 Task: Select hidden in untracked changes.
Action: Mouse moved to (58, 469)
Screenshot: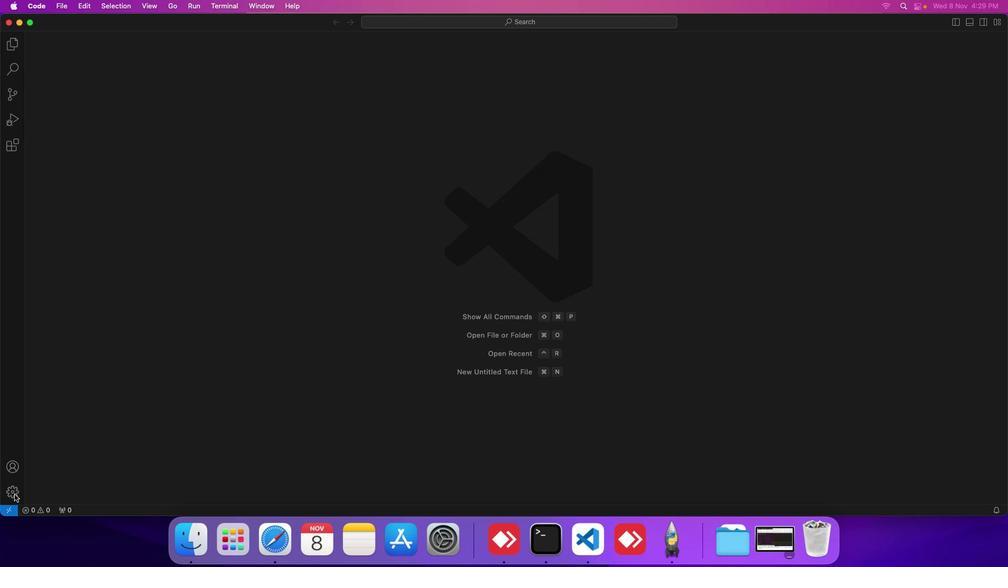 
Action: Mouse pressed left at (58, 469)
Screenshot: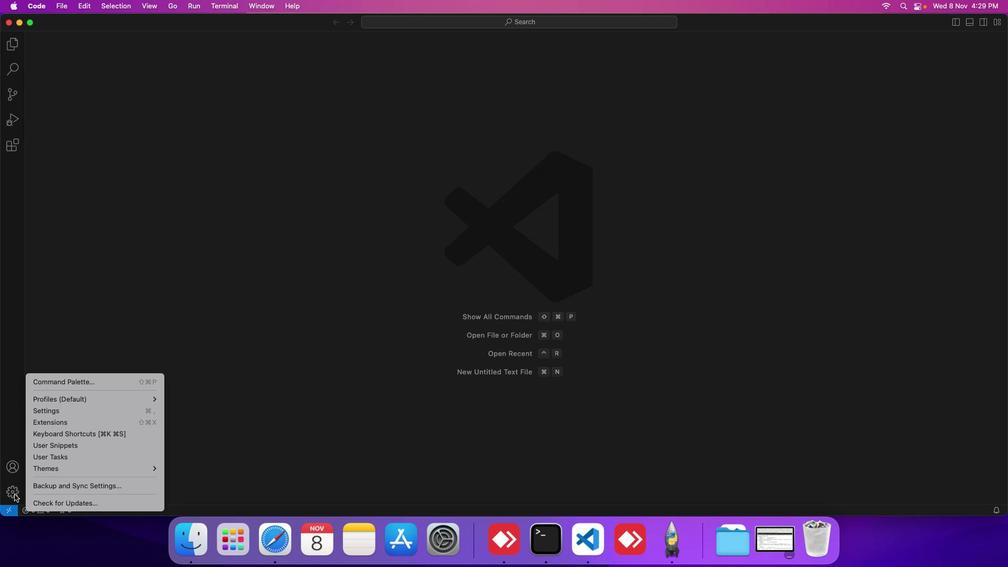 
Action: Mouse moved to (95, 385)
Screenshot: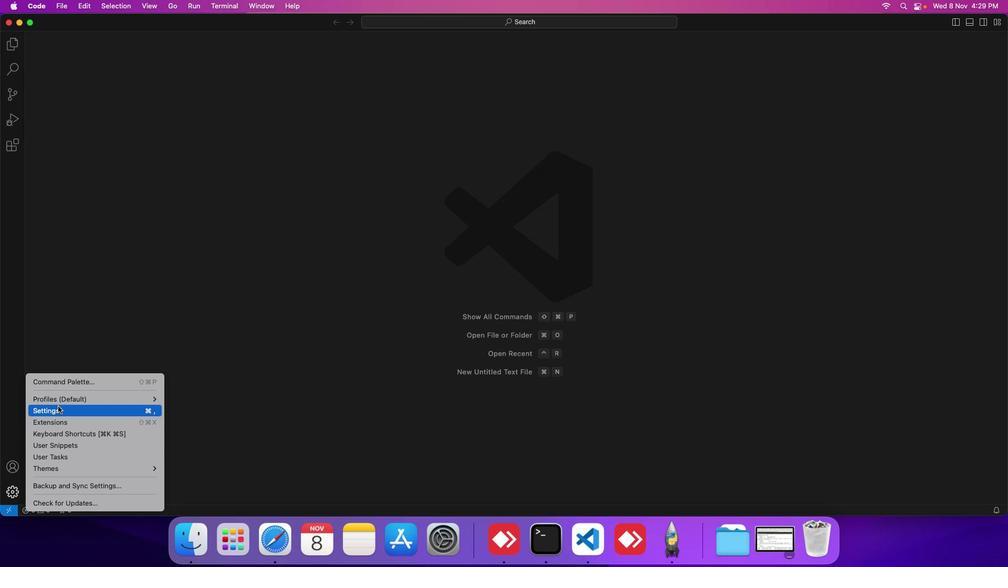 
Action: Mouse pressed left at (95, 385)
Screenshot: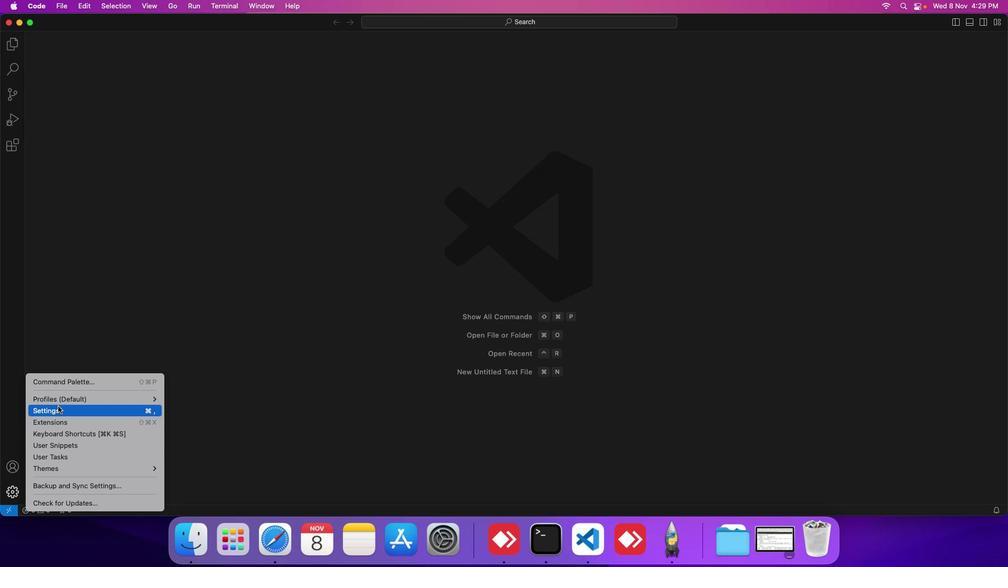 
Action: Mouse moved to (265, 178)
Screenshot: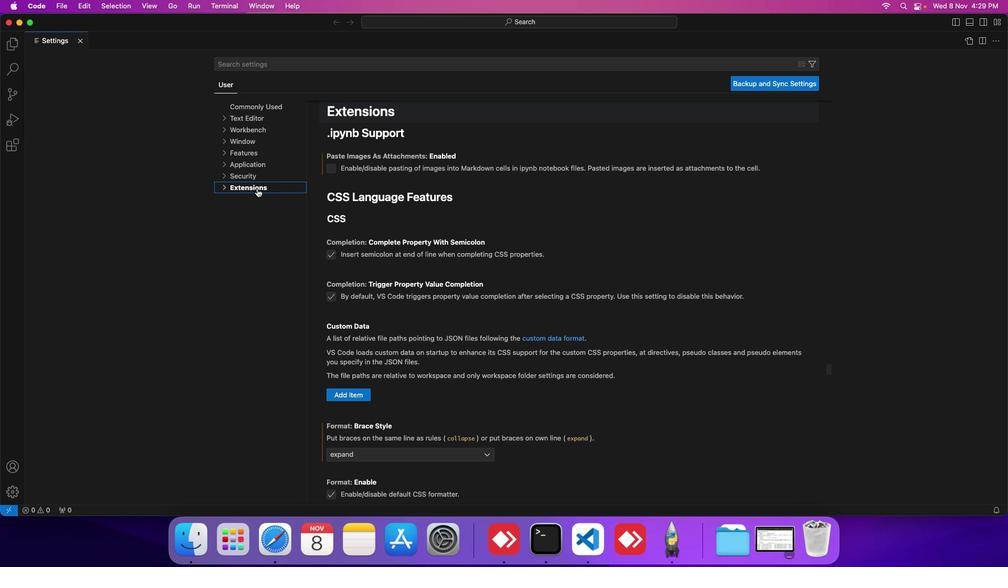 
Action: Mouse pressed left at (265, 178)
Screenshot: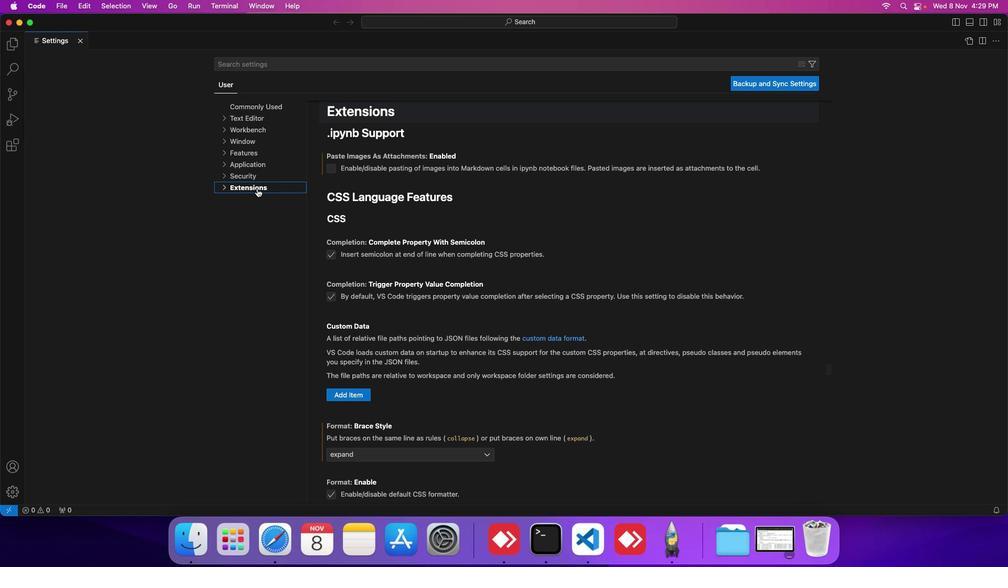 
Action: Mouse moved to (256, 220)
Screenshot: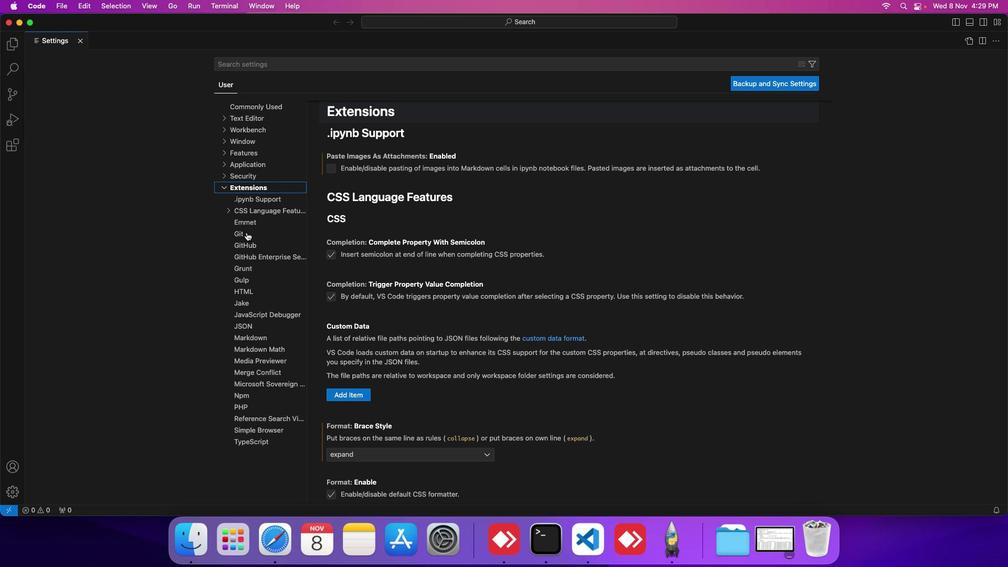 
Action: Mouse pressed left at (256, 220)
Screenshot: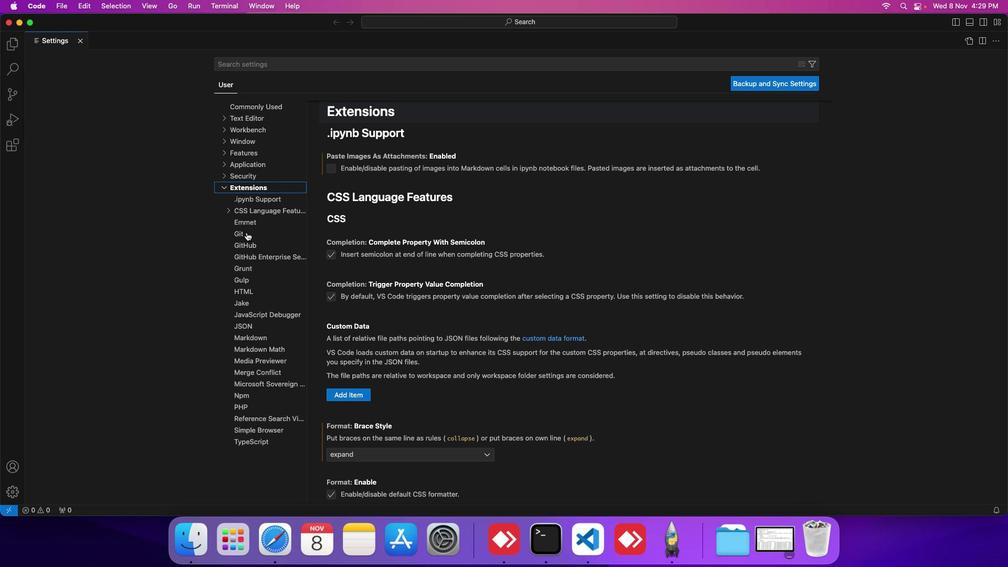 
Action: Mouse moved to (351, 290)
Screenshot: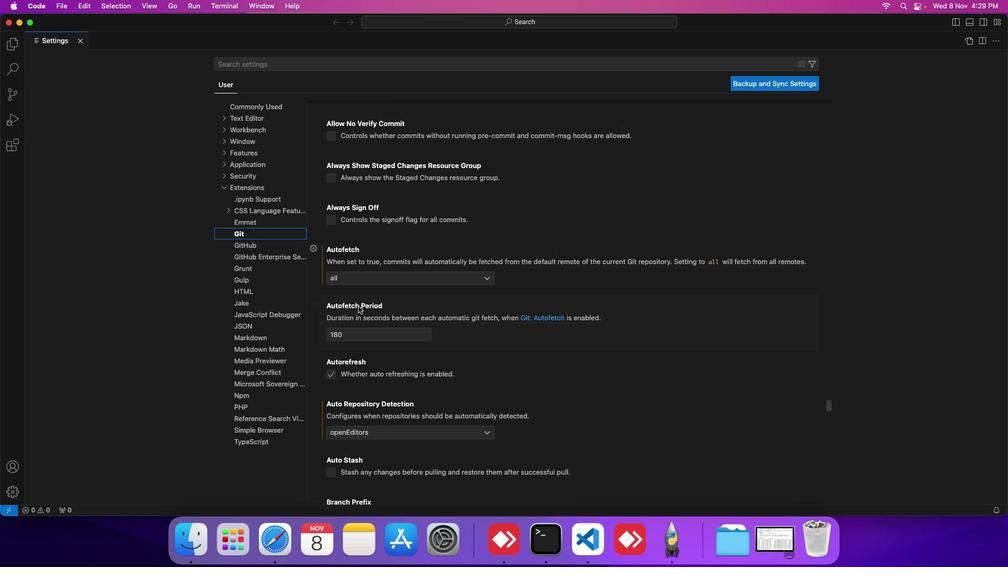 
Action: Mouse scrolled (351, 290) with delta (46, -2)
Screenshot: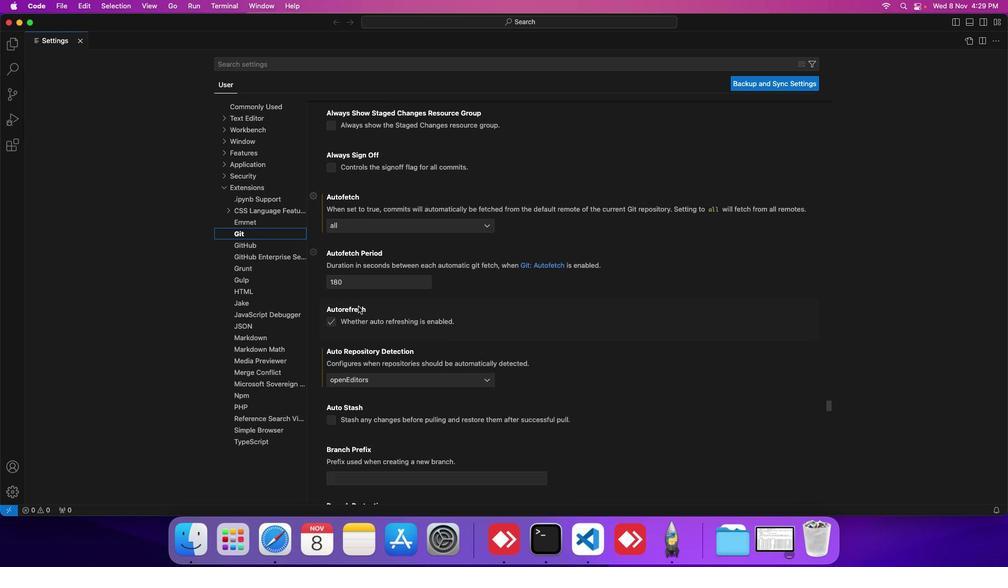 
Action: Mouse scrolled (351, 290) with delta (46, -2)
Screenshot: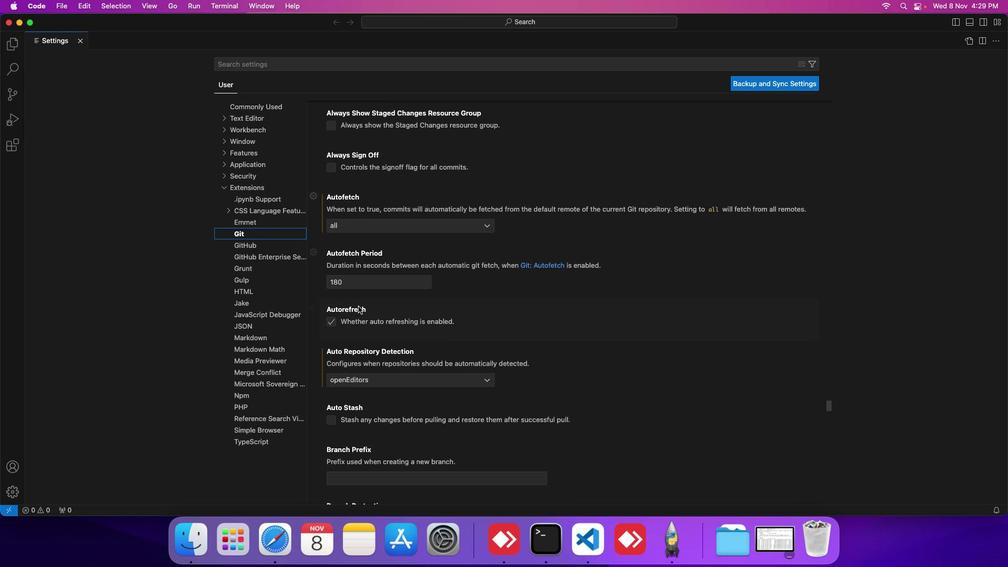 
Action: Mouse scrolled (351, 290) with delta (46, -2)
Screenshot: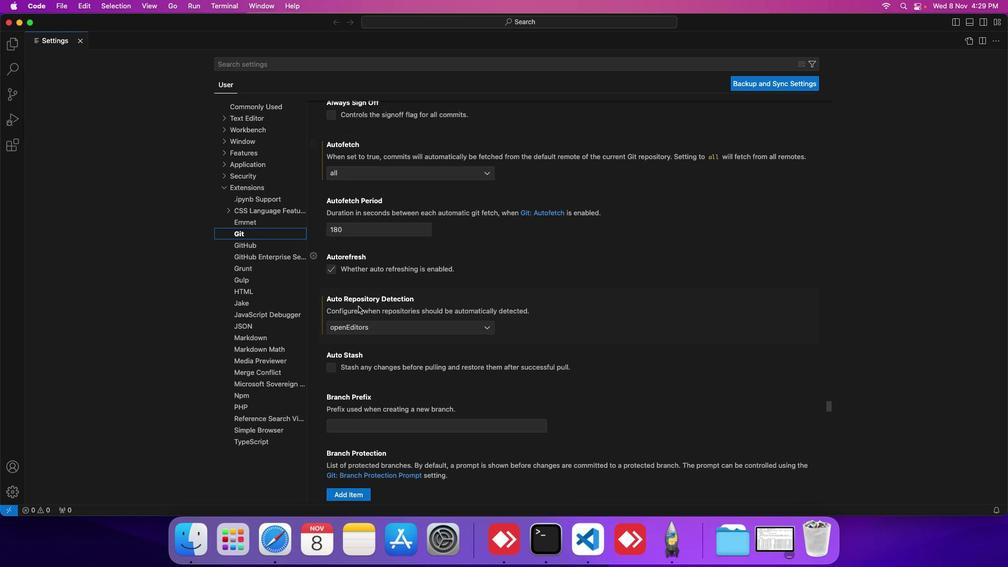 
Action: Mouse scrolled (351, 290) with delta (46, -2)
Screenshot: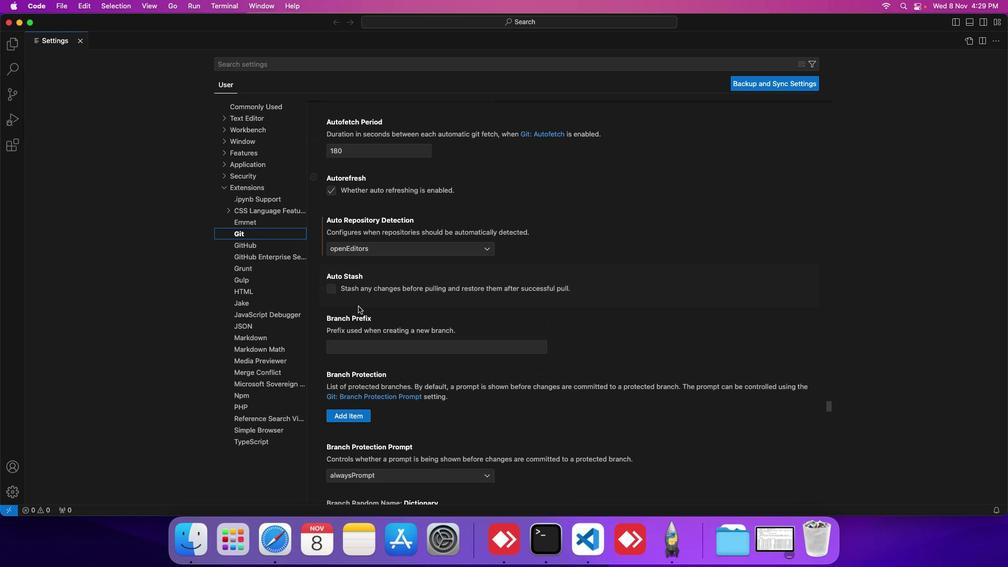 
Action: Mouse scrolled (351, 290) with delta (46, -3)
Screenshot: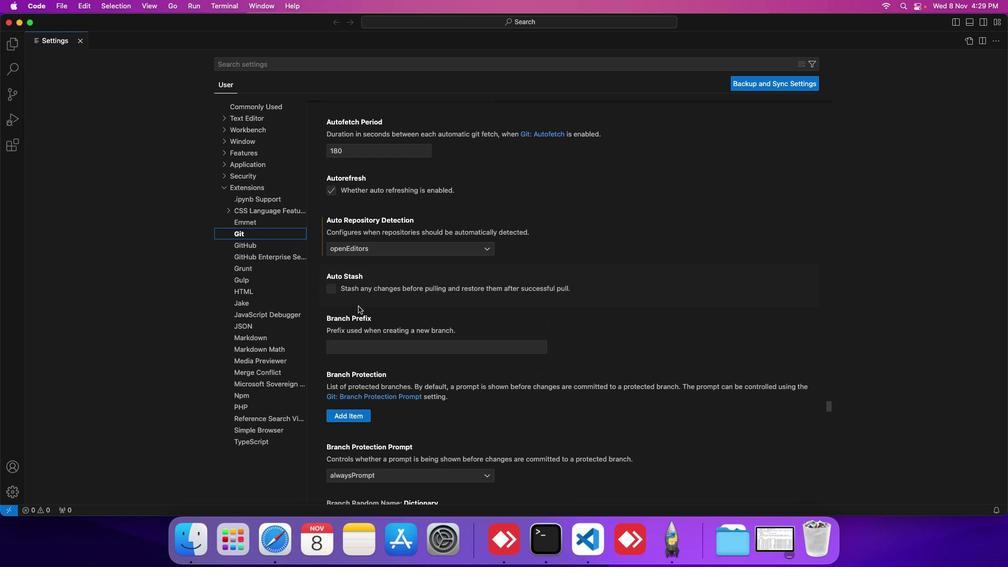 
Action: Mouse scrolled (351, 290) with delta (46, -2)
Screenshot: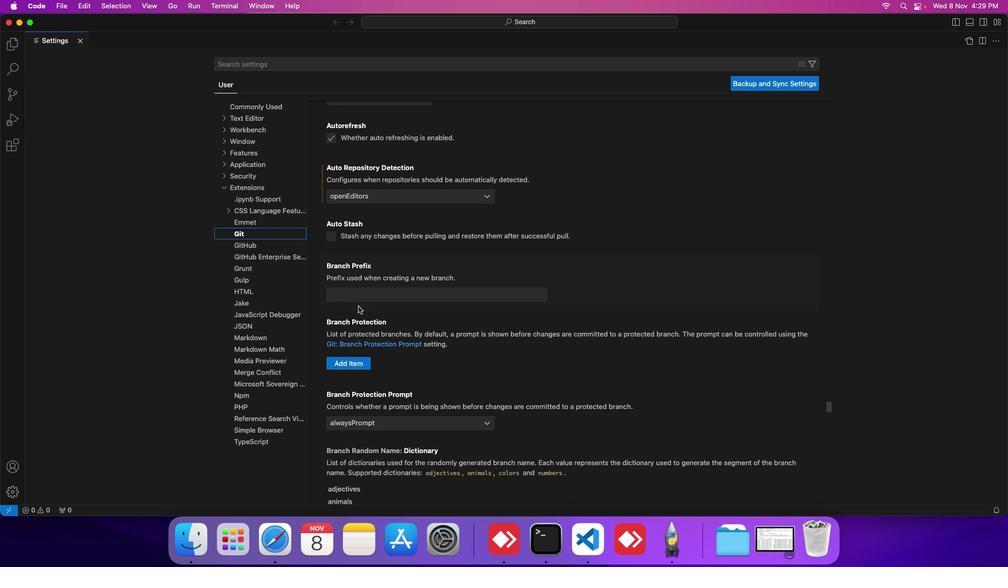 
Action: Mouse scrolled (351, 290) with delta (46, -2)
Screenshot: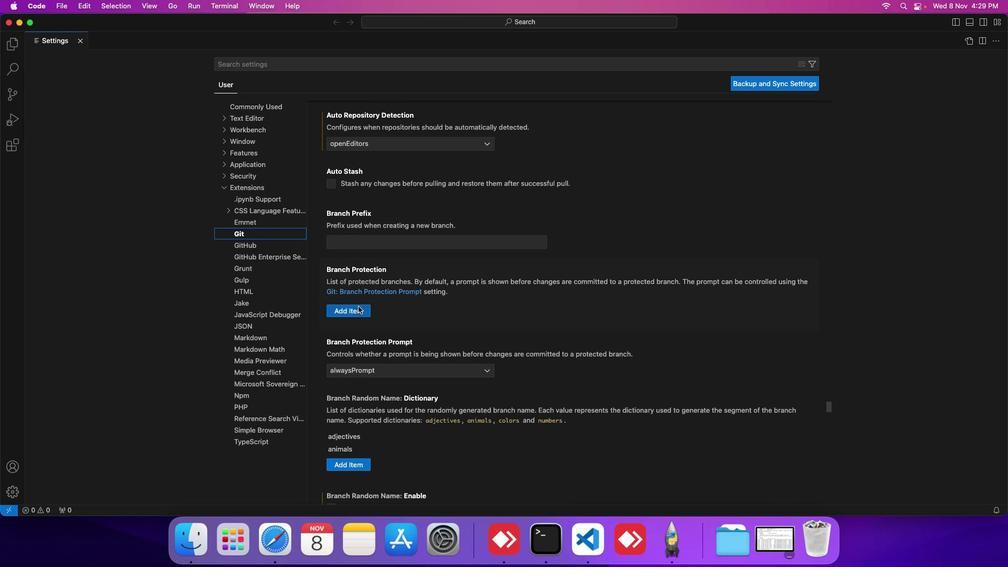 
Action: Mouse scrolled (351, 290) with delta (46, -2)
Screenshot: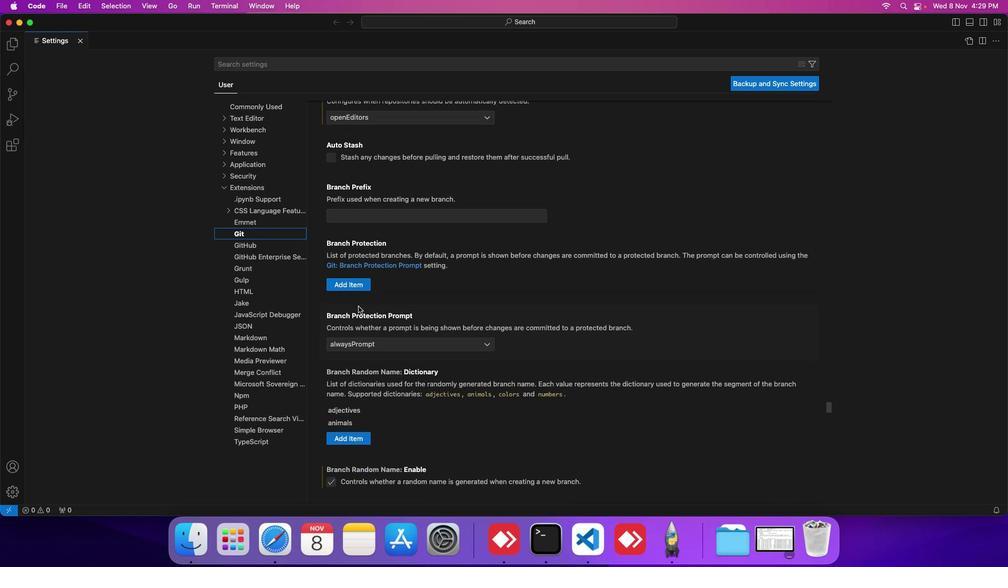 
Action: Mouse scrolled (351, 290) with delta (46, -2)
Screenshot: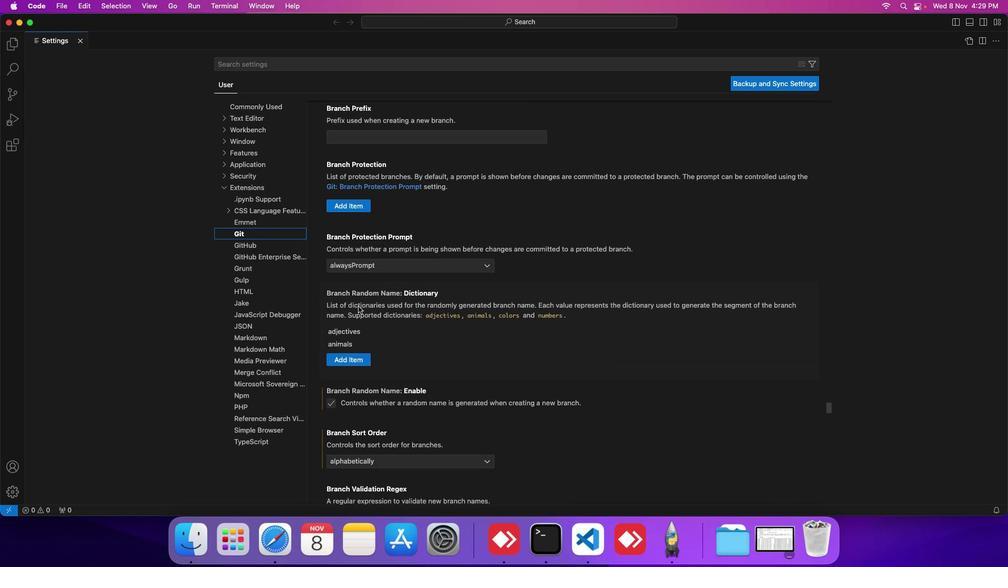 
Action: Mouse scrolled (351, 290) with delta (46, -3)
Screenshot: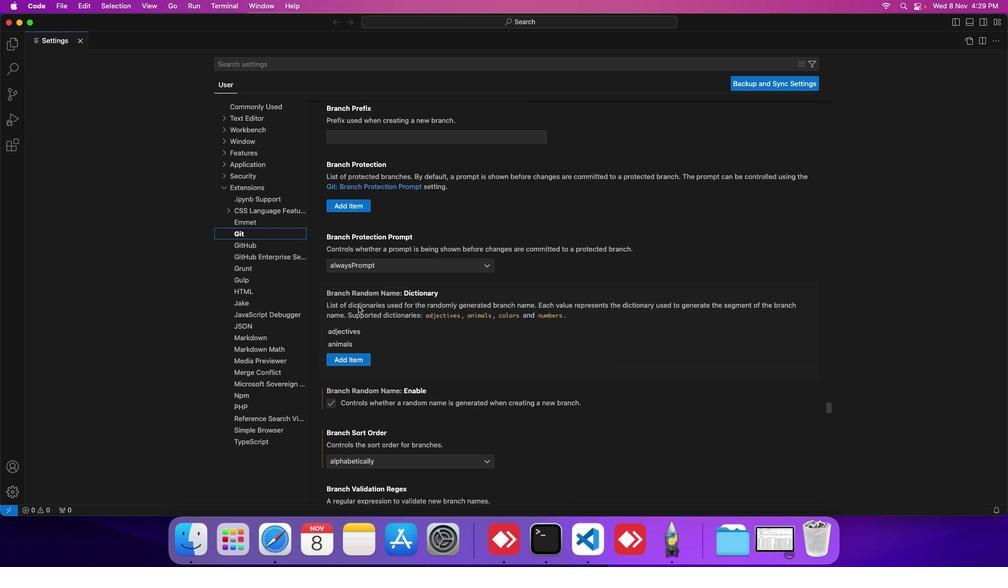 
Action: Mouse scrolled (351, 290) with delta (46, -2)
Screenshot: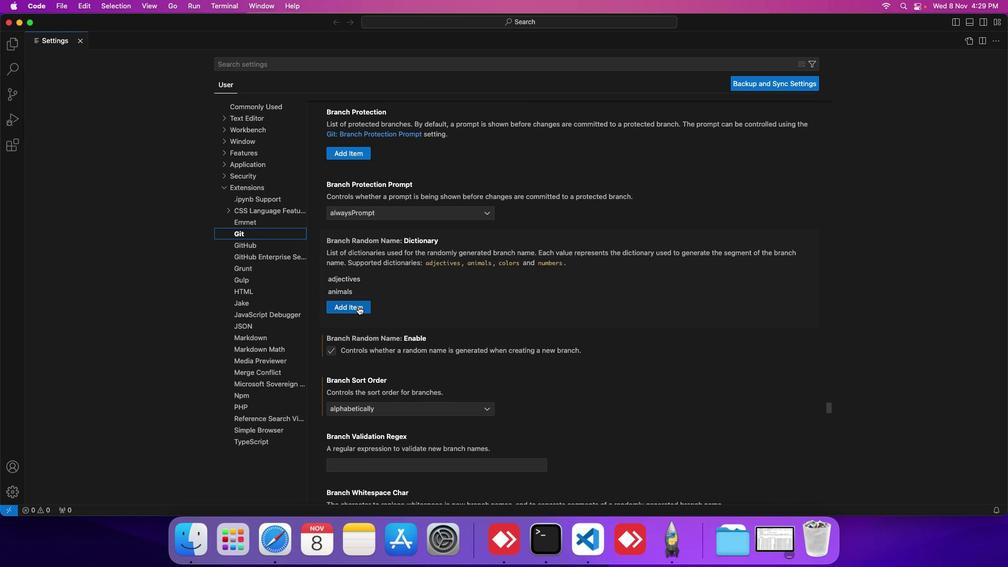 
Action: Mouse scrolled (351, 290) with delta (46, -2)
Screenshot: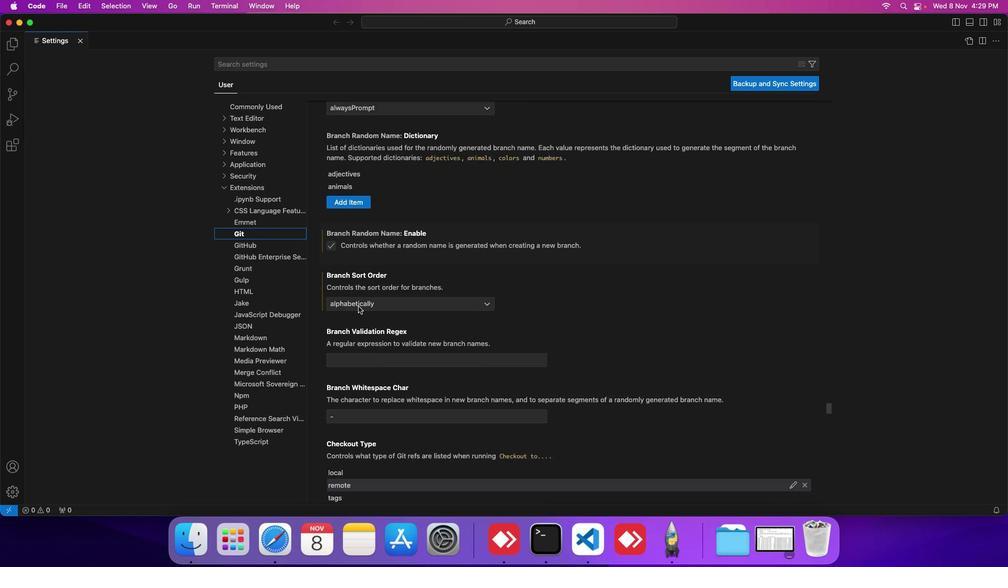 
Action: Mouse scrolled (351, 290) with delta (46, -2)
Screenshot: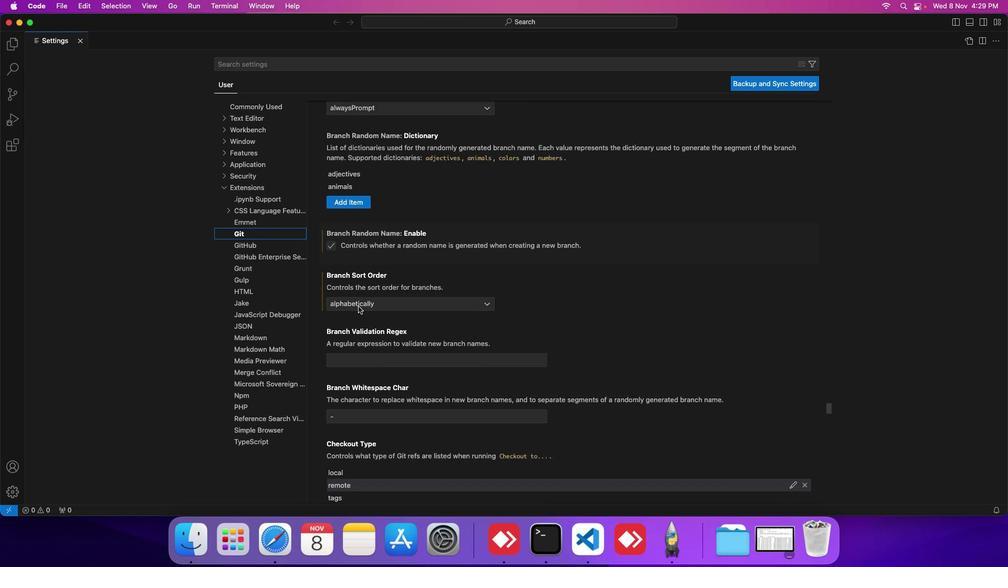 
Action: Mouse scrolled (351, 290) with delta (46, -2)
Screenshot: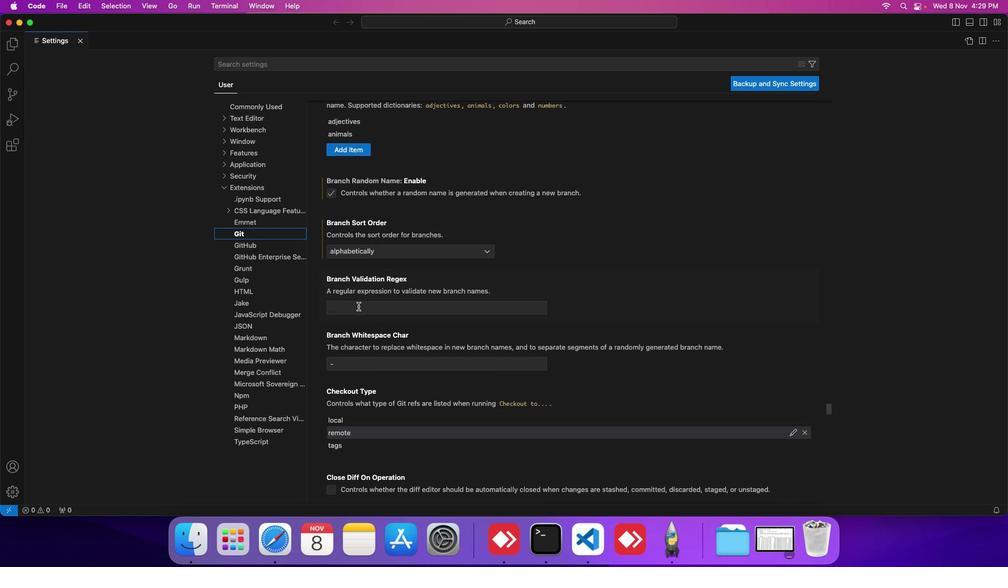 
Action: Mouse scrolled (351, 290) with delta (46, -2)
Screenshot: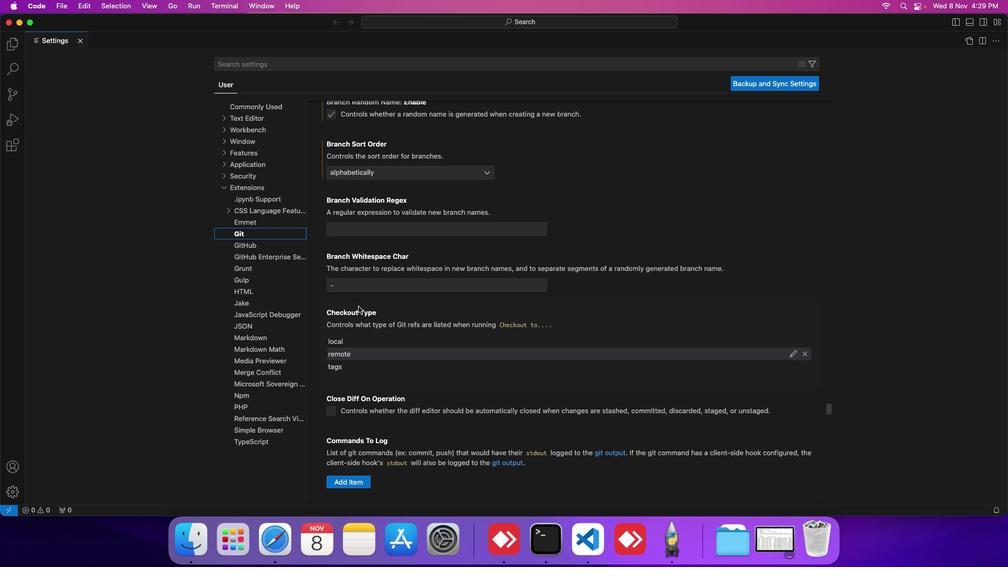 
Action: Mouse scrolled (351, 290) with delta (46, -3)
Screenshot: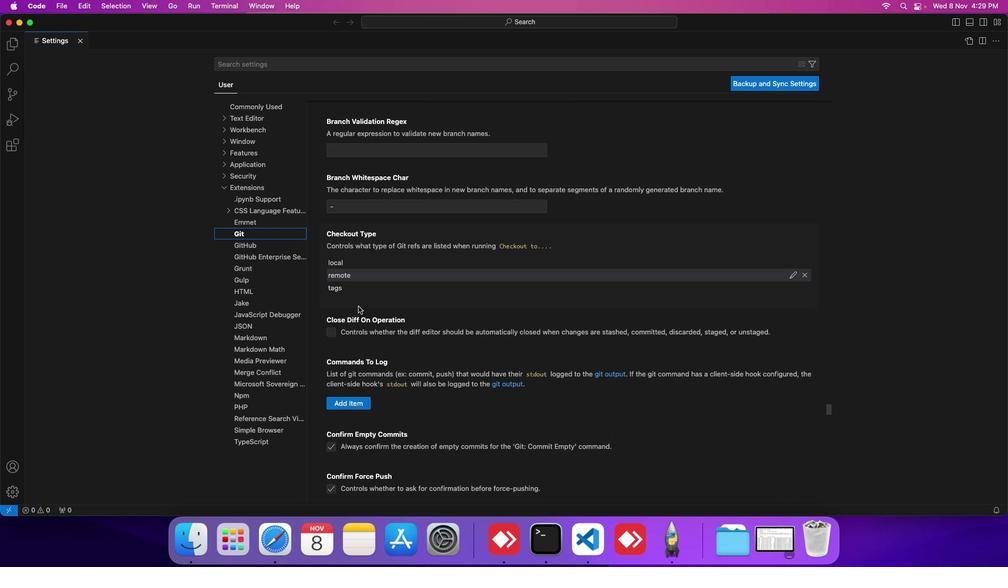 
Action: Mouse scrolled (351, 290) with delta (46, -3)
Screenshot: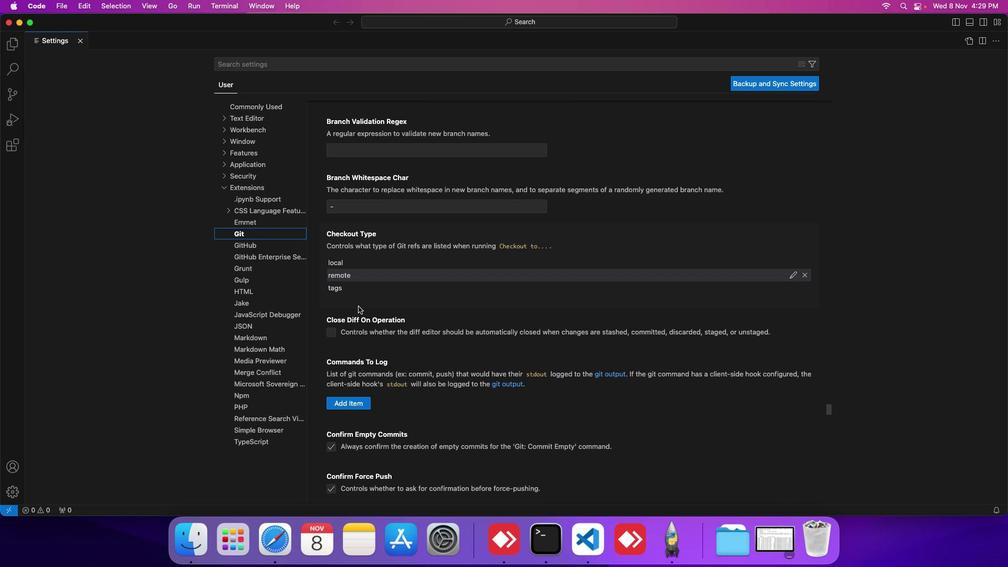
Action: Mouse scrolled (351, 290) with delta (46, -2)
Screenshot: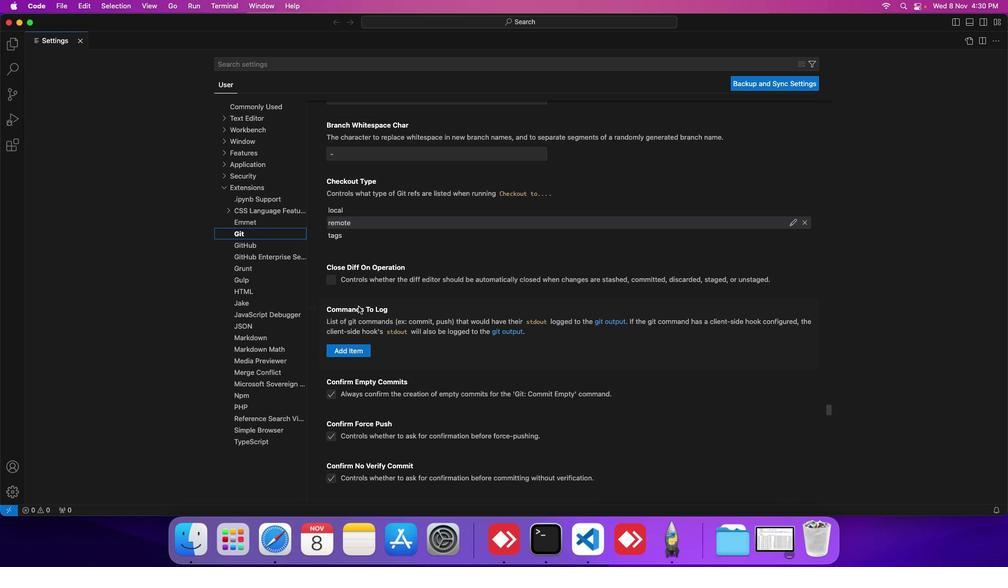 
Action: Mouse scrolled (351, 290) with delta (46, -2)
Screenshot: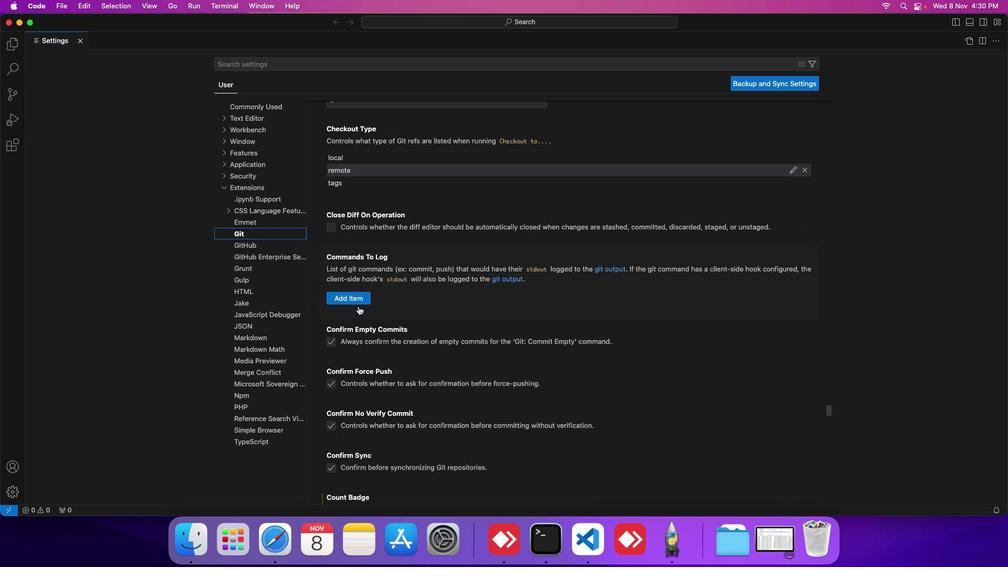 
Action: Mouse scrolled (351, 290) with delta (46, -2)
Screenshot: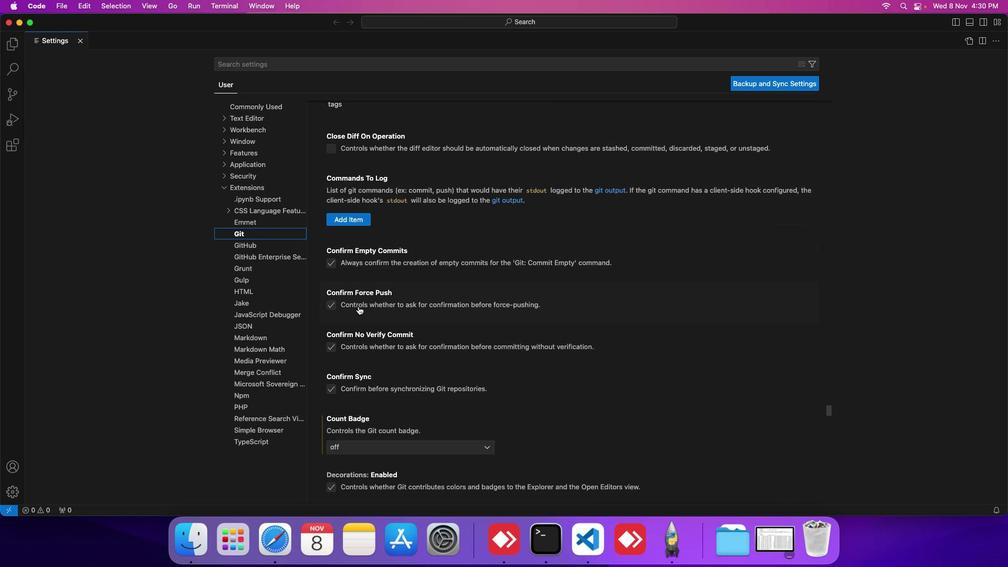 
Action: Mouse scrolled (351, 290) with delta (46, -3)
Screenshot: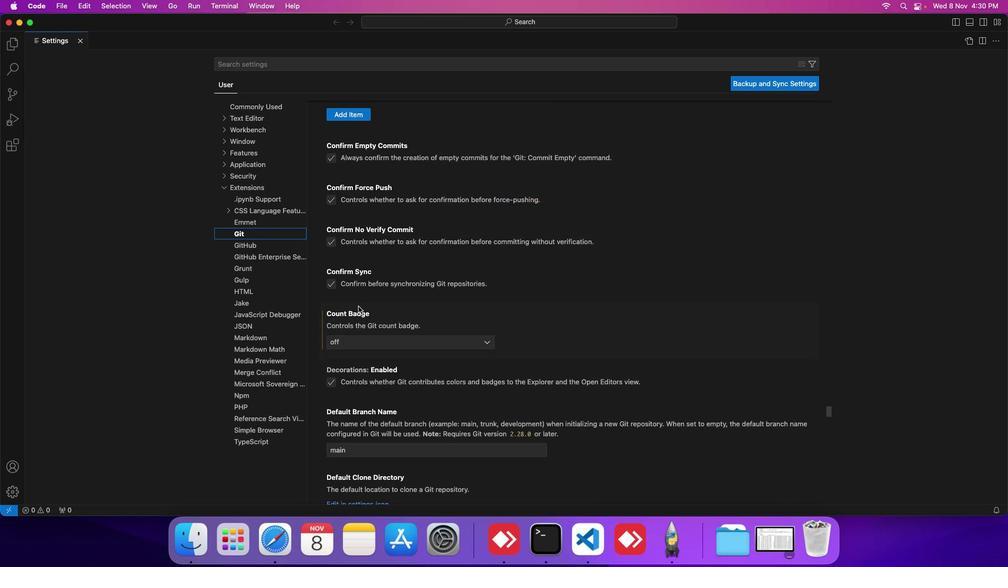 
Action: Mouse scrolled (351, 290) with delta (46, -3)
Screenshot: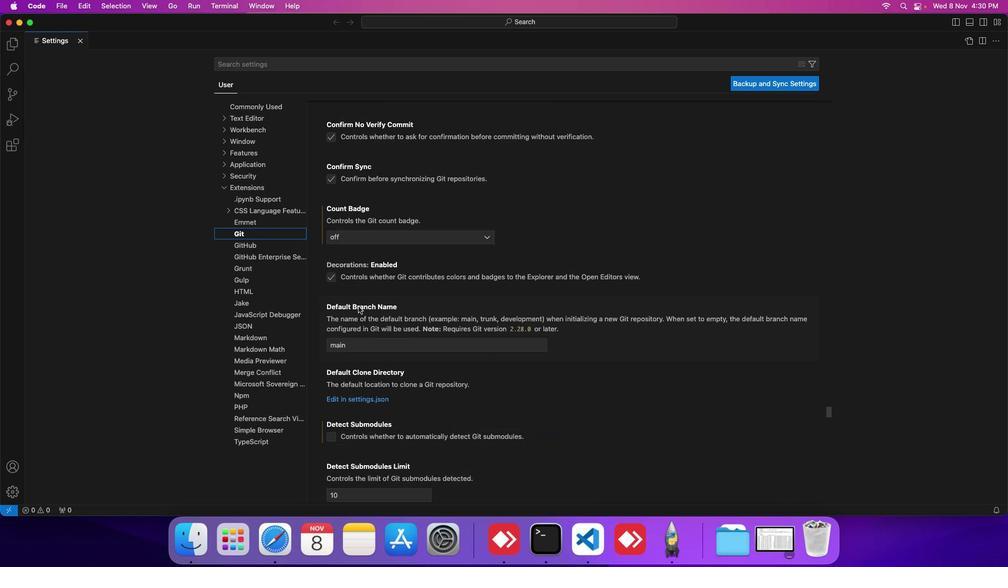 
Action: Mouse scrolled (351, 290) with delta (46, -3)
Screenshot: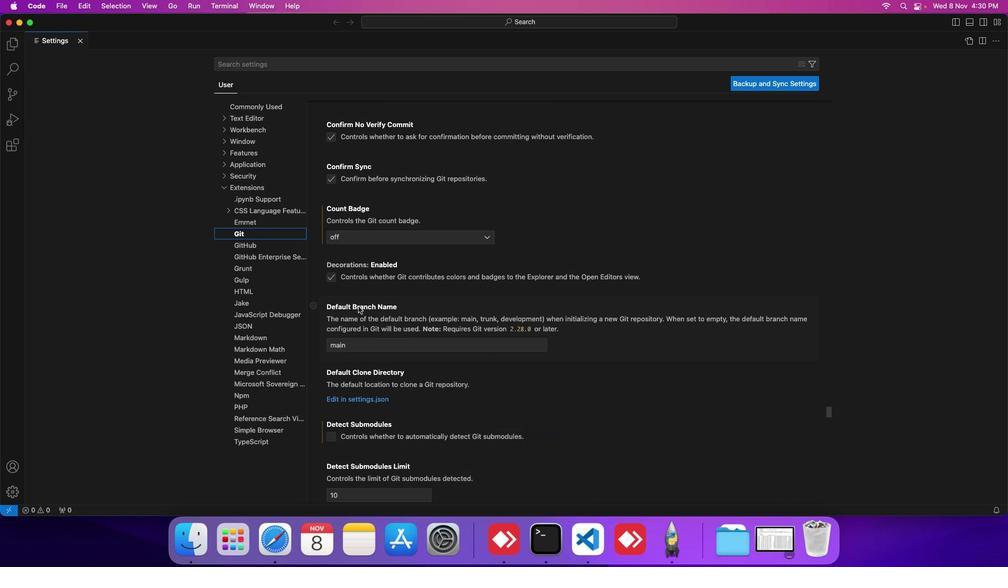 
Action: Mouse scrolled (351, 290) with delta (46, -2)
Screenshot: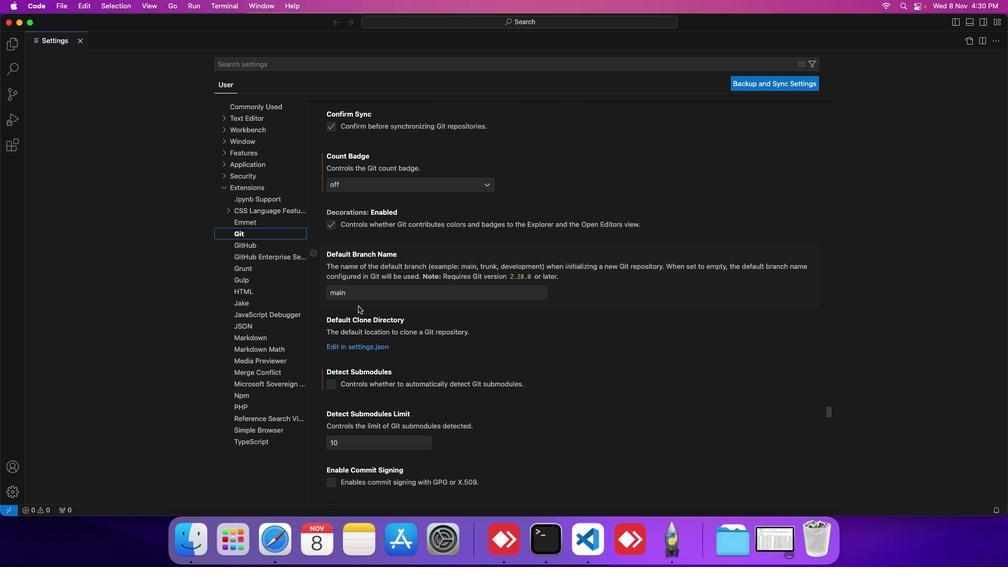 
Action: Mouse scrolled (351, 290) with delta (46, -2)
Screenshot: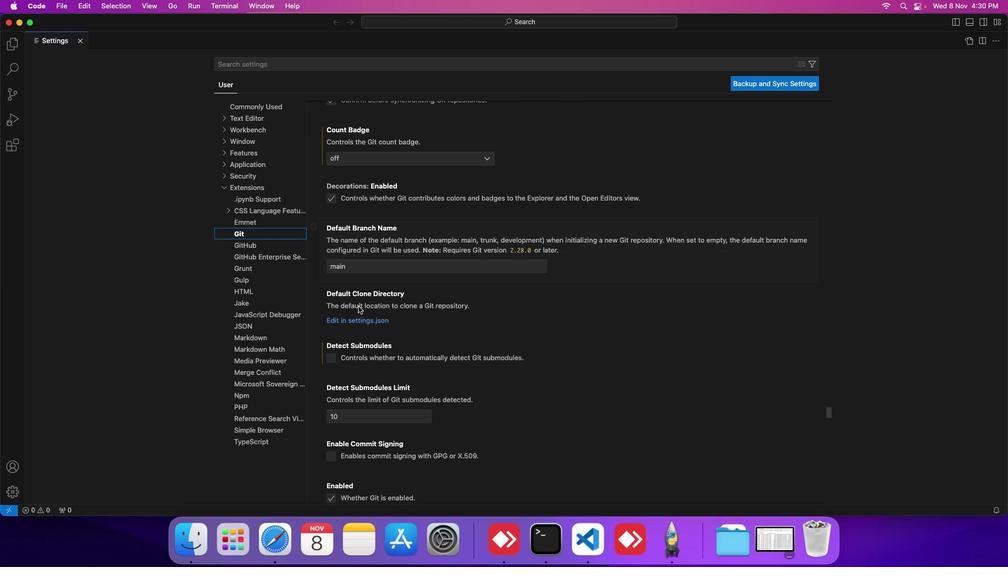 
Action: Mouse scrolled (351, 290) with delta (46, -2)
Screenshot: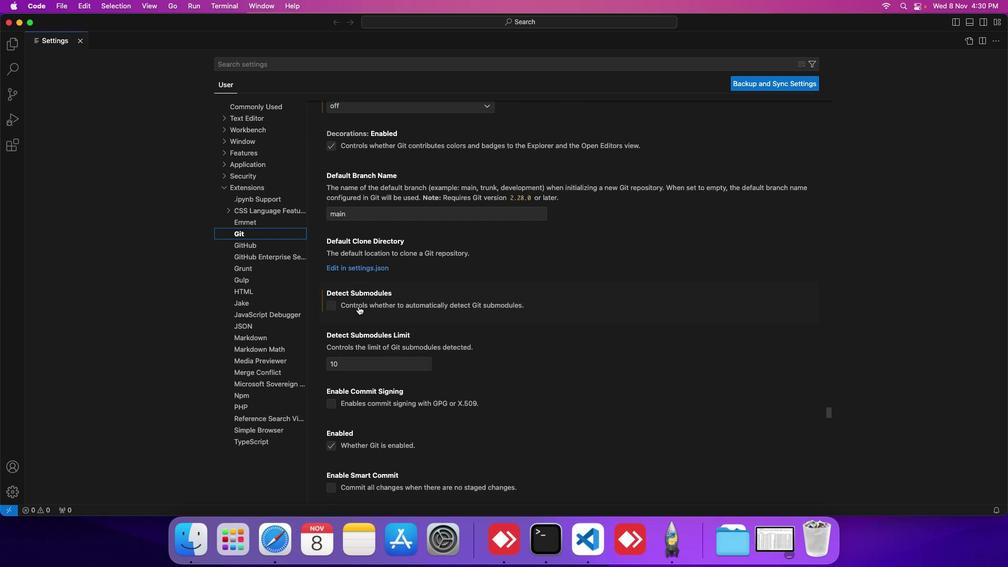 
Action: Mouse scrolled (351, 290) with delta (46, -2)
Screenshot: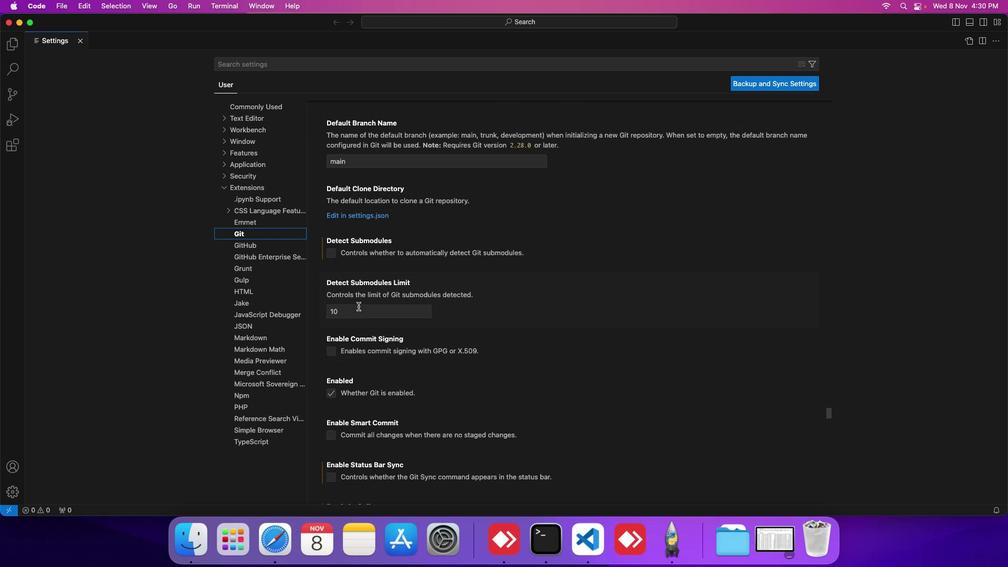 
Action: Mouse scrolled (351, 290) with delta (46, -2)
Screenshot: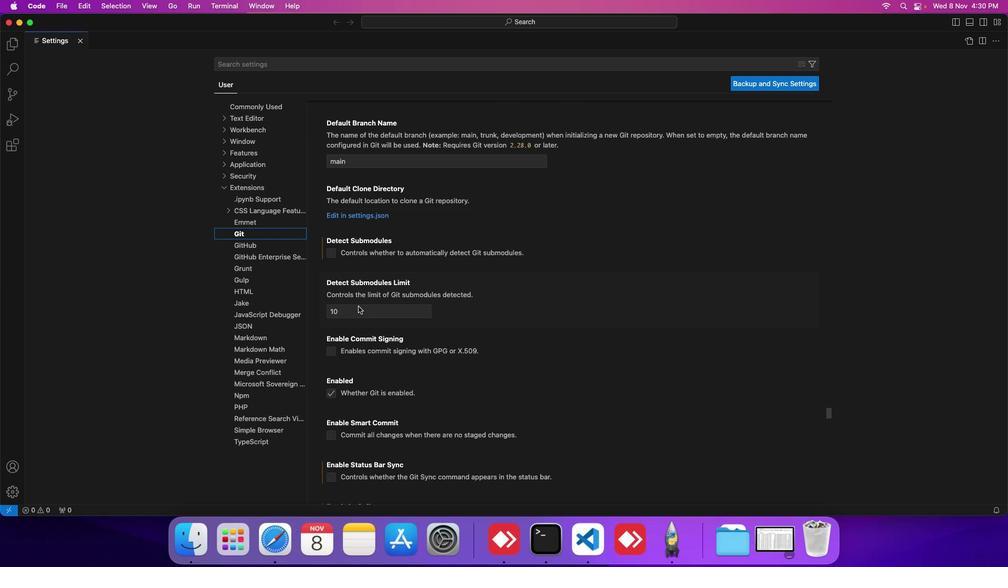 
Action: Mouse scrolled (351, 290) with delta (46, -2)
Screenshot: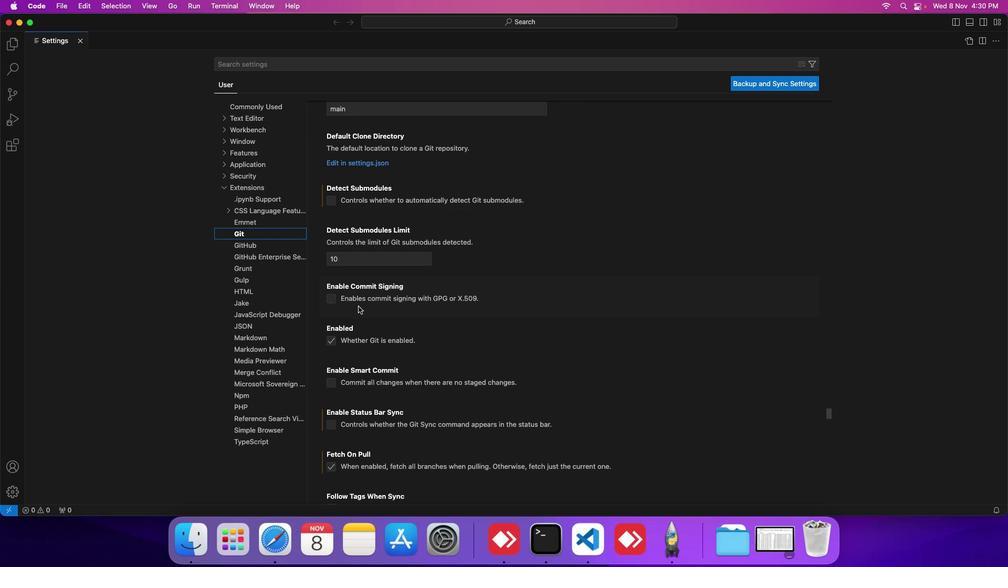 
Action: Mouse scrolled (351, 290) with delta (46, -2)
Screenshot: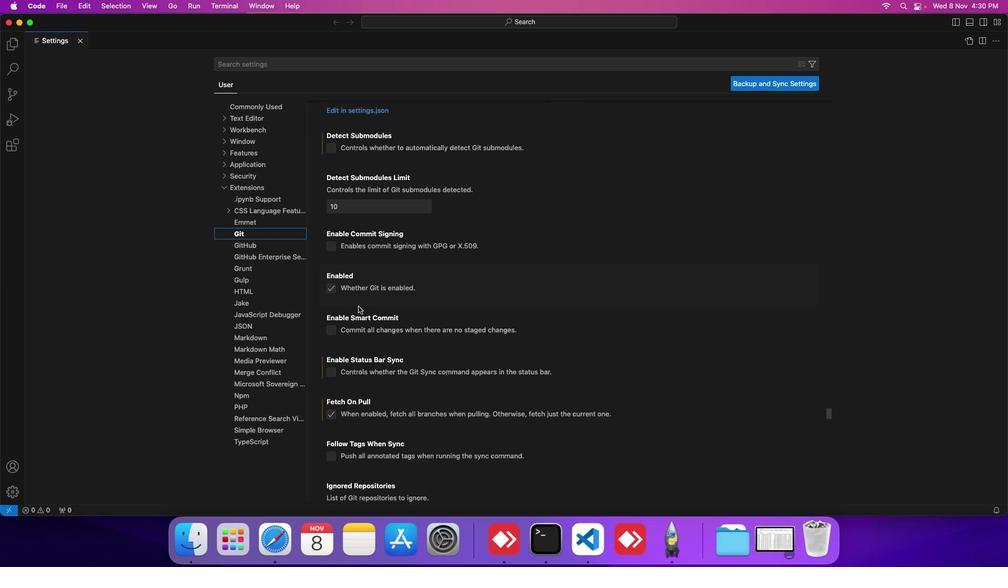 
Action: Mouse scrolled (351, 290) with delta (46, -2)
Screenshot: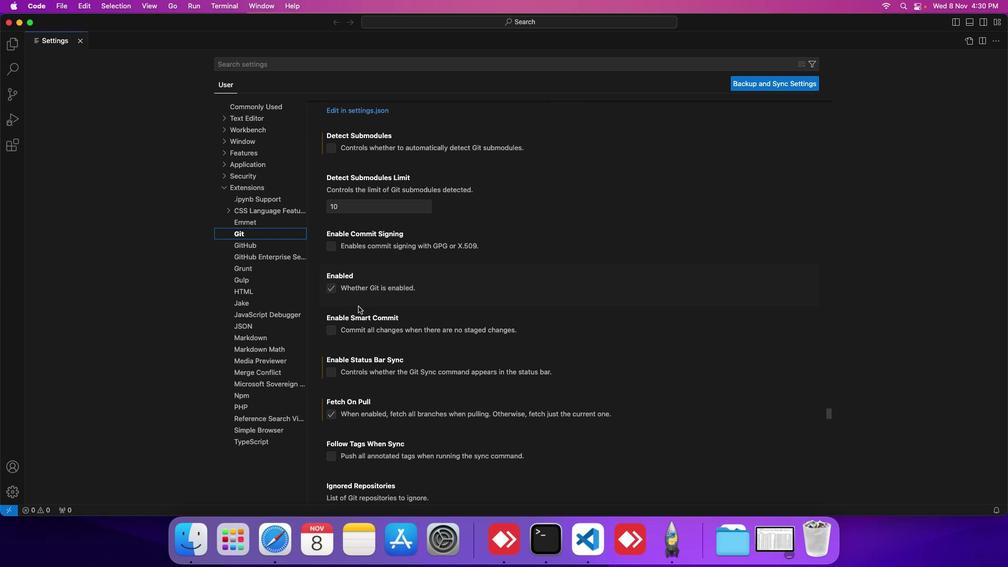 
Action: Mouse scrolled (351, 290) with delta (46, -2)
Screenshot: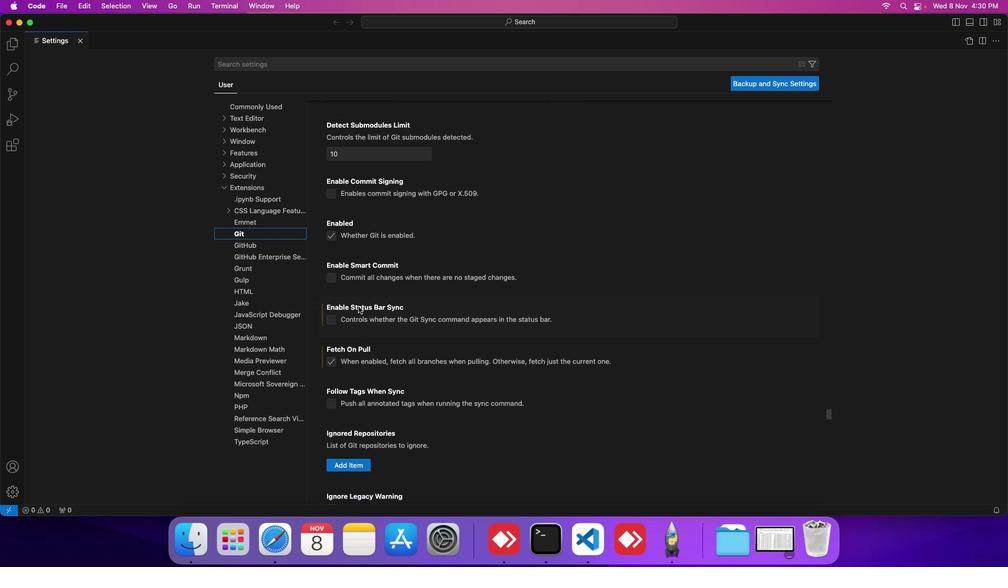 
Action: Mouse scrolled (351, 290) with delta (46, -2)
Screenshot: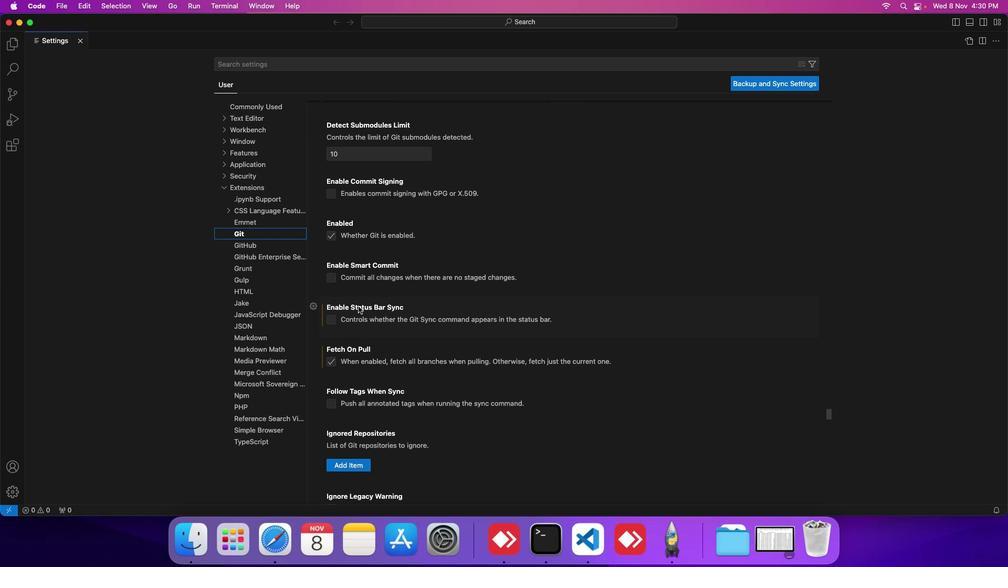 
Action: Mouse scrolled (351, 290) with delta (46, -2)
Screenshot: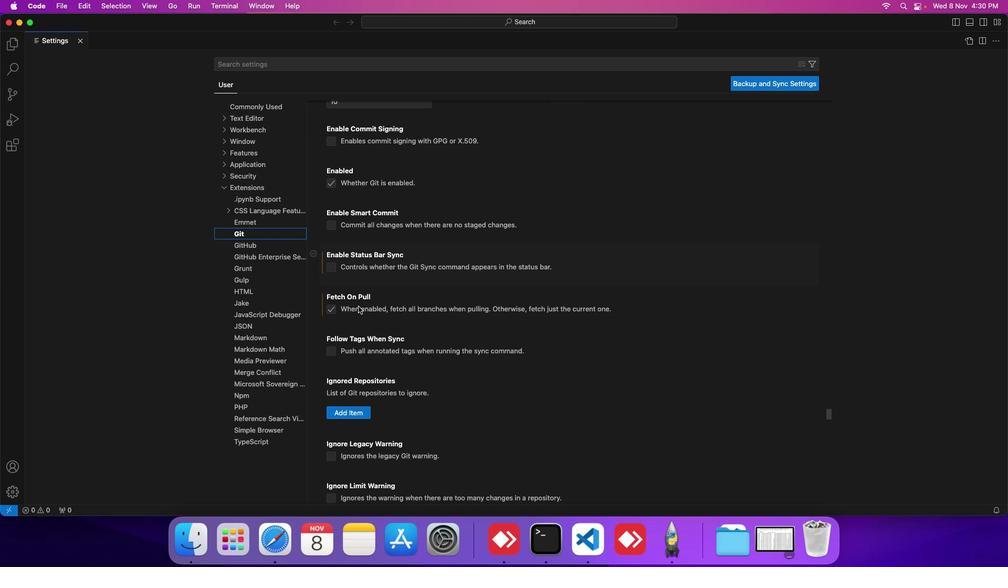 
Action: Mouse scrolled (351, 290) with delta (46, -2)
Screenshot: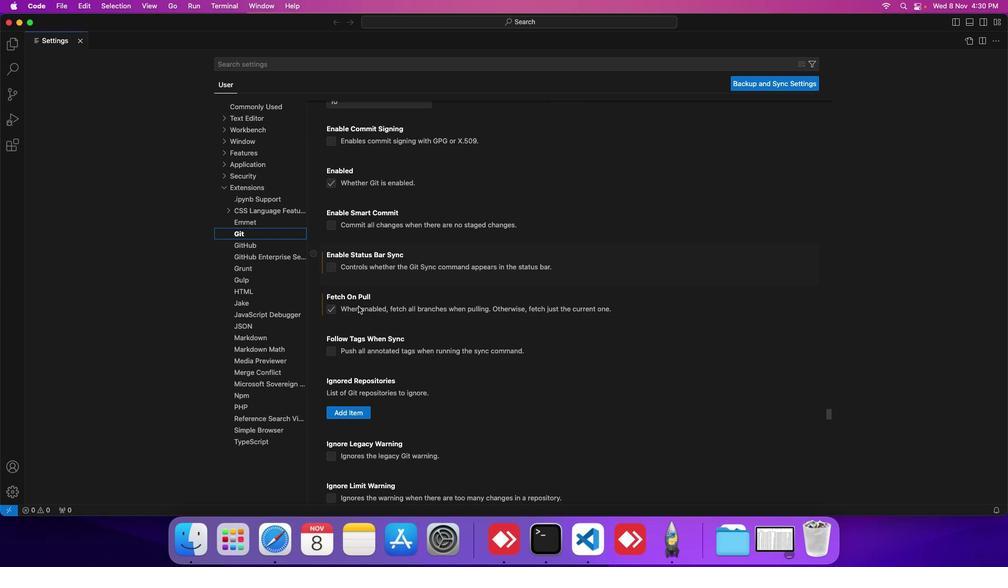 
Action: Mouse scrolled (351, 290) with delta (46, -2)
Screenshot: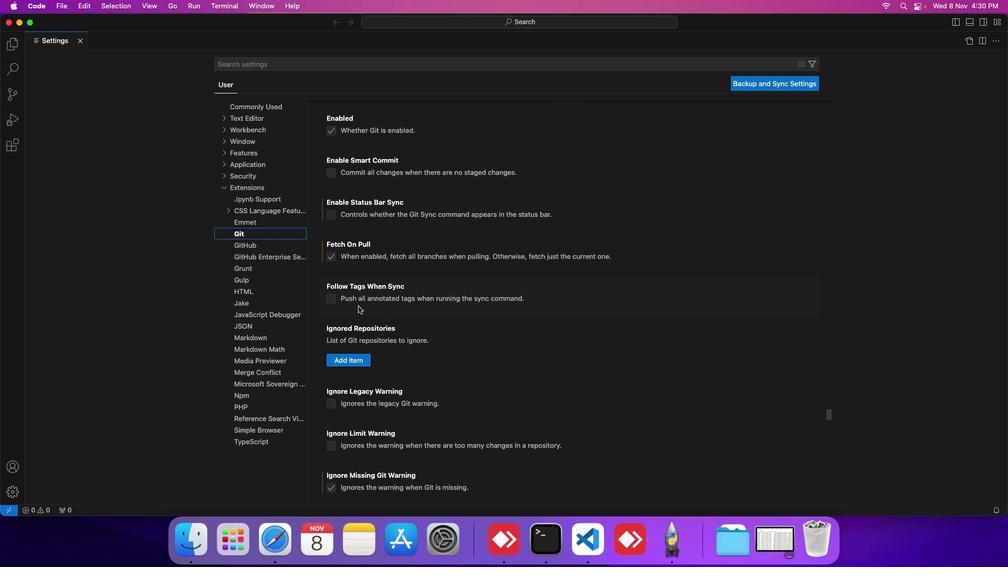 
Action: Mouse scrolled (351, 290) with delta (46, -2)
Screenshot: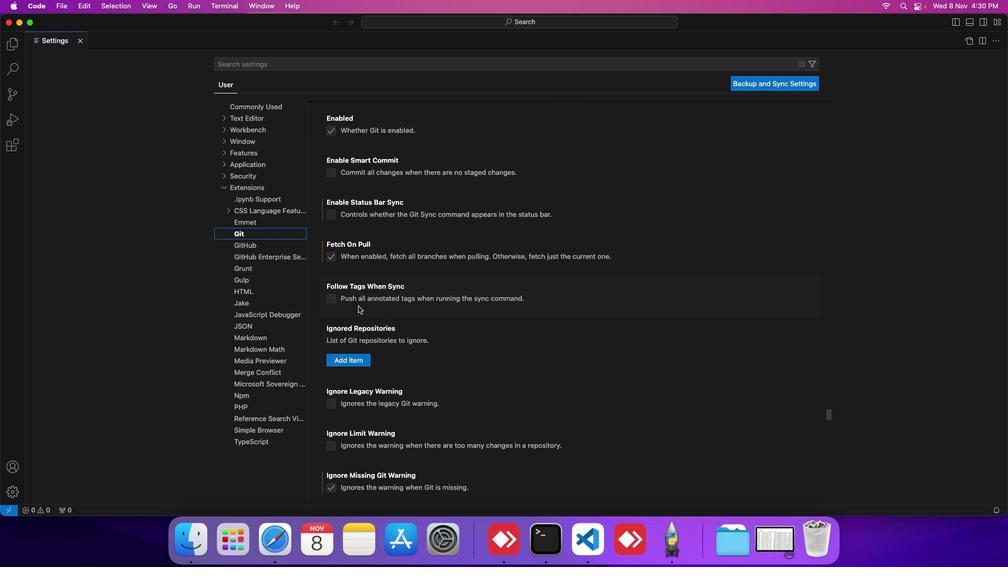
Action: Mouse scrolled (351, 290) with delta (46, -2)
Screenshot: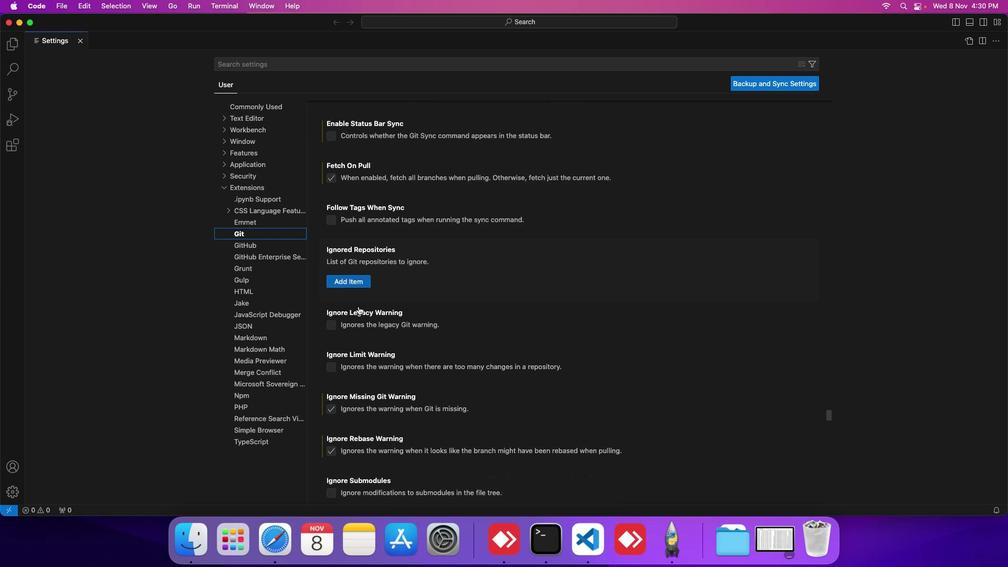 
Action: Mouse scrolled (351, 290) with delta (46, -2)
Screenshot: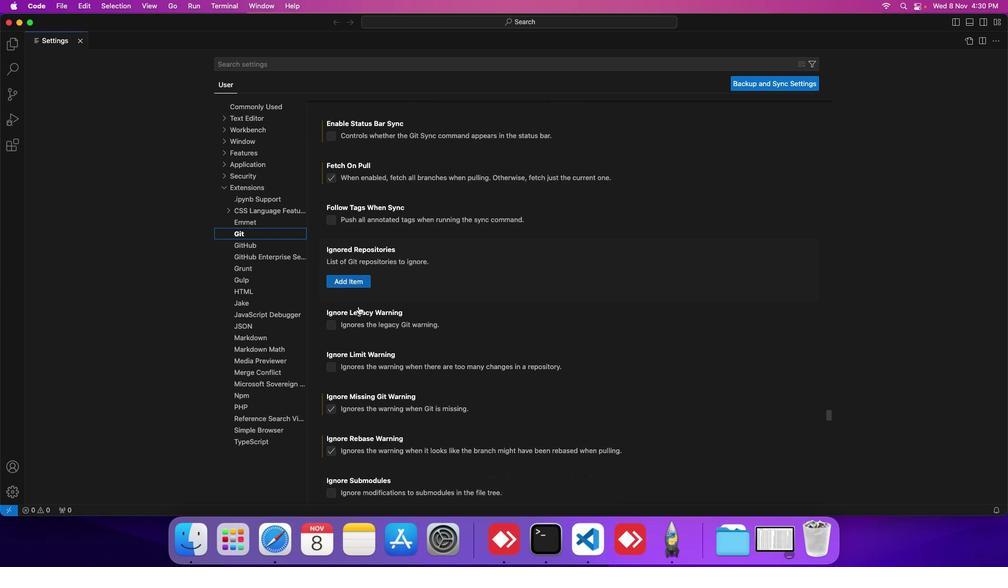 
Action: Mouse scrolled (351, 290) with delta (46, -2)
Screenshot: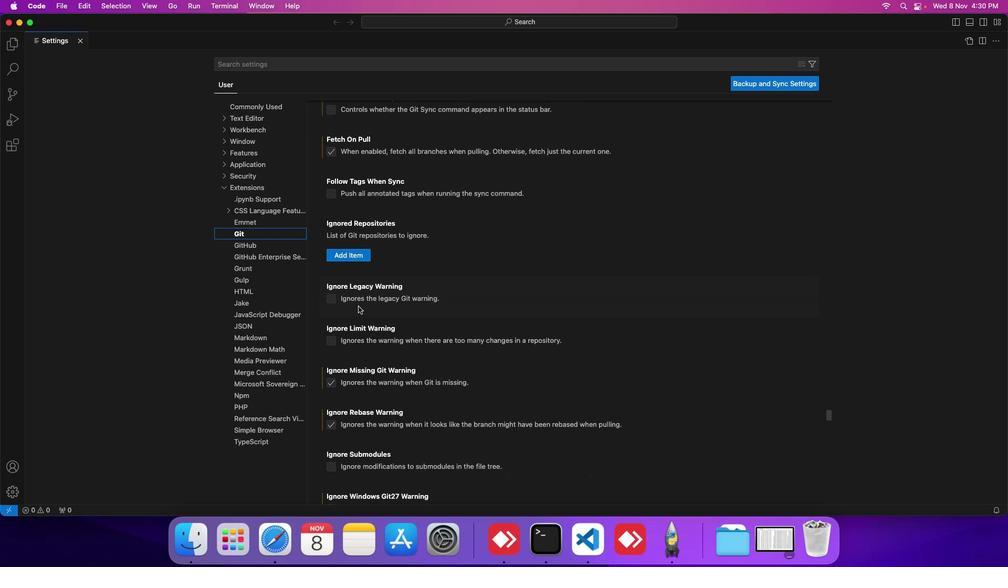 
Action: Mouse scrolled (351, 290) with delta (46, -2)
Screenshot: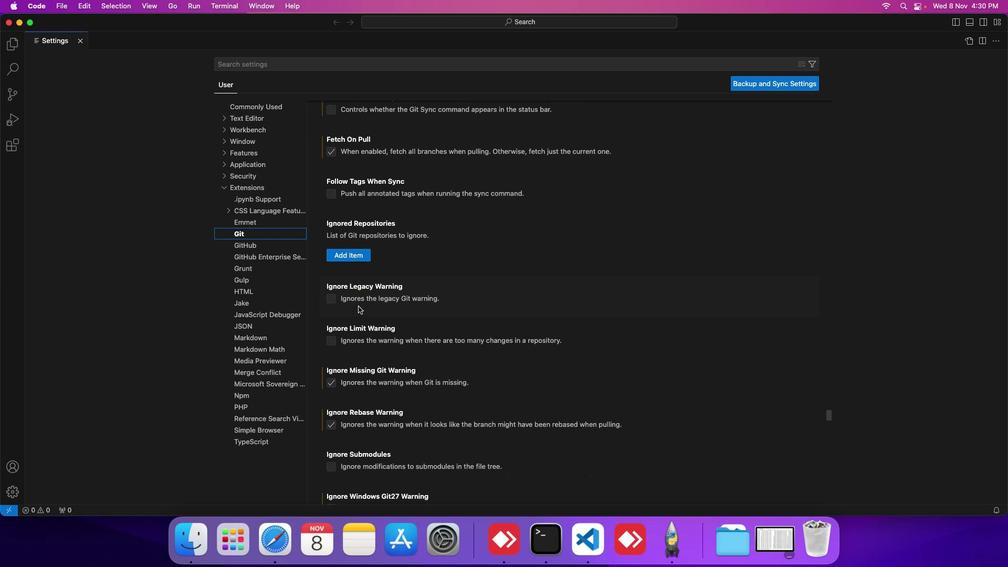 
Action: Mouse scrolled (351, 290) with delta (46, -2)
Screenshot: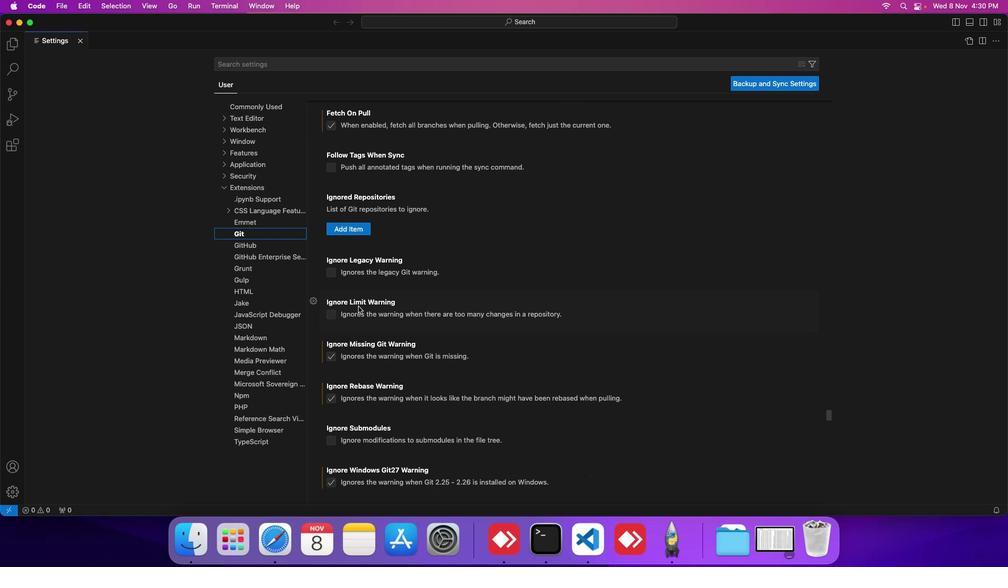 
Action: Mouse scrolled (351, 290) with delta (46, -2)
Screenshot: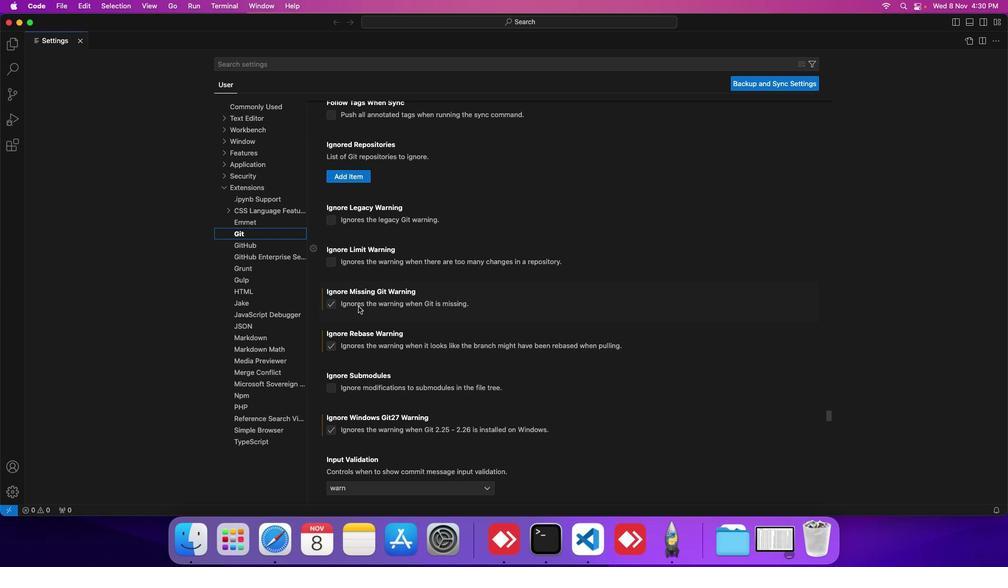 
Action: Mouse scrolled (351, 290) with delta (46, -2)
Screenshot: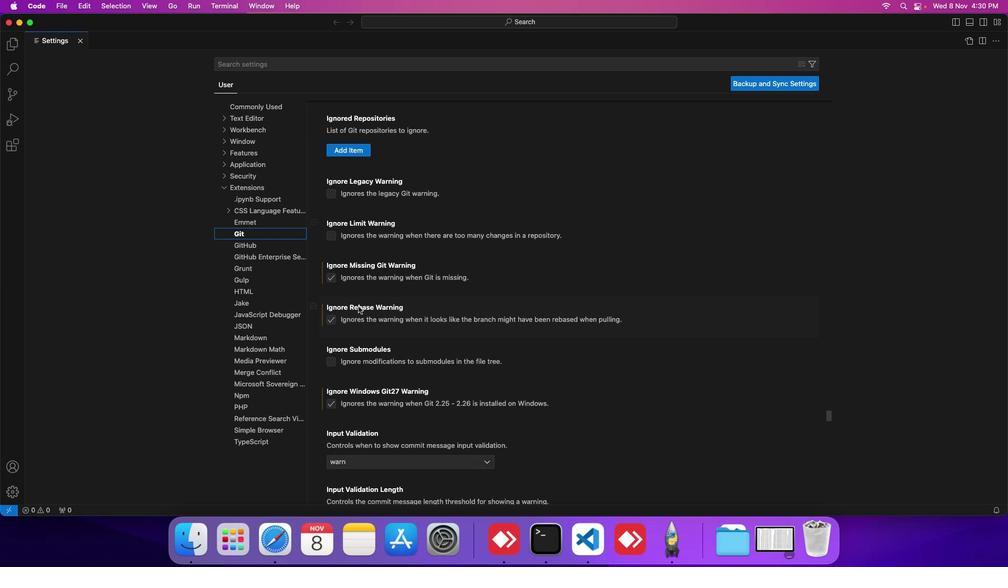 
Action: Mouse scrolled (351, 290) with delta (46, -2)
Screenshot: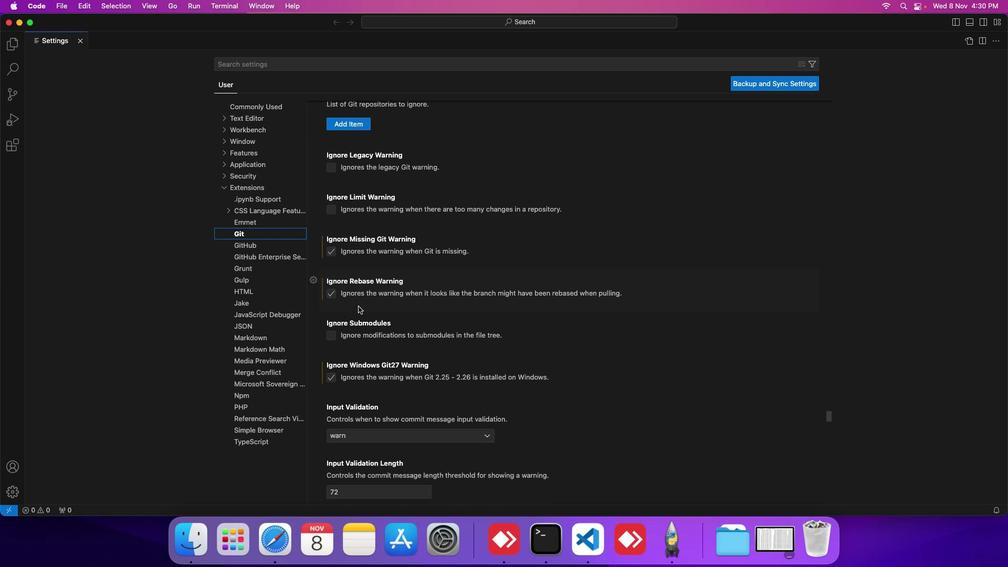 
Action: Mouse scrolled (351, 290) with delta (46, -2)
Screenshot: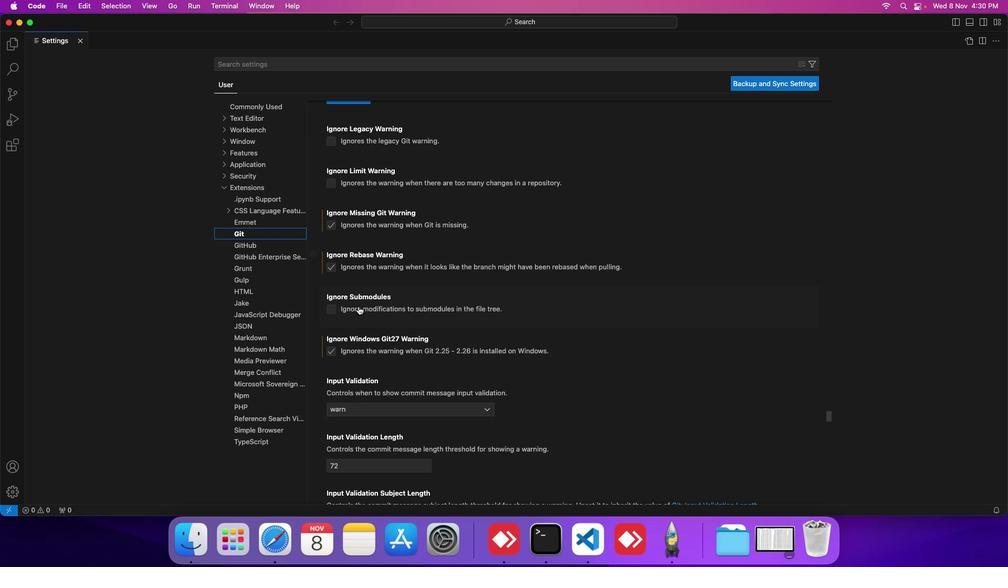 
Action: Mouse scrolled (351, 290) with delta (46, -2)
Screenshot: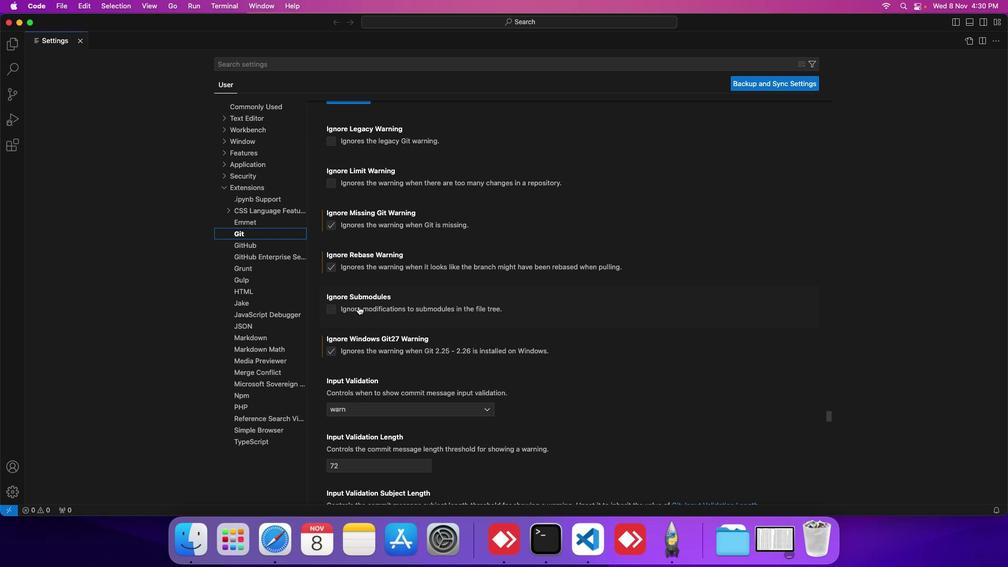 
Action: Mouse scrolled (351, 290) with delta (46, -2)
Screenshot: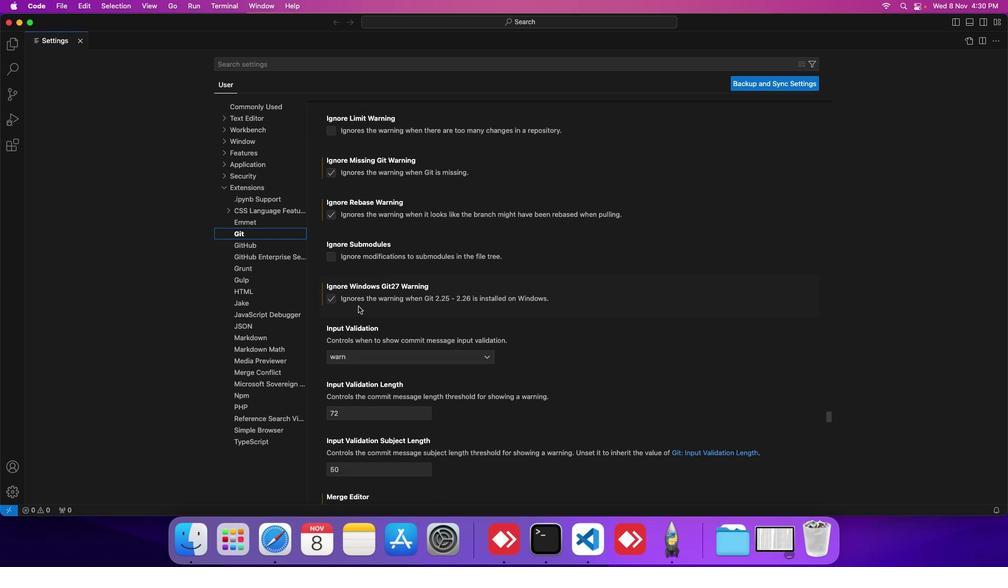 
Action: Mouse scrolled (351, 290) with delta (46, -2)
Screenshot: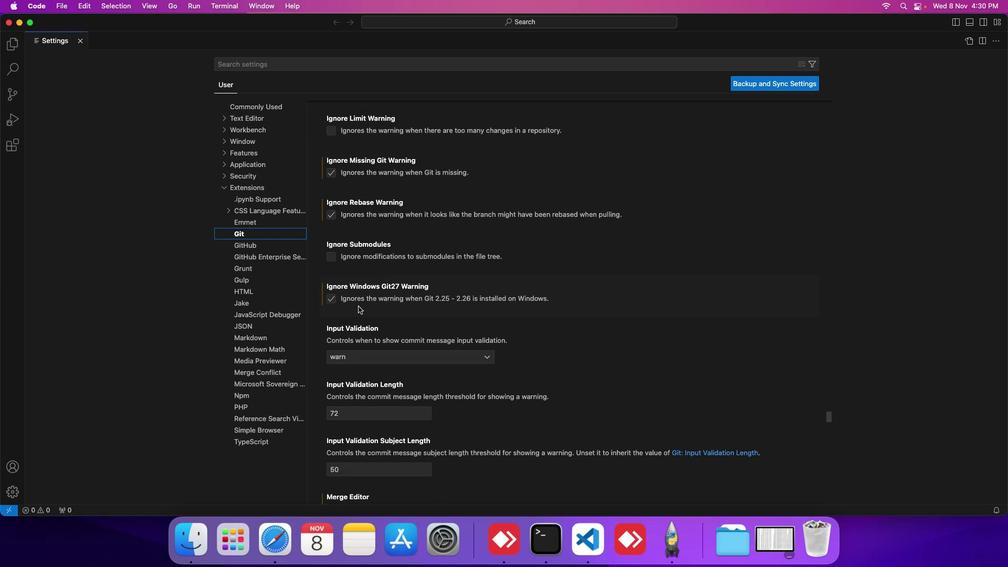 
Action: Mouse scrolled (351, 290) with delta (46, -2)
Screenshot: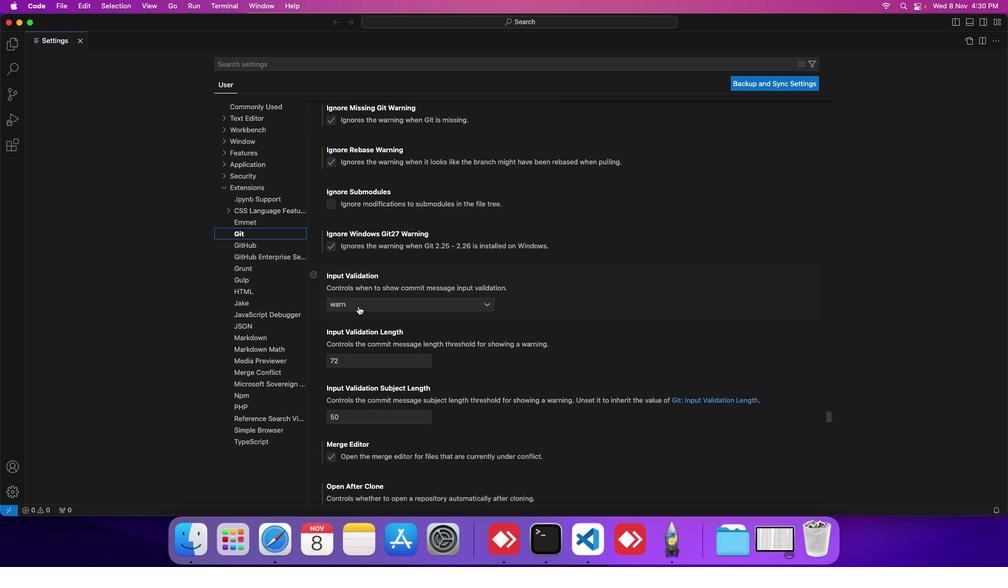 
Action: Mouse scrolled (351, 290) with delta (46, -2)
Screenshot: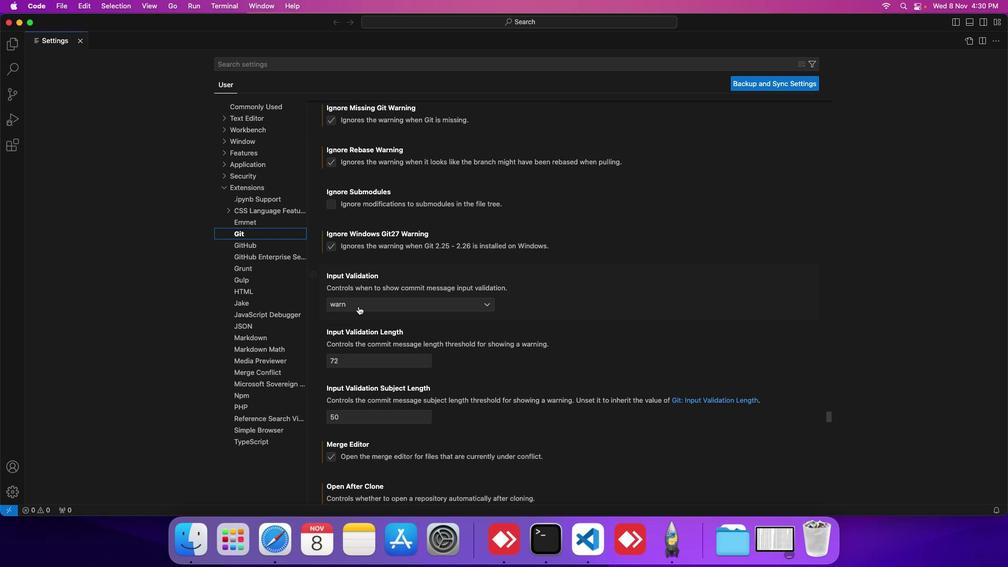 
Action: Mouse scrolled (351, 290) with delta (46, -2)
Screenshot: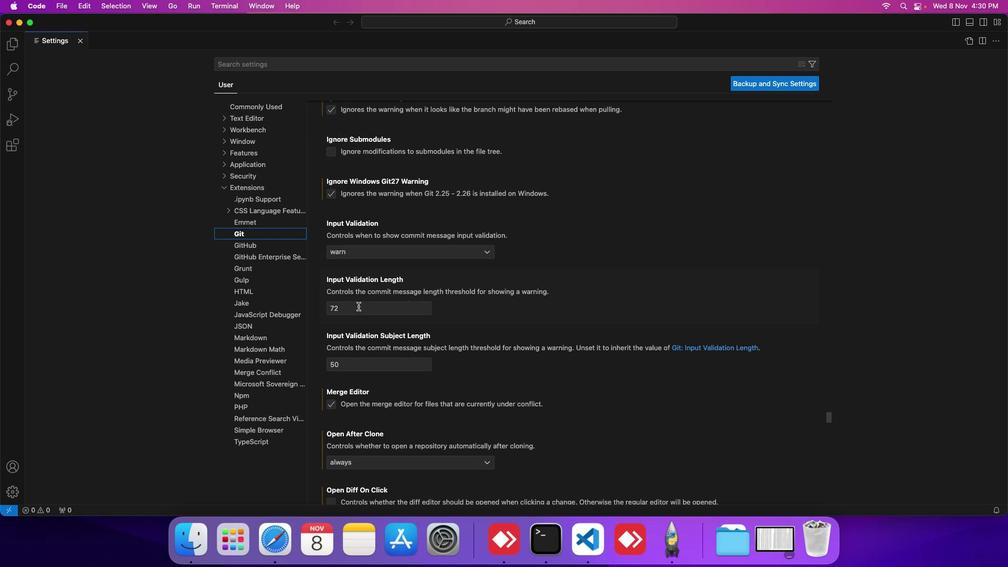 
Action: Mouse scrolled (351, 290) with delta (46, -2)
Screenshot: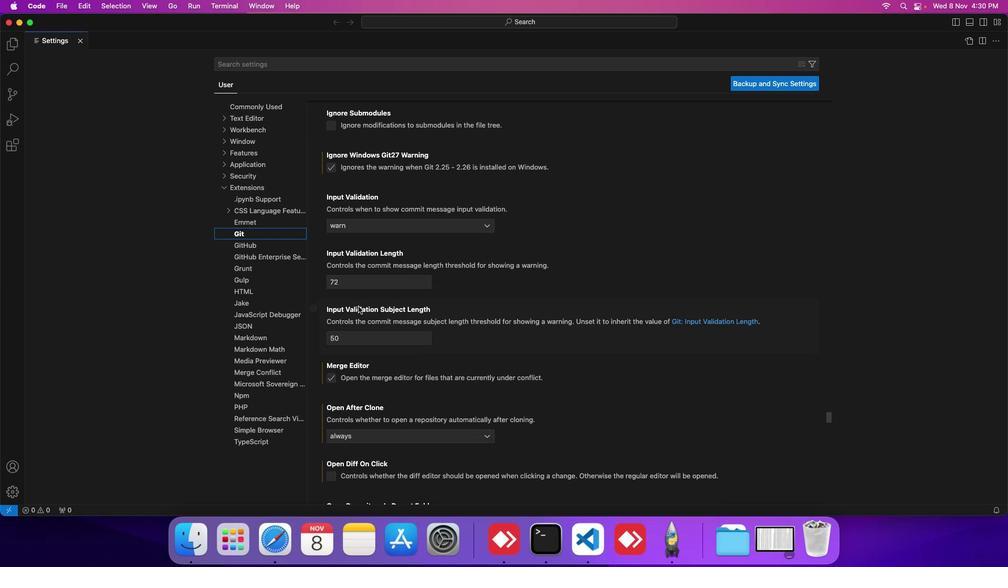 
Action: Mouse scrolled (351, 290) with delta (46, -2)
Screenshot: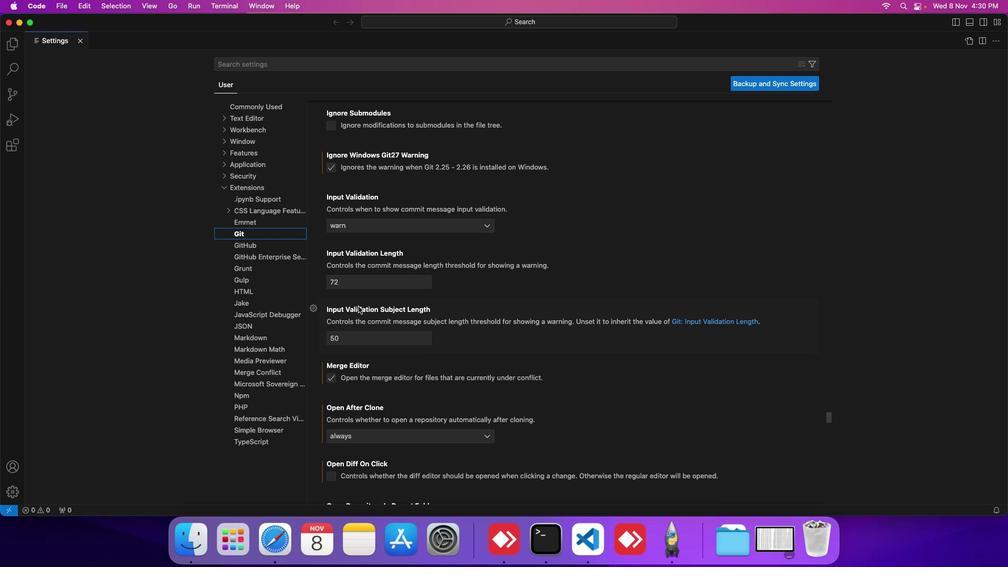 
Action: Mouse scrolled (351, 290) with delta (46, -2)
Screenshot: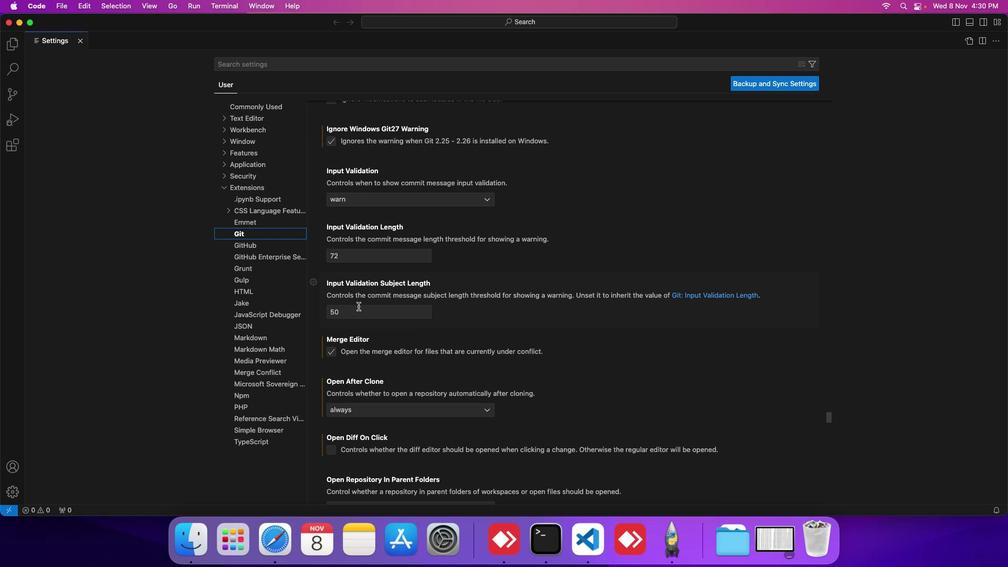 
Action: Mouse scrolled (351, 290) with delta (46, -2)
Screenshot: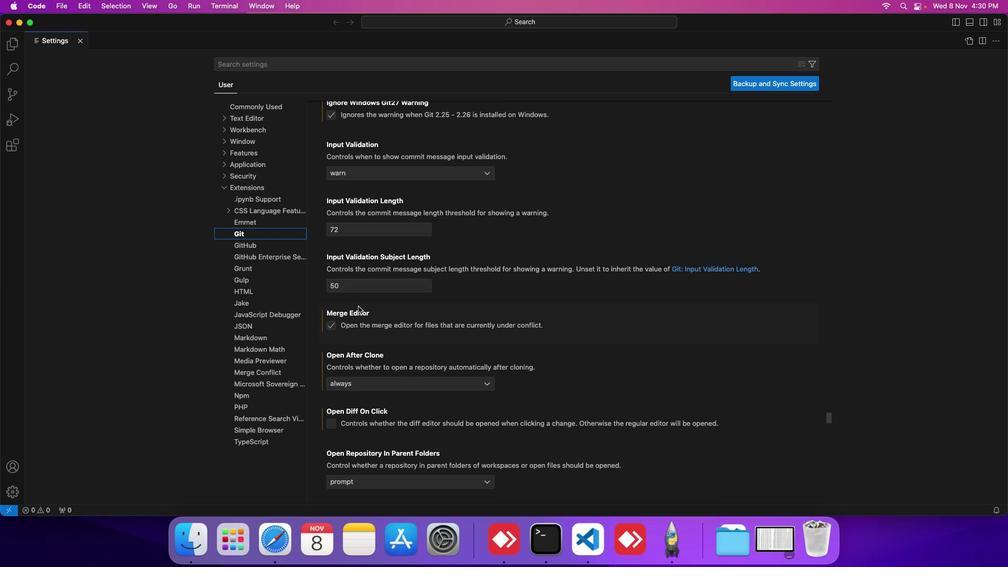 
Action: Mouse scrolled (351, 290) with delta (46, -2)
Screenshot: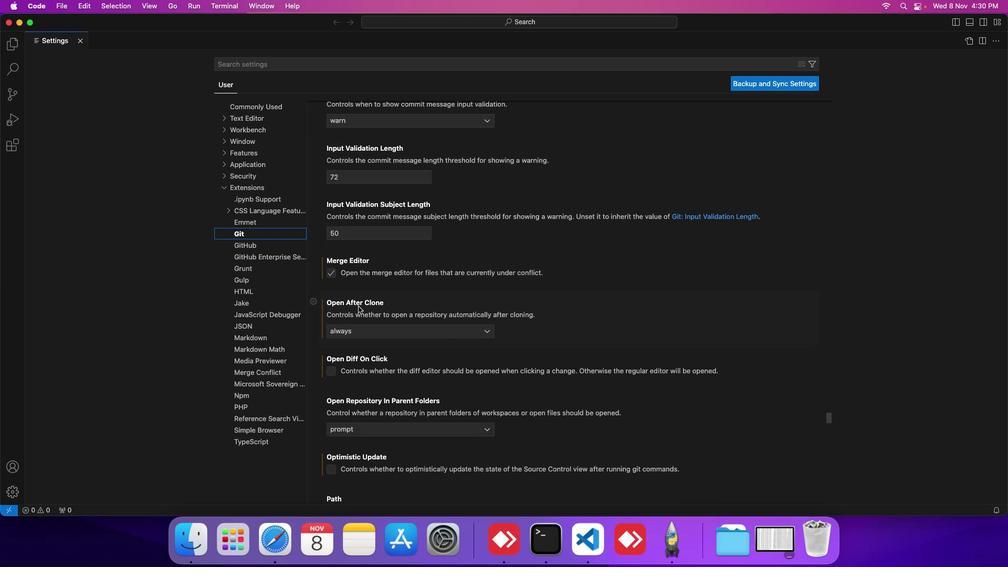 
Action: Mouse scrolled (351, 290) with delta (46, -2)
Screenshot: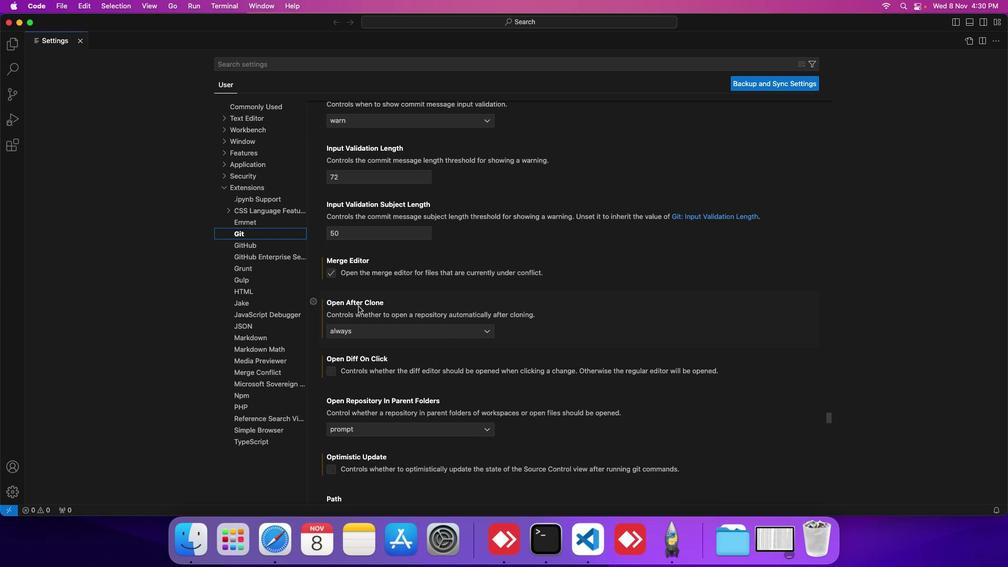 
Action: Mouse scrolled (351, 290) with delta (46, -2)
Screenshot: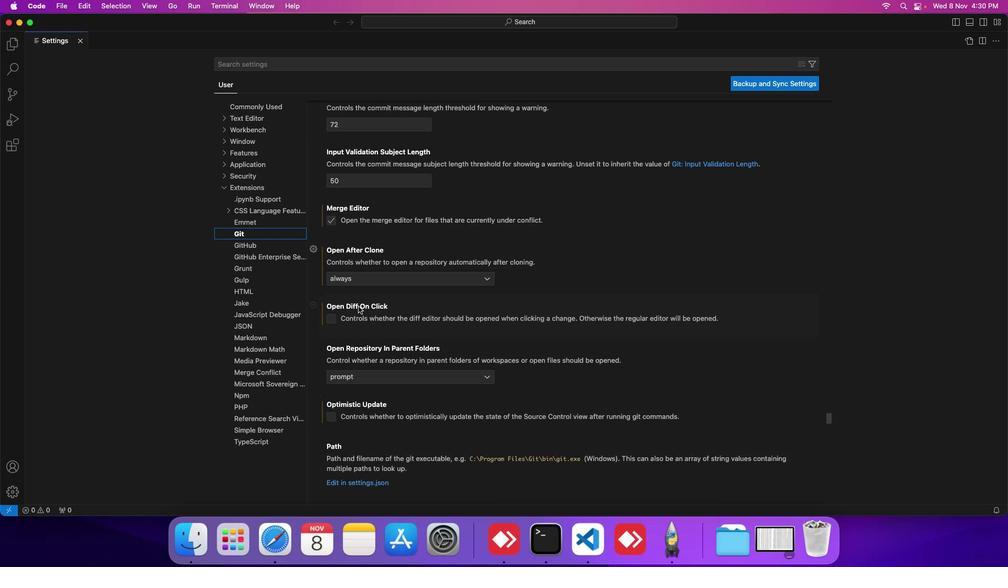 
Action: Mouse scrolled (351, 290) with delta (46, -2)
Screenshot: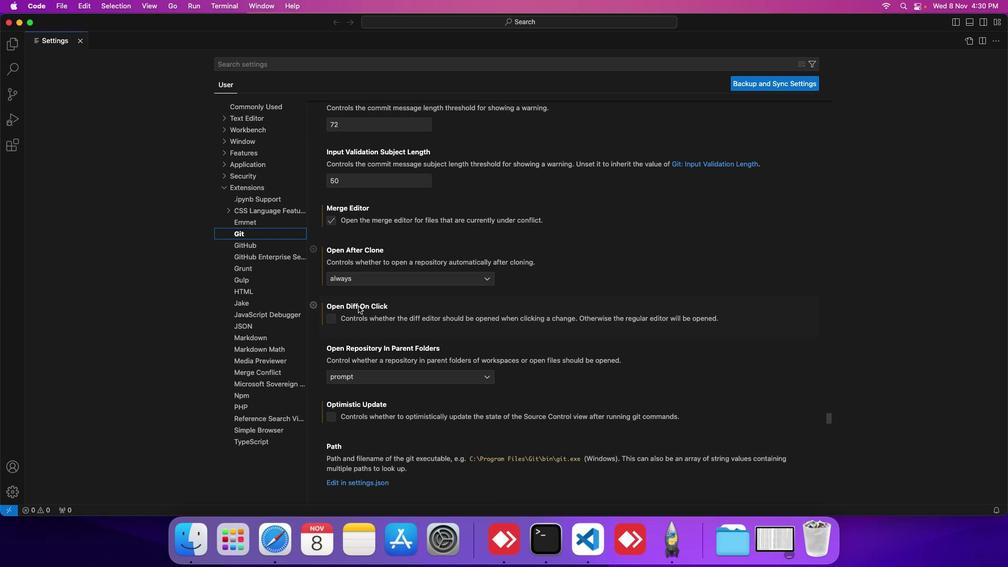 
Action: Mouse scrolled (351, 290) with delta (46, -2)
Screenshot: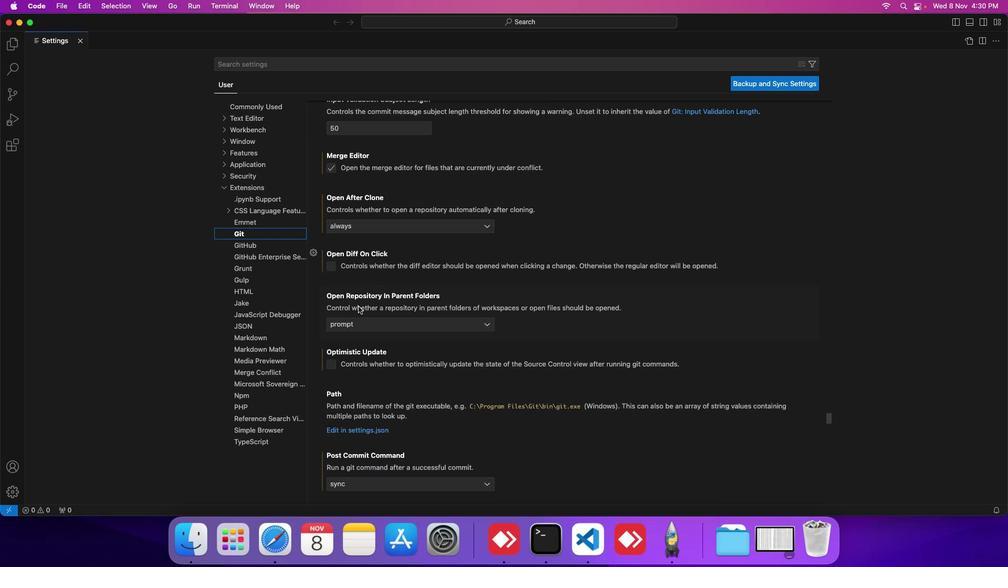 
Action: Mouse scrolled (351, 290) with delta (46, -2)
Screenshot: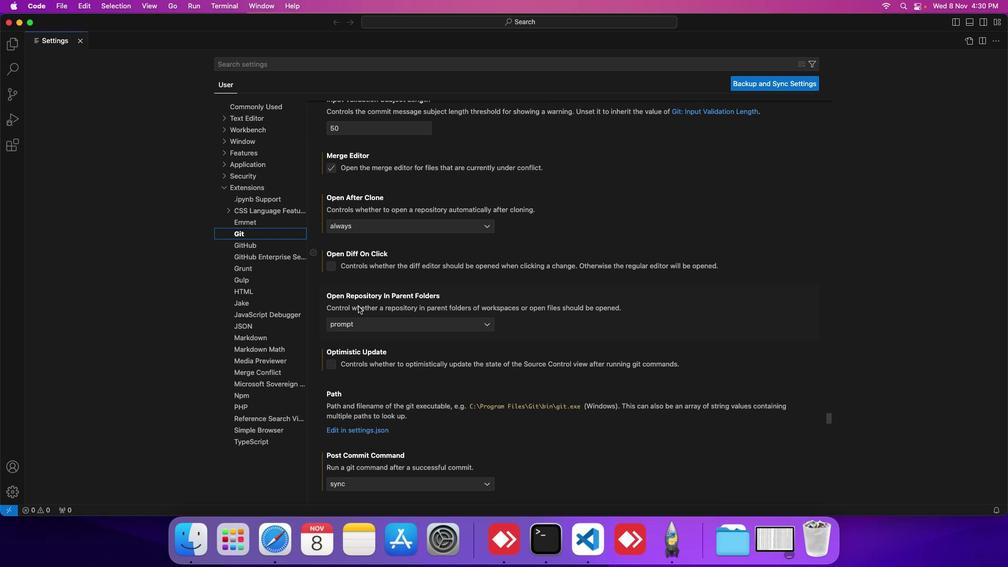 
Action: Mouse scrolled (351, 290) with delta (46, -2)
Screenshot: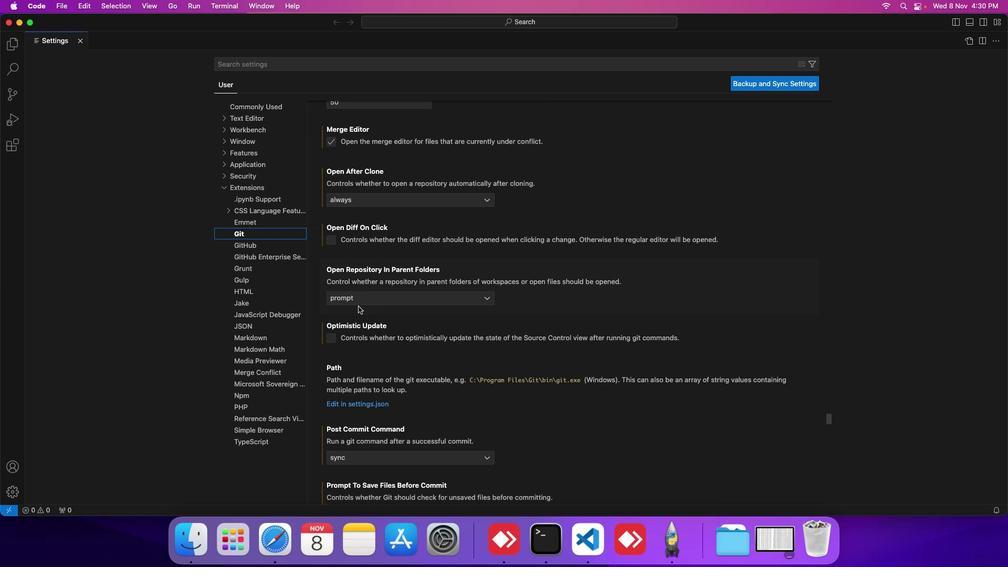 
Action: Mouse scrolled (351, 290) with delta (46, -2)
Screenshot: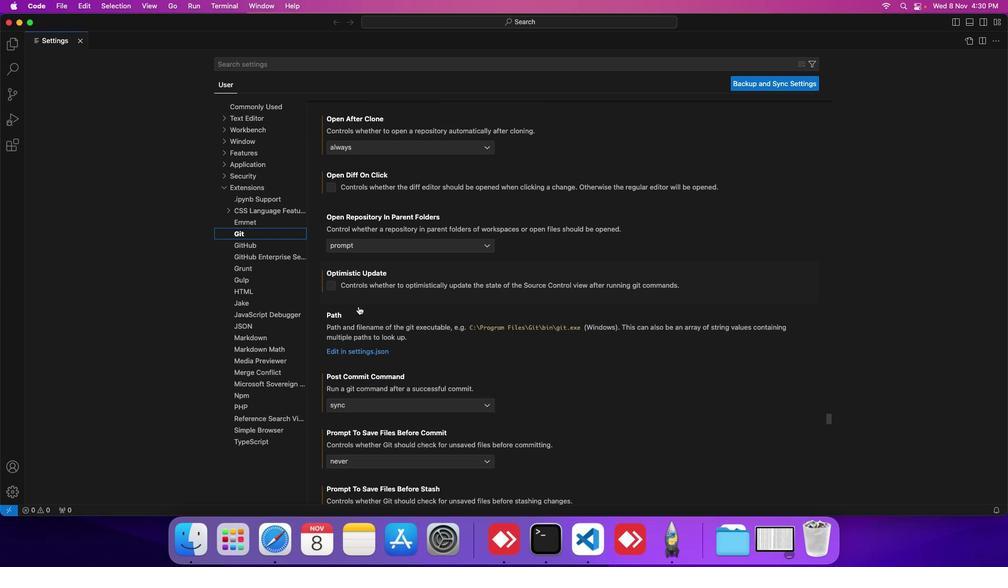 
Action: Mouse scrolled (351, 290) with delta (46, -2)
Screenshot: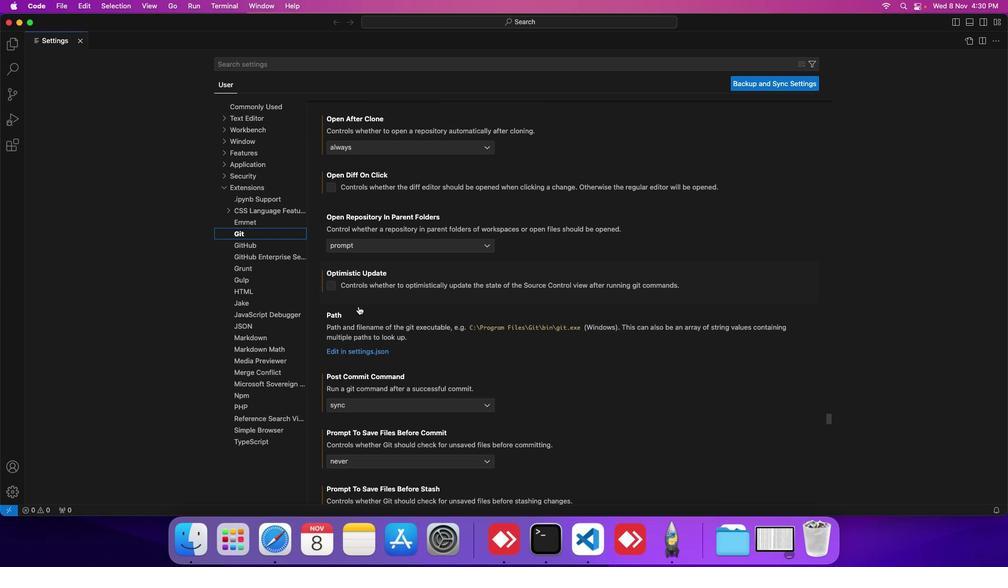 
Action: Mouse scrolled (351, 290) with delta (46, -2)
Screenshot: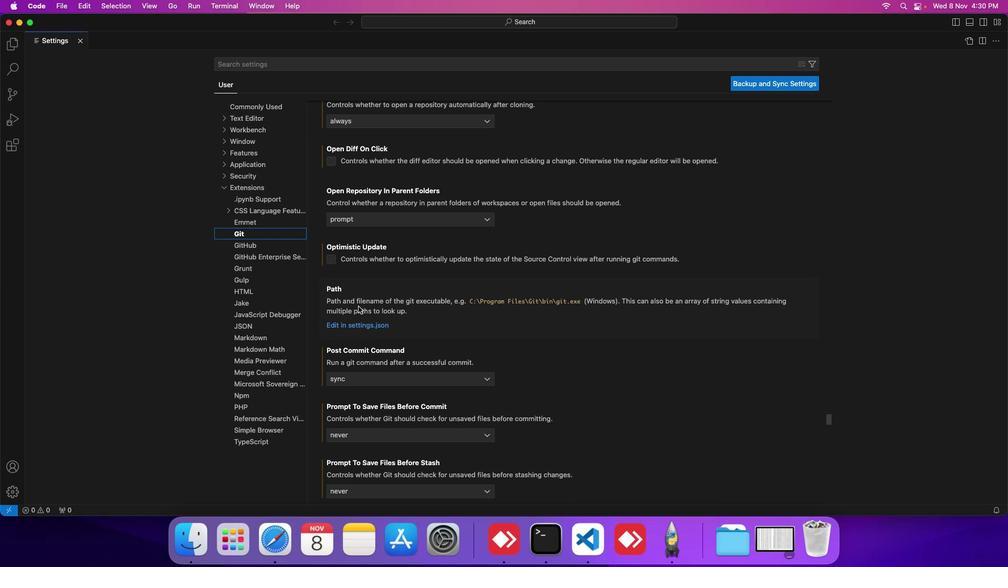 
Action: Mouse scrolled (351, 290) with delta (46, -2)
Screenshot: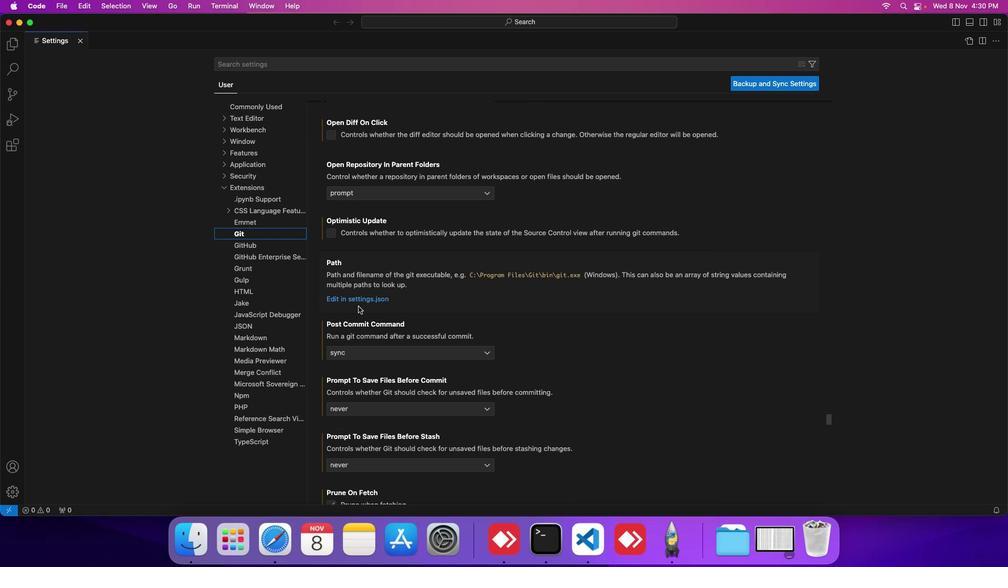 
Action: Mouse scrolled (351, 290) with delta (46, -2)
Screenshot: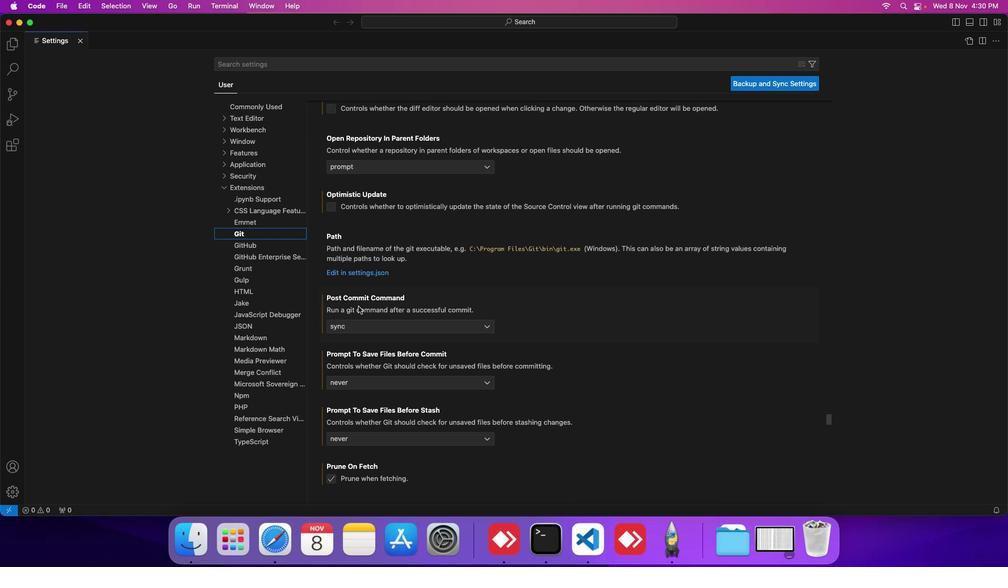 
Action: Mouse scrolled (351, 290) with delta (46, -2)
Screenshot: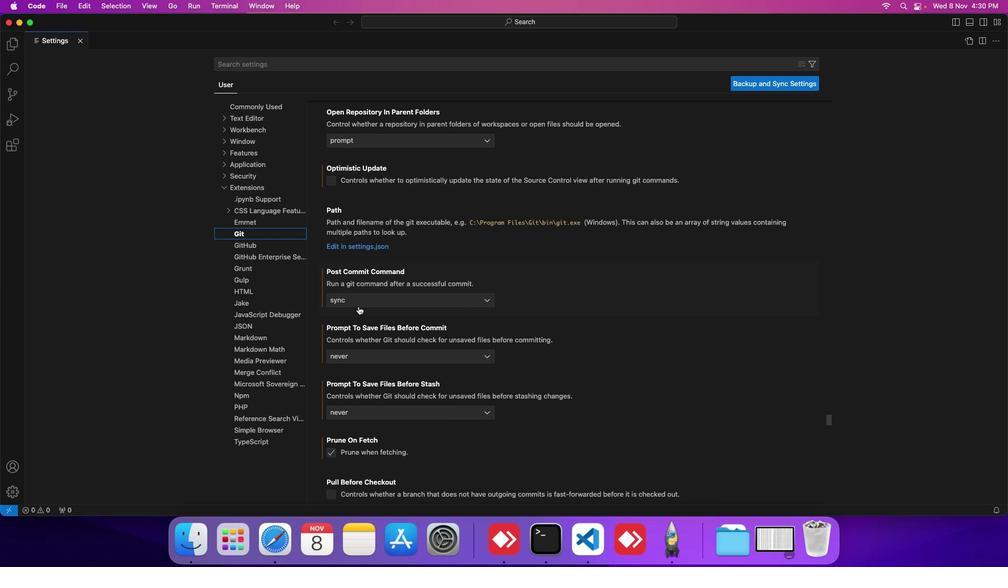
Action: Mouse scrolled (351, 290) with delta (46, -2)
Screenshot: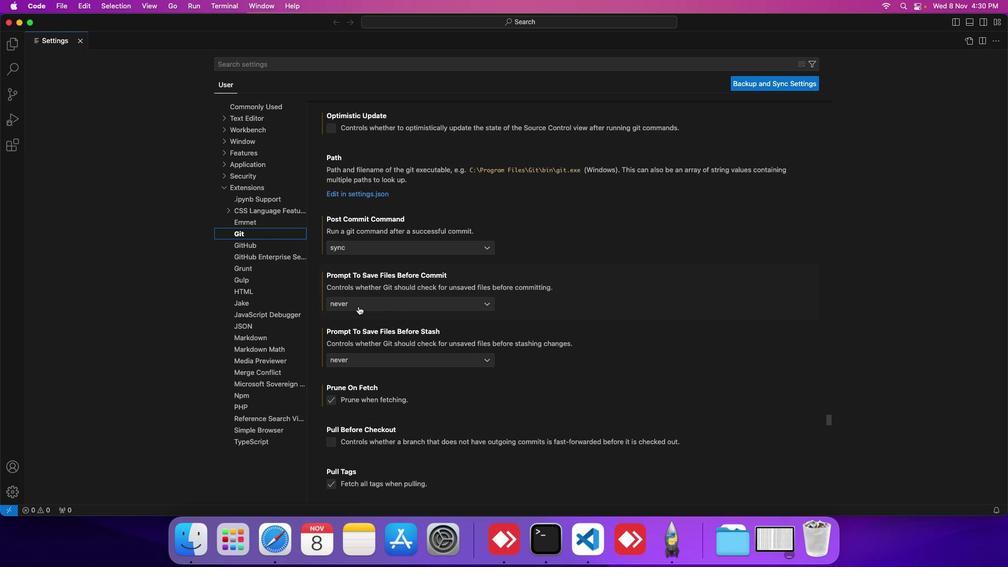 
Action: Mouse scrolled (351, 290) with delta (46, -2)
Screenshot: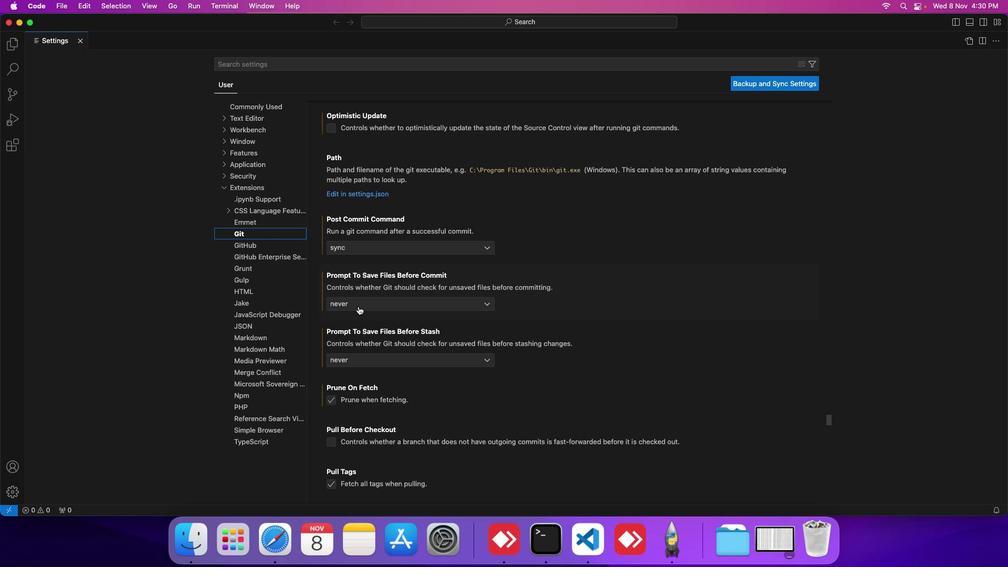 
Action: Mouse scrolled (351, 290) with delta (46, -2)
Screenshot: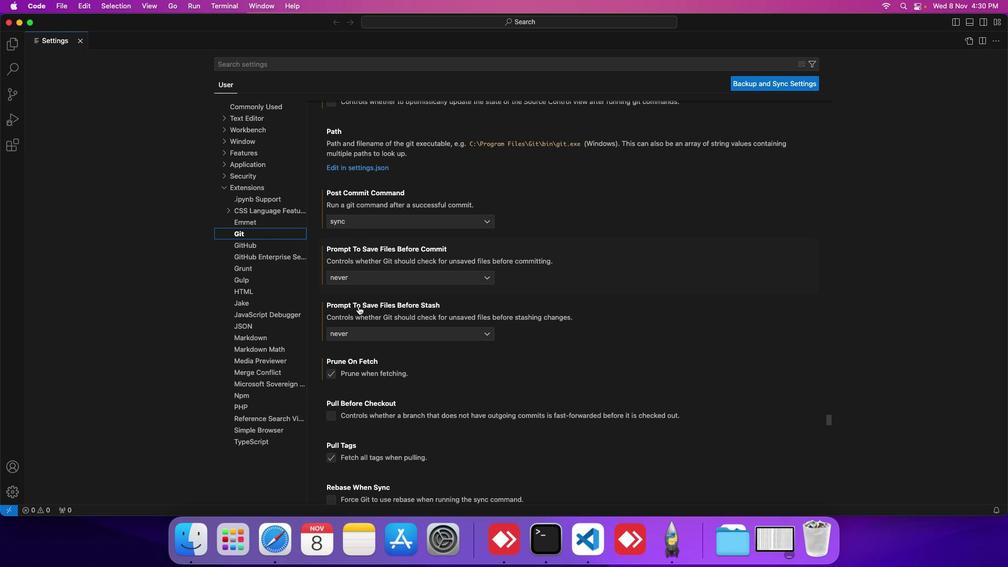 
Action: Mouse scrolled (351, 290) with delta (46, -2)
Screenshot: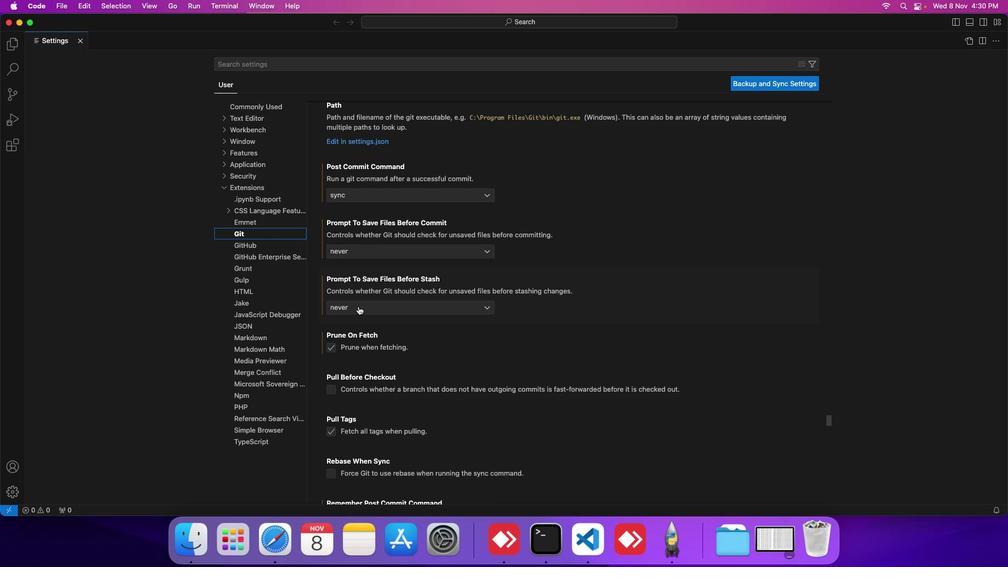 
Action: Mouse scrolled (351, 290) with delta (46, -2)
Screenshot: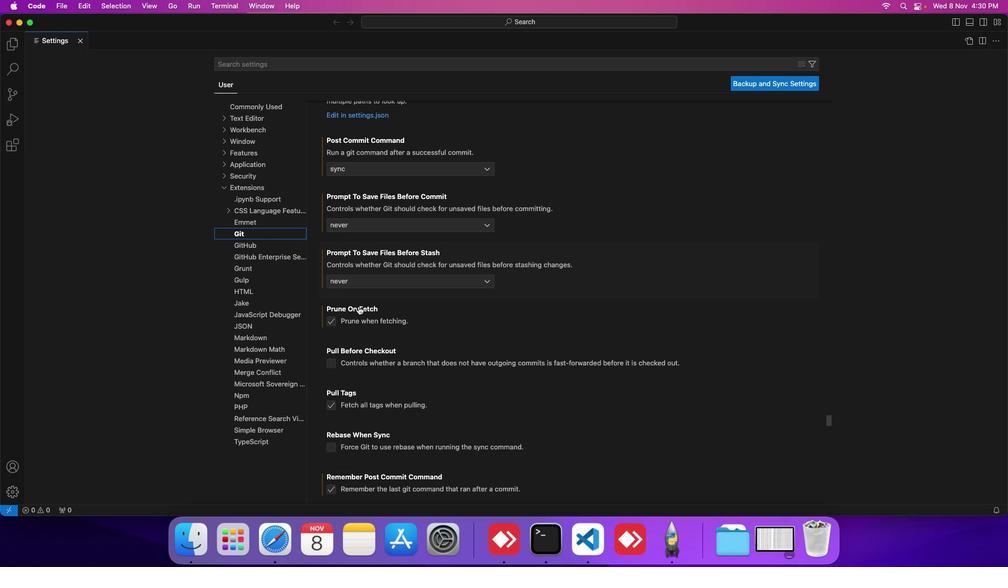 
Action: Mouse scrolled (351, 290) with delta (46, -2)
Screenshot: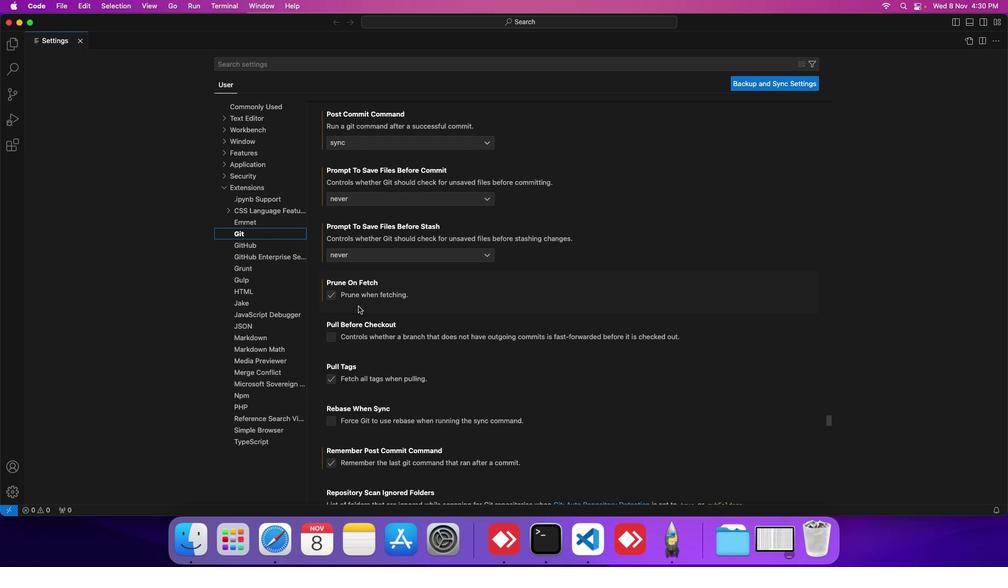 
Action: Mouse scrolled (351, 290) with delta (46, -2)
Screenshot: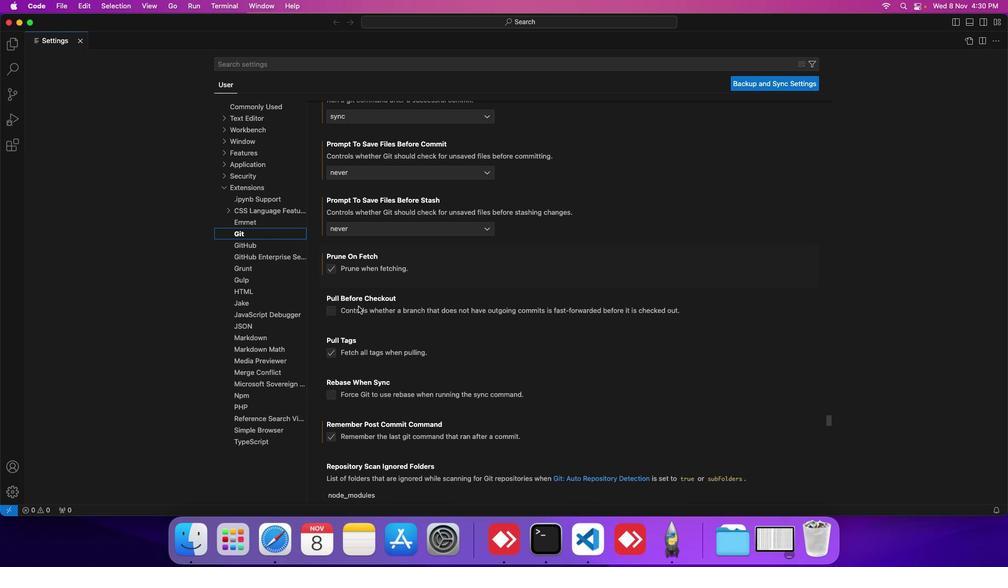 
Action: Mouse scrolled (351, 290) with delta (46, -2)
Screenshot: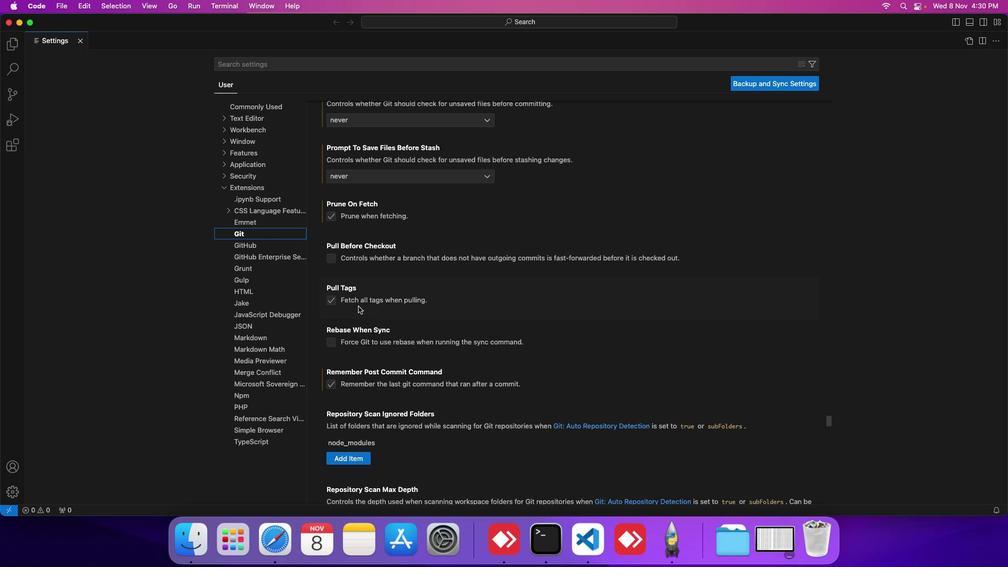 
Action: Mouse scrolled (351, 290) with delta (46, -2)
Screenshot: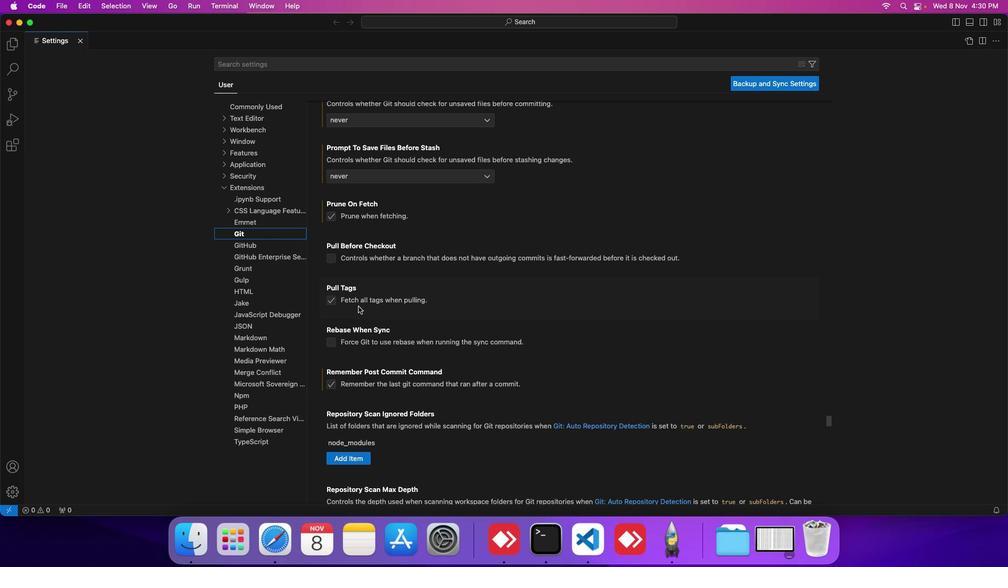 
Action: Mouse scrolled (351, 290) with delta (46, -2)
Screenshot: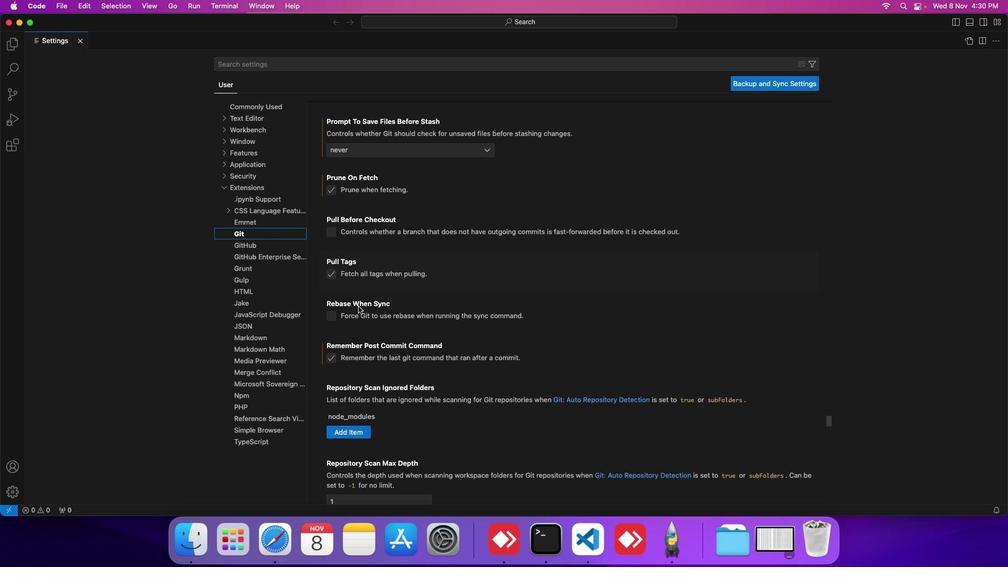 
Action: Mouse scrolled (351, 290) with delta (46, -2)
Screenshot: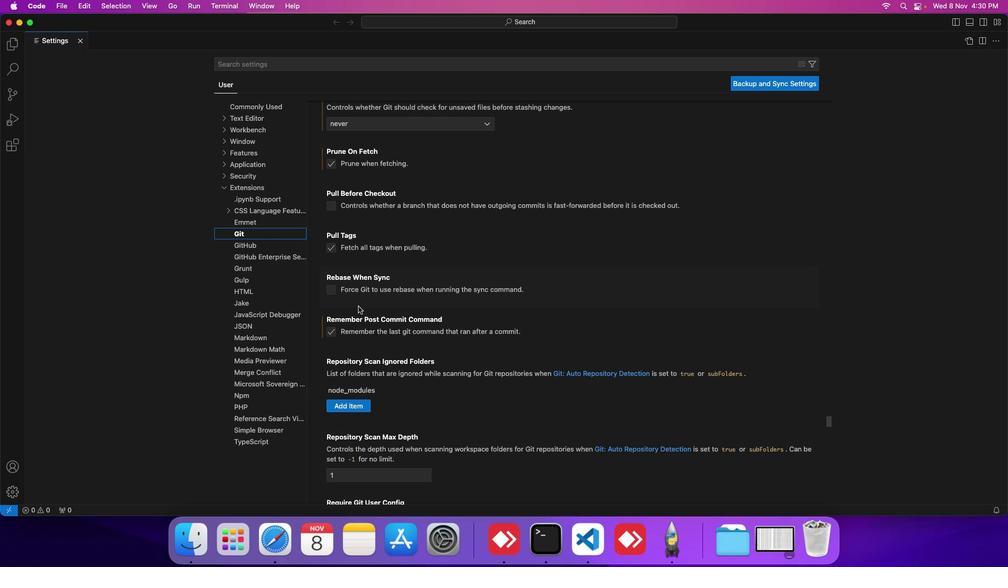 
Action: Mouse scrolled (351, 290) with delta (46, -2)
Screenshot: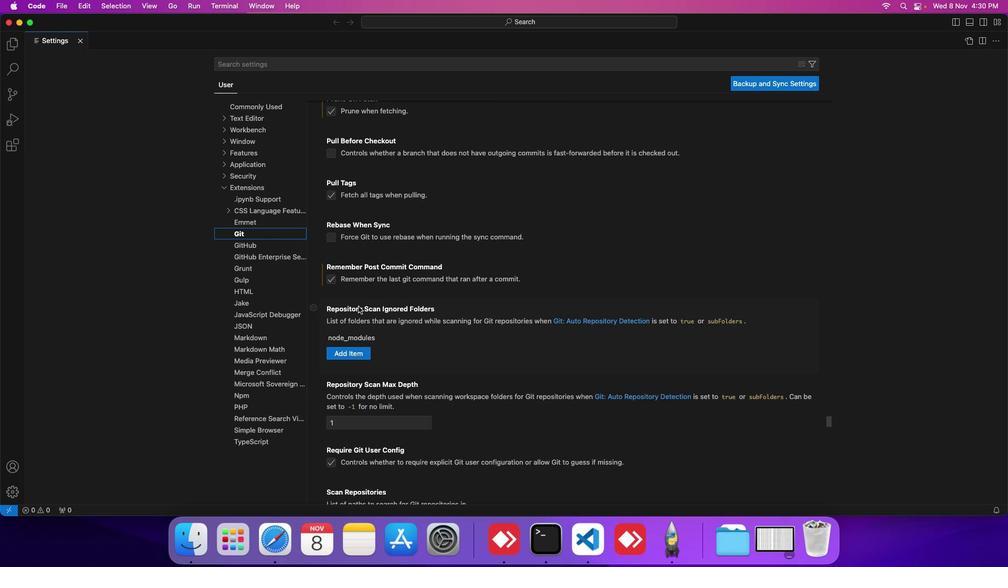 
Action: Mouse scrolled (351, 290) with delta (46, -2)
Screenshot: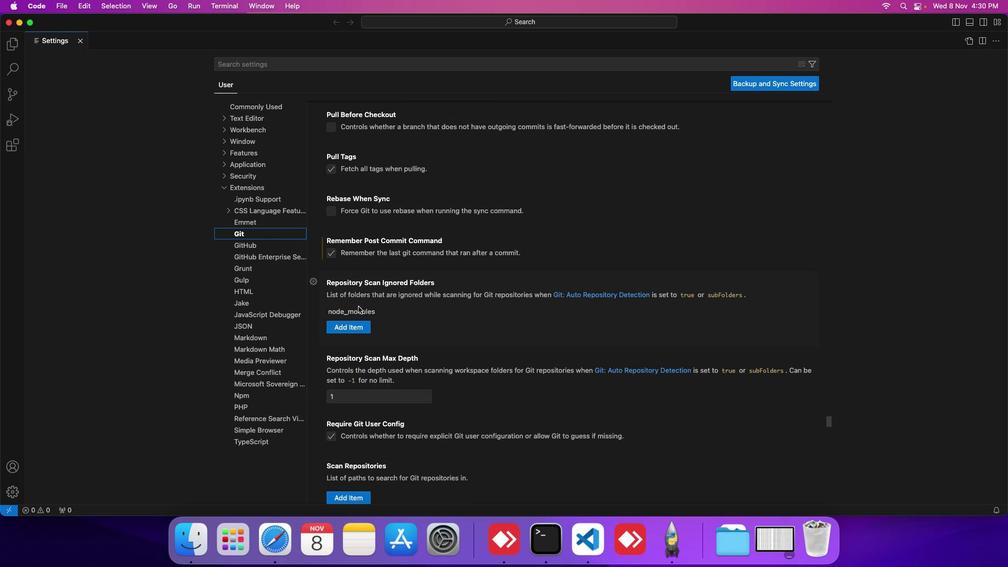 
Action: Mouse scrolled (351, 290) with delta (46, -2)
Screenshot: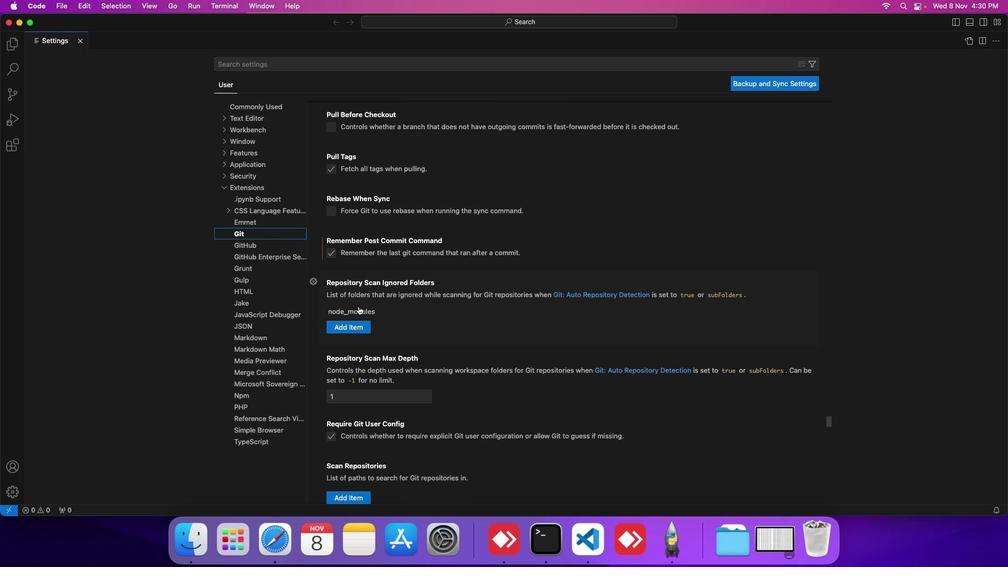 
Action: Mouse scrolled (351, 290) with delta (46, -2)
Screenshot: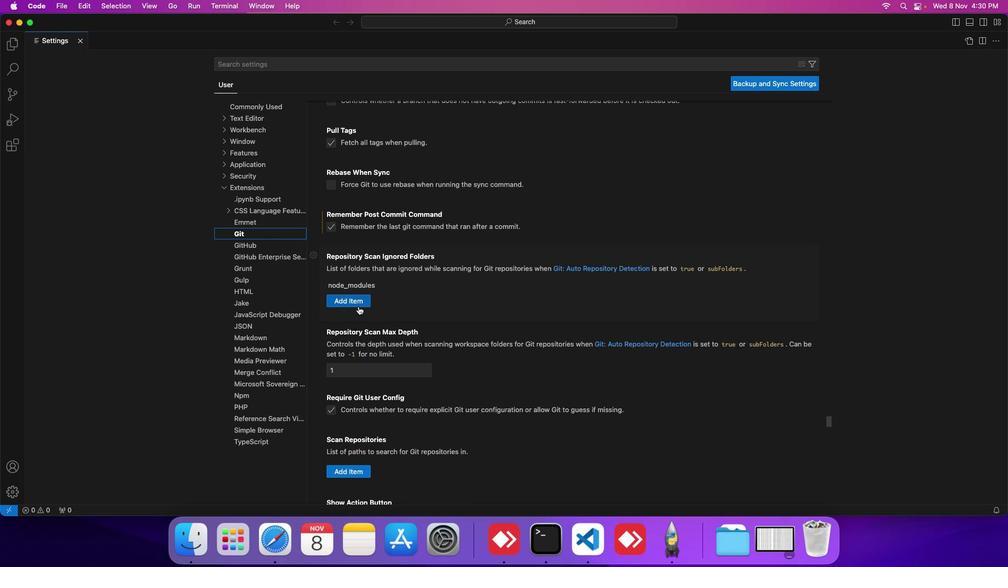 
Action: Mouse scrolled (351, 290) with delta (46, -2)
Screenshot: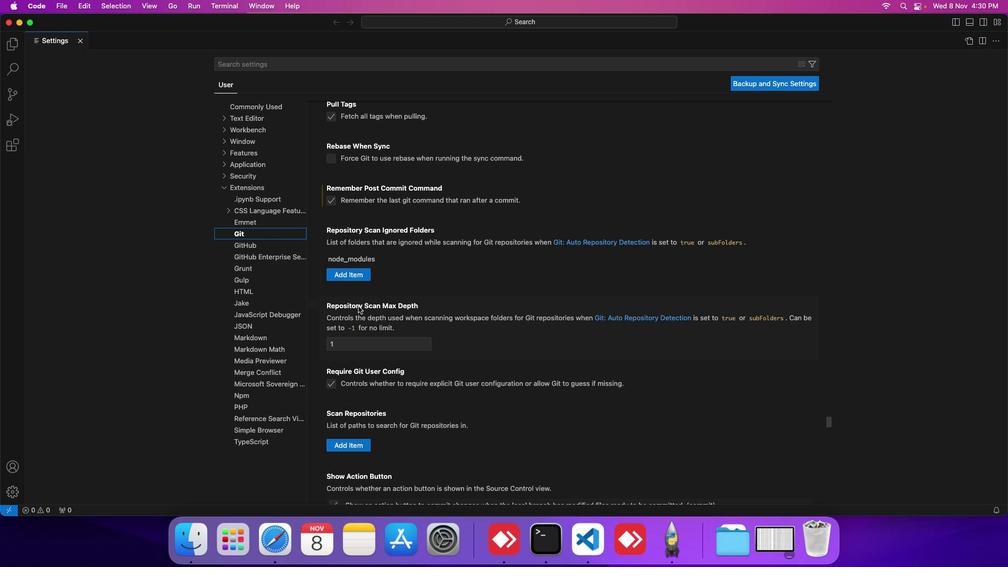 
Action: Mouse scrolled (351, 290) with delta (46, -2)
Screenshot: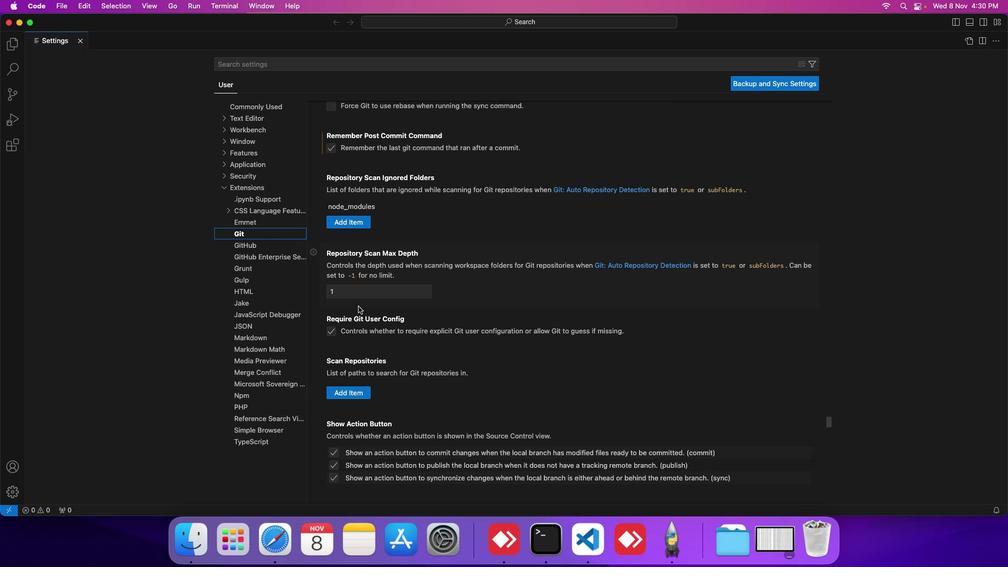 
Action: Mouse scrolled (351, 290) with delta (46, -2)
Screenshot: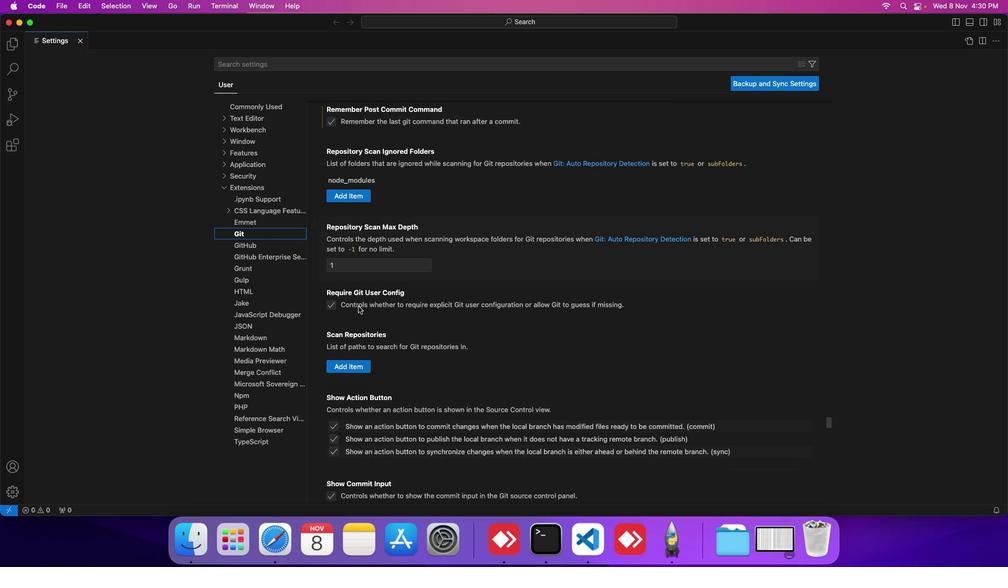 
Action: Mouse scrolled (351, 290) with delta (46, -2)
Screenshot: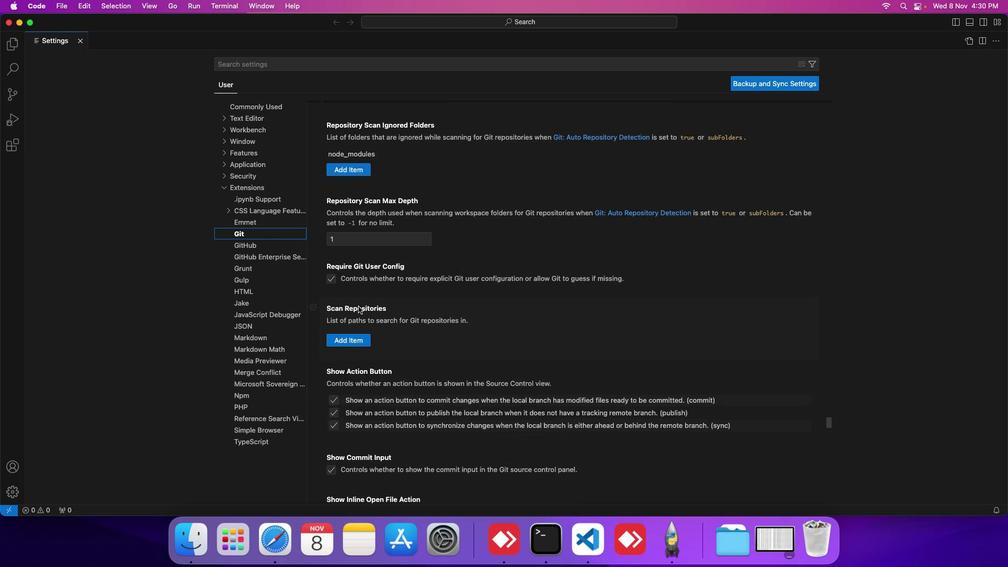 
Action: Mouse scrolled (351, 290) with delta (46, -2)
Screenshot: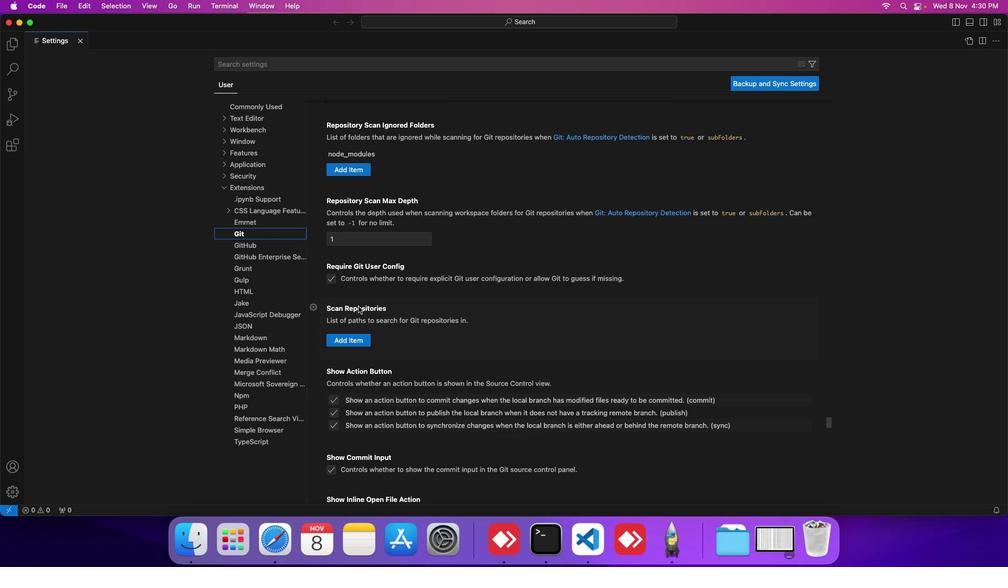 
Action: Mouse scrolled (351, 290) with delta (46, -2)
Screenshot: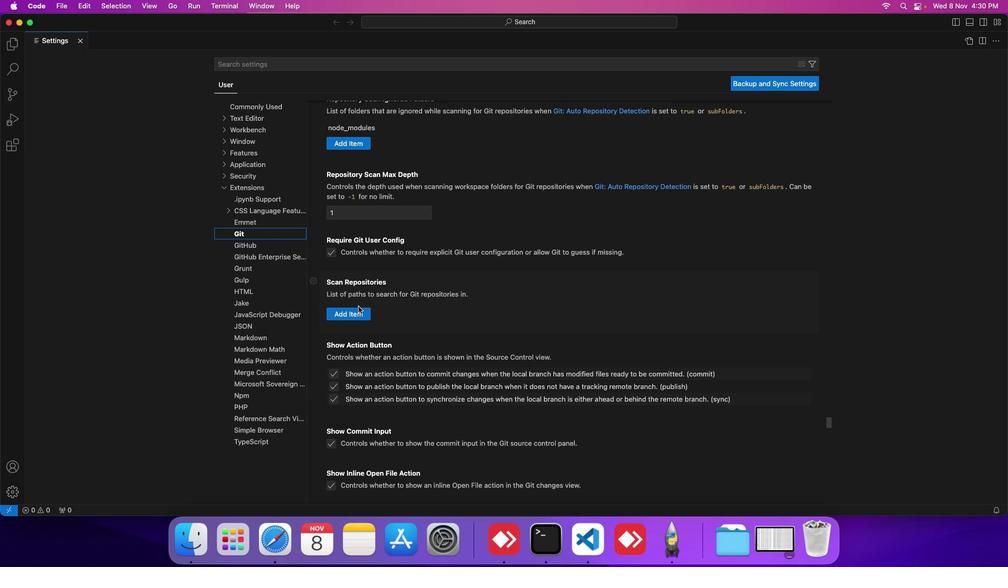 
Action: Mouse scrolled (351, 290) with delta (46, -2)
Screenshot: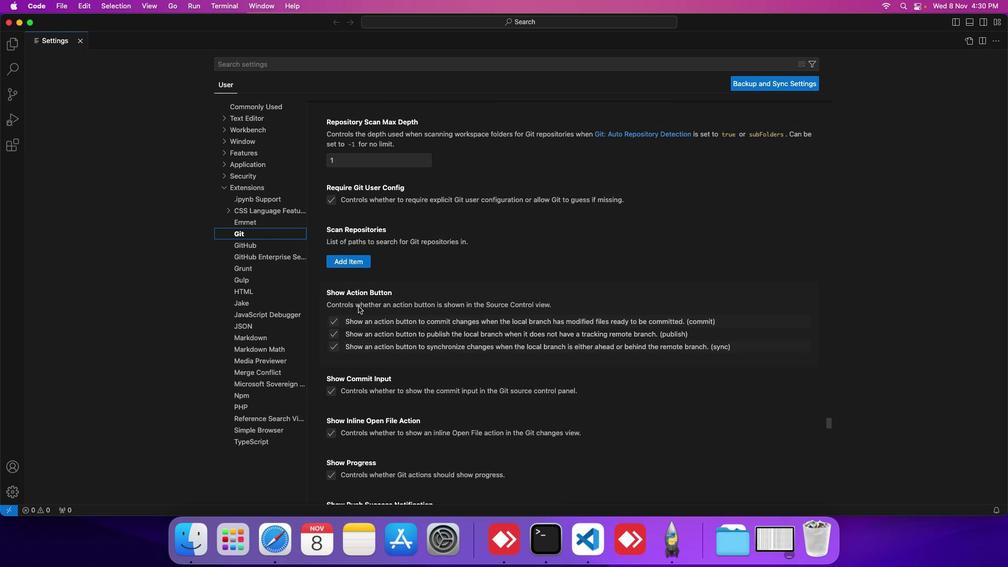 
Action: Mouse scrolled (351, 290) with delta (46, -2)
Screenshot: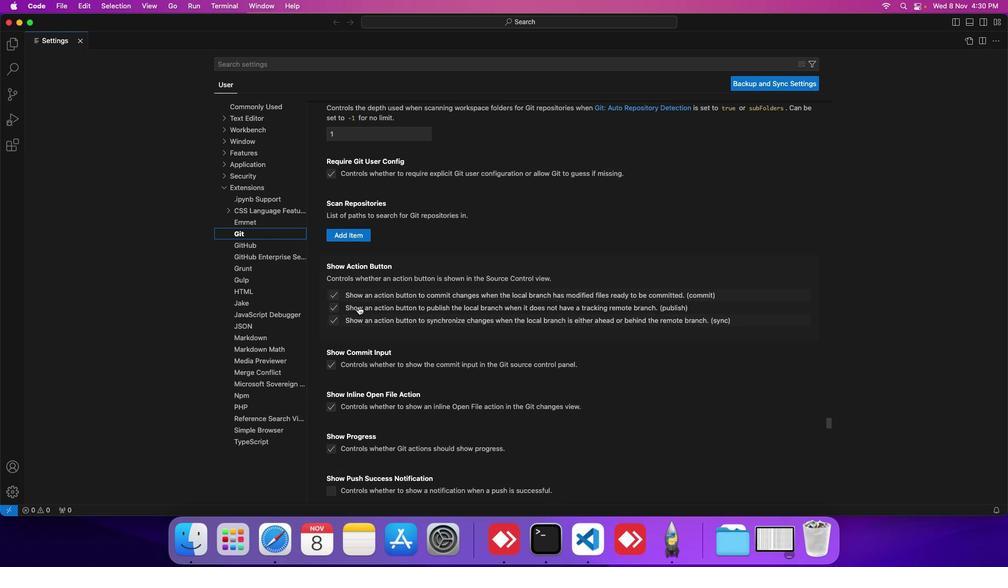 
Action: Mouse scrolled (351, 290) with delta (46, -2)
Screenshot: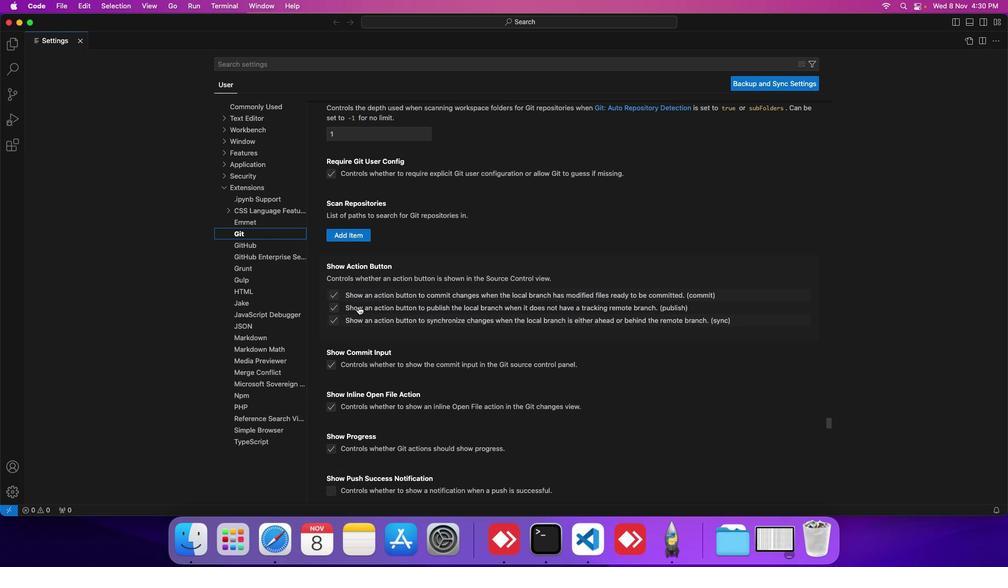 
Action: Mouse scrolled (351, 290) with delta (46, -2)
Screenshot: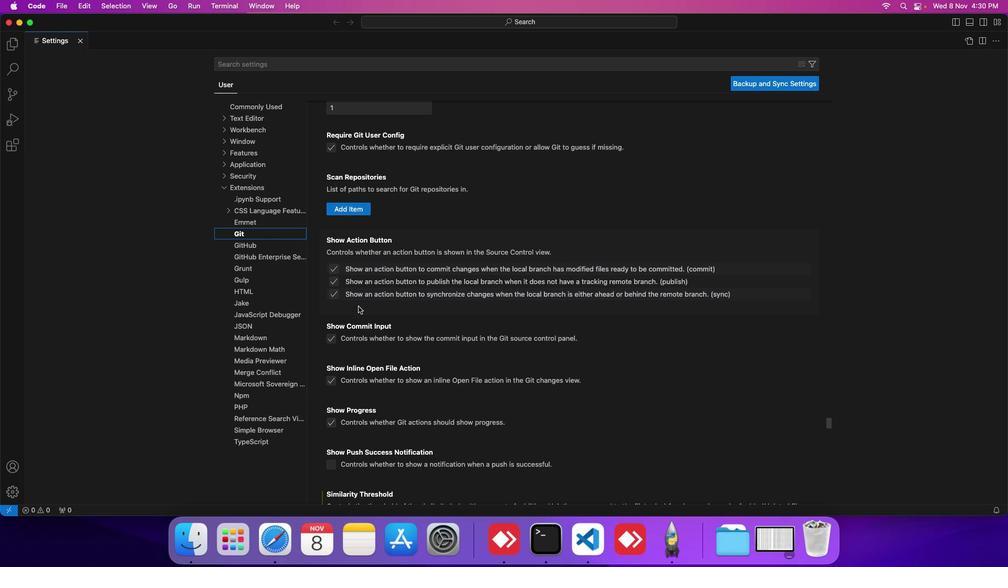 
Action: Mouse scrolled (351, 290) with delta (46, -2)
Screenshot: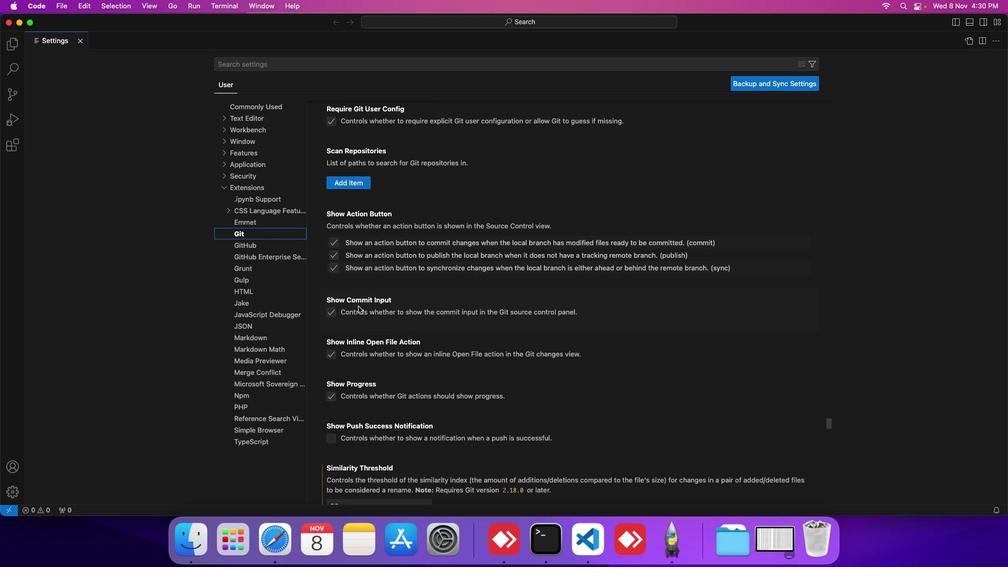 
Action: Mouse scrolled (351, 290) with delta (46, -2)
Screenshot: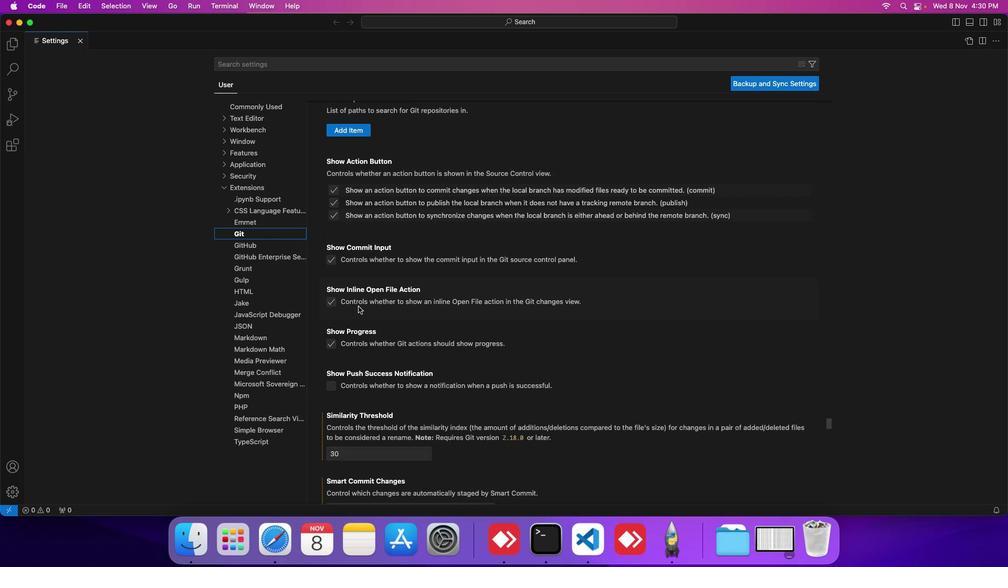 
Action: Mouse scrolled (351, 290) with delta (46, -2)
Screenshot: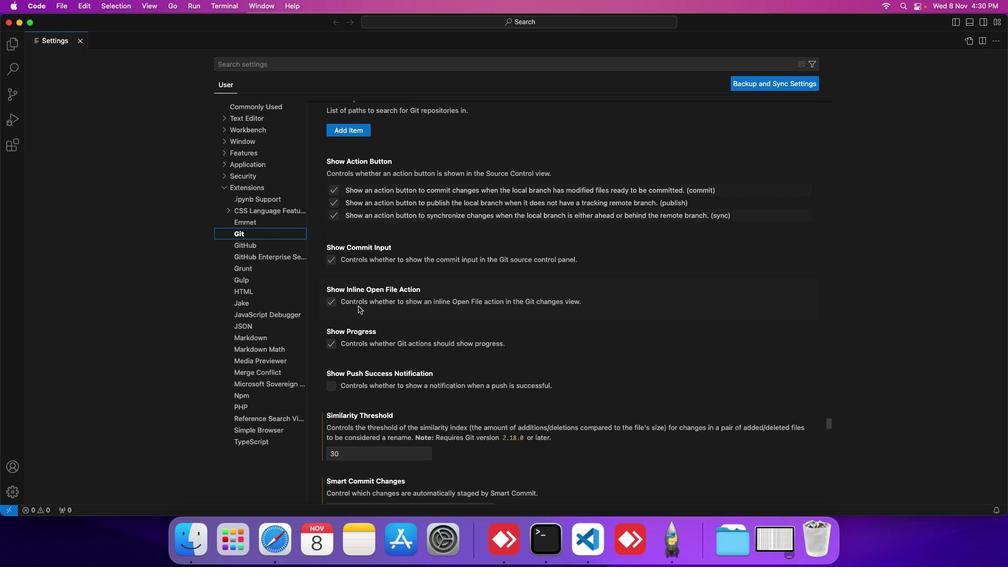 
Action: Mouse scrolled (351, 290) with delta (46, -2)
Screenshot: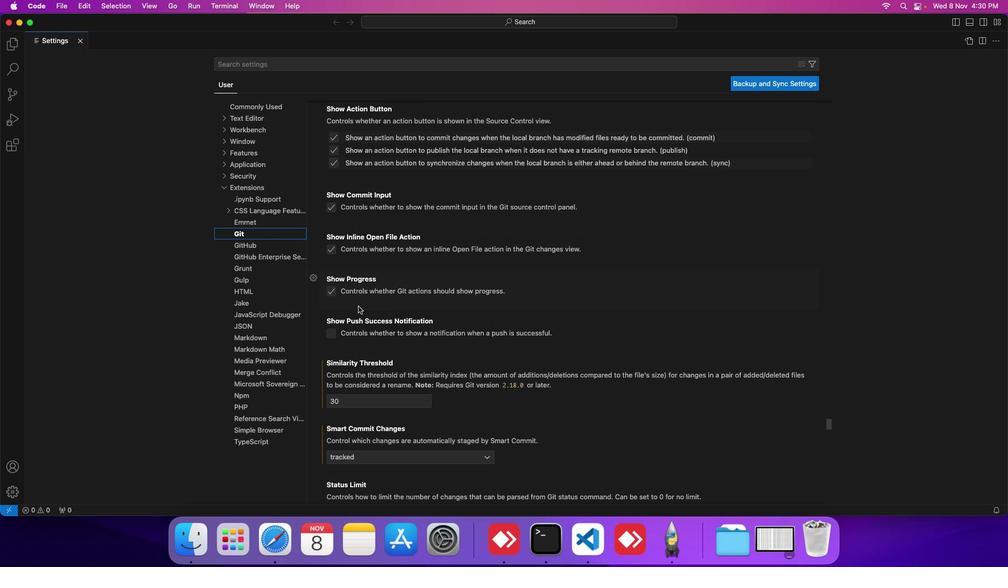 
Action: Mouse scrolled (351, 290) with delta (46, -2)
Screenshot: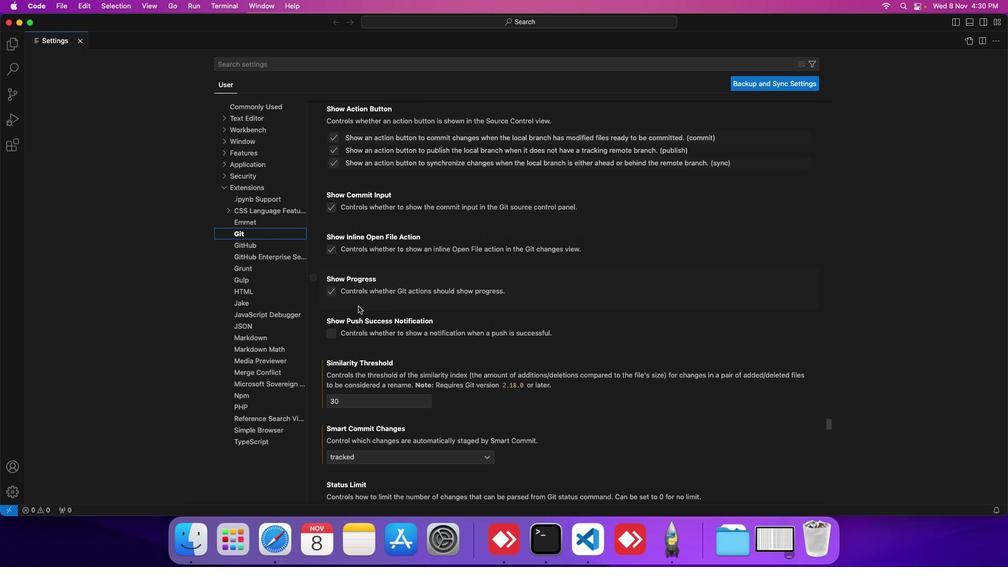 
Action: Mouse scrolled (351, 290) with delta (46, -2)
Screenshot: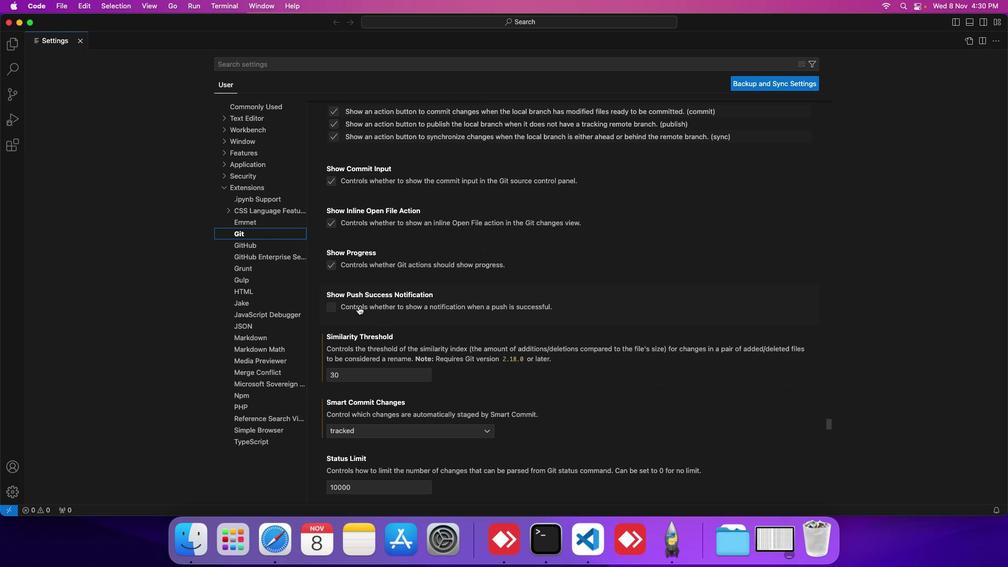 
Action: Mouse scrolled (351, 290) with delta (46, -2)
Screenshot: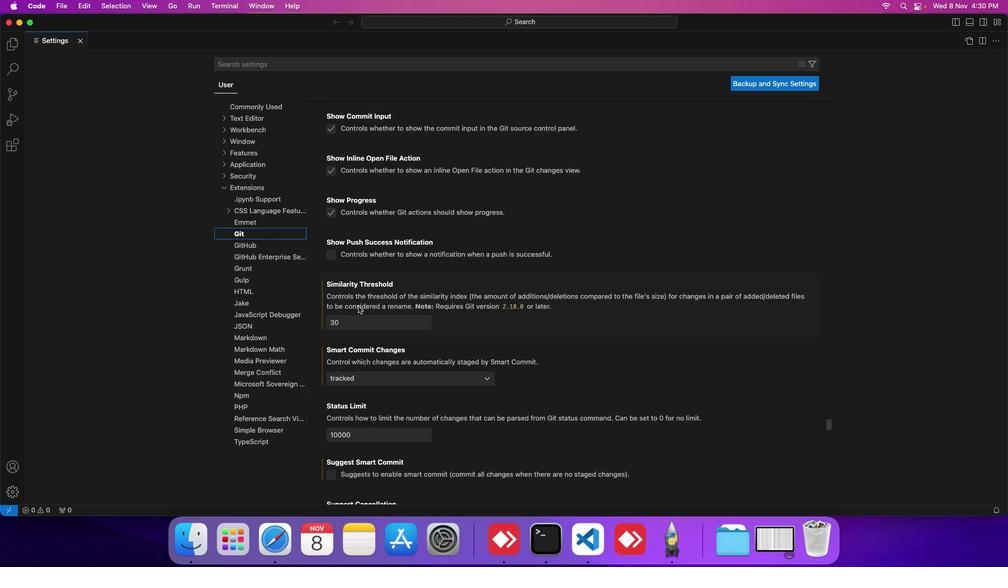 
Action: Mouse scrolled (351, 290) with delta (46, -2)
Screenshot: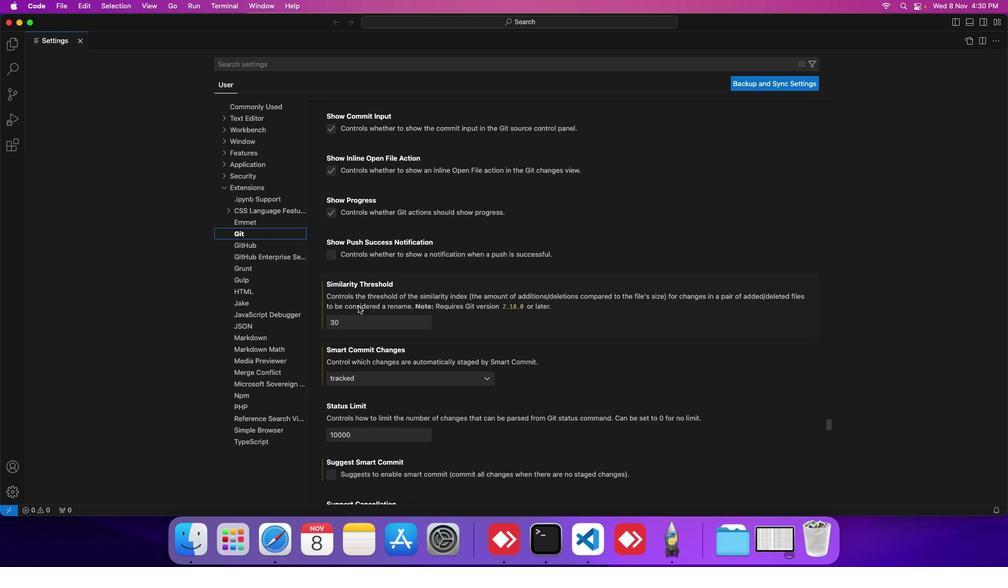 
Action: Mouse scrolled (351, 290) with delta (46, -2)
Screenshot: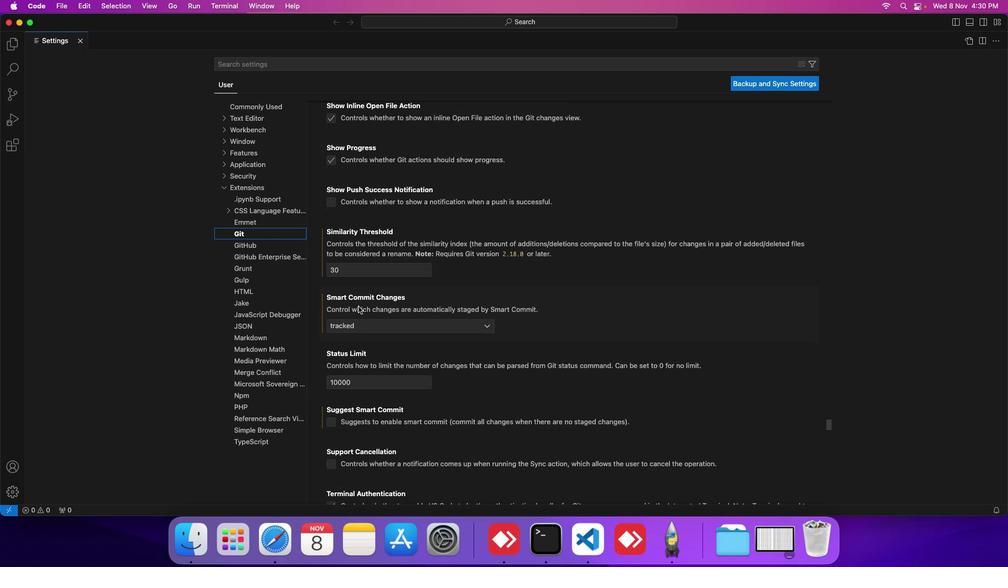 
Action: Mouse scrolled (351, 290) with delta (46, -2)
Screenshot: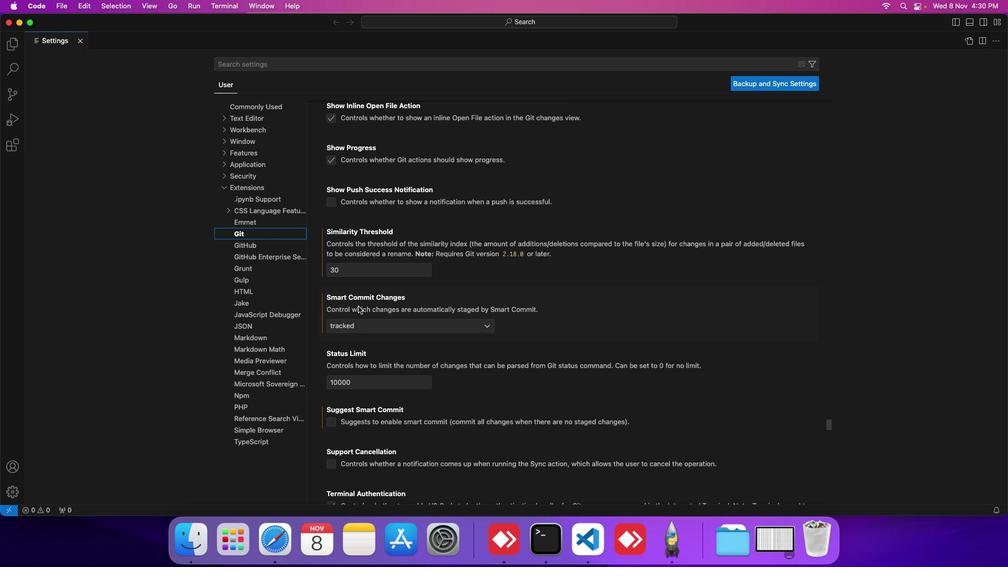 
Action: Mouse scrolled (351, 290) with delta (46, -2)
Screenshot: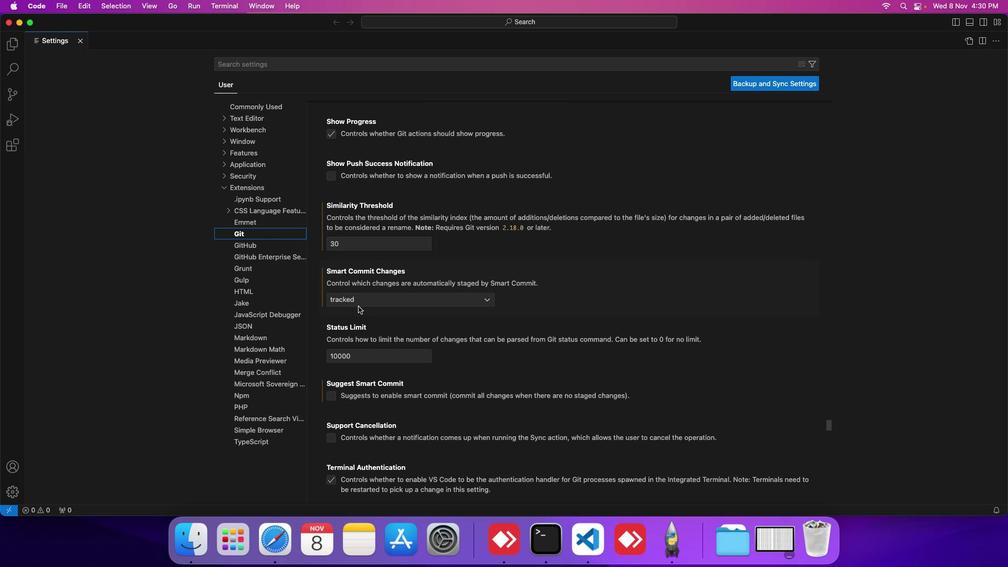 
Action: Mouse scrolled (351, 290) with delta (46, -2)
Screenshot: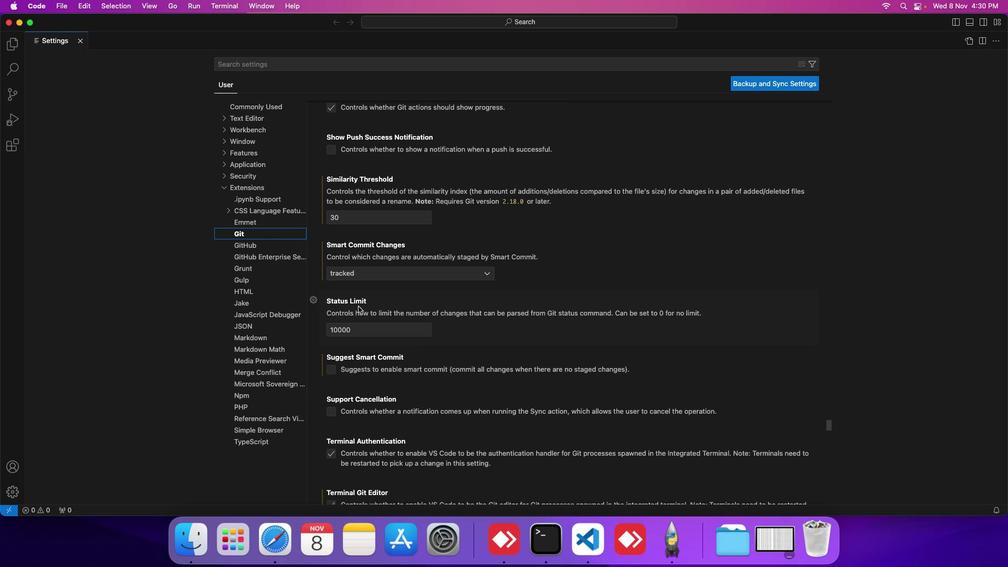 
Action: Mouse scrolled (351, 290) with delta (46, -2)
Screenshot: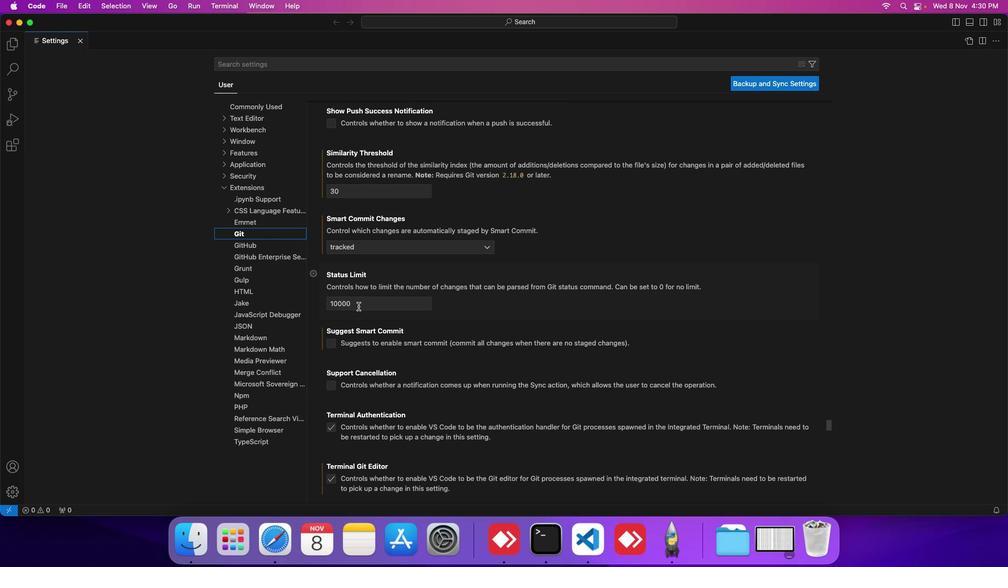
Action: Mouse moved to (367, 269)
Screenshot: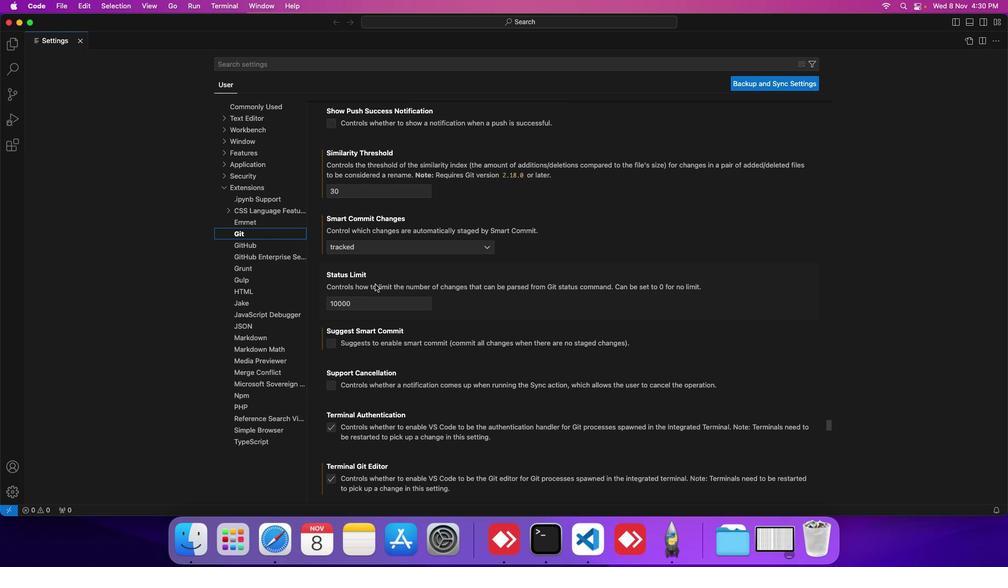 
Action: Mouse scrolled (367, 269) with delta (46, -2)
Screenshot: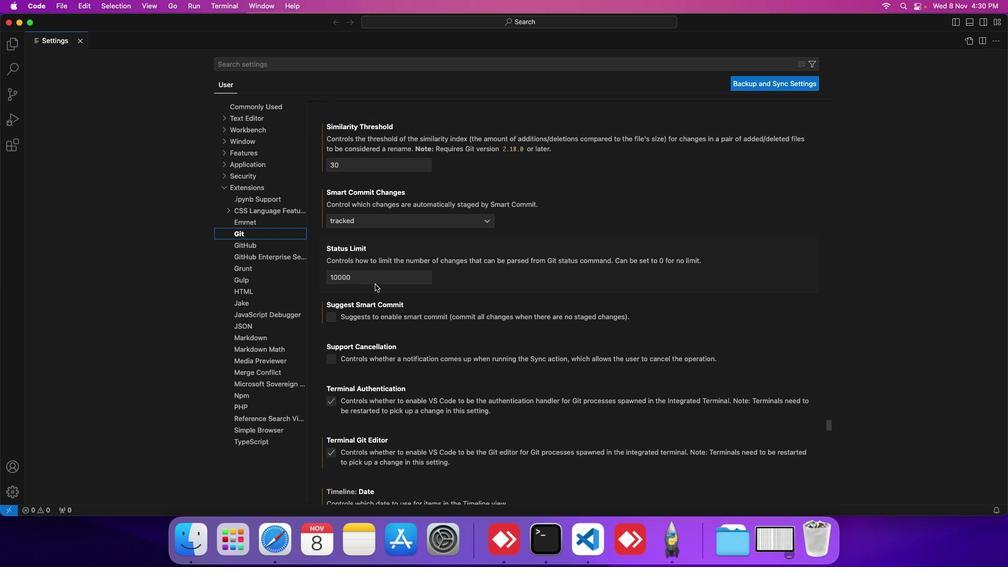 
Action: Mouse scrolled (367, 269) with delta (46, -2)
Screenshot: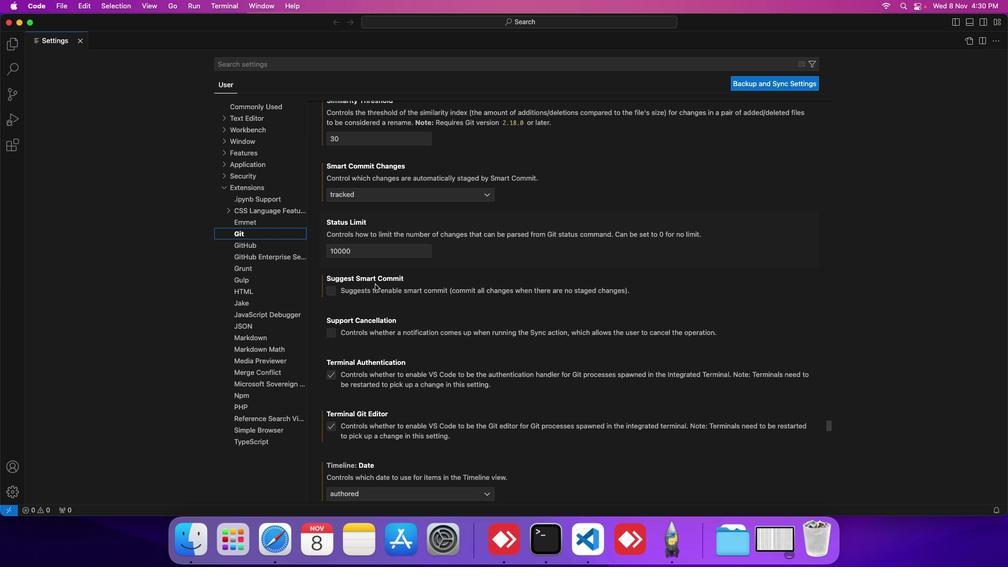 
Action: Mouse scrolled (367, 269) with delta (46, -2)
Screenshot: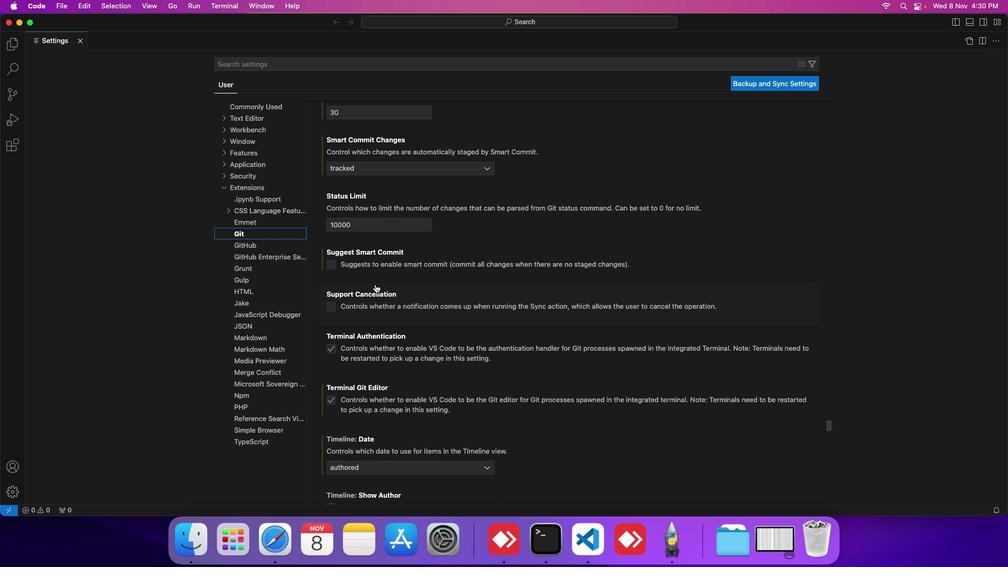 
Action: Mouse scrolled (367, 269) with delta (46, -2)
Screenshot: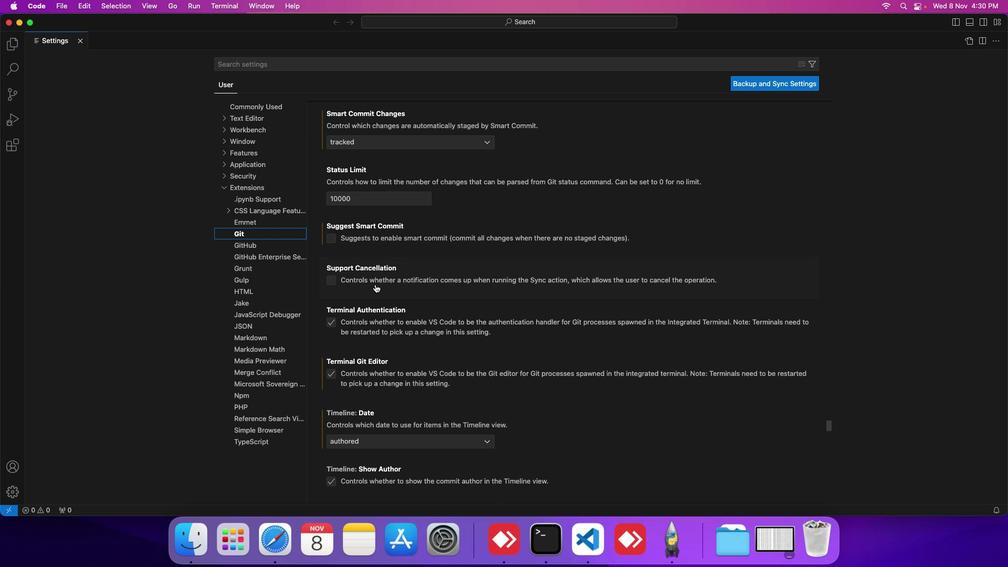 
Action: Mouse scrolled (367, 269) with delta (46, -2)
Screenshot: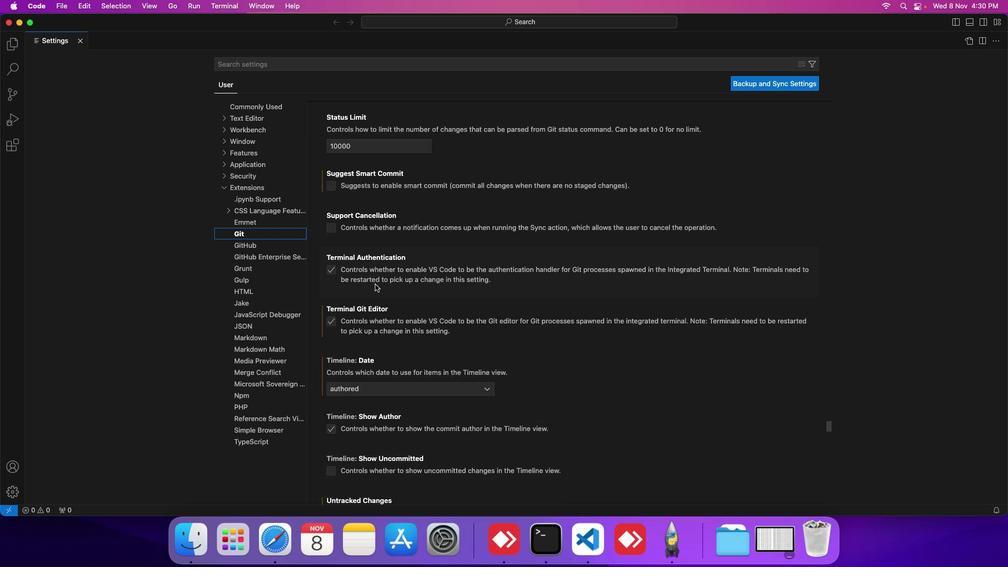 
Action: Mouse scrolled (367, 269) with delta (46, -2)
Screenshot: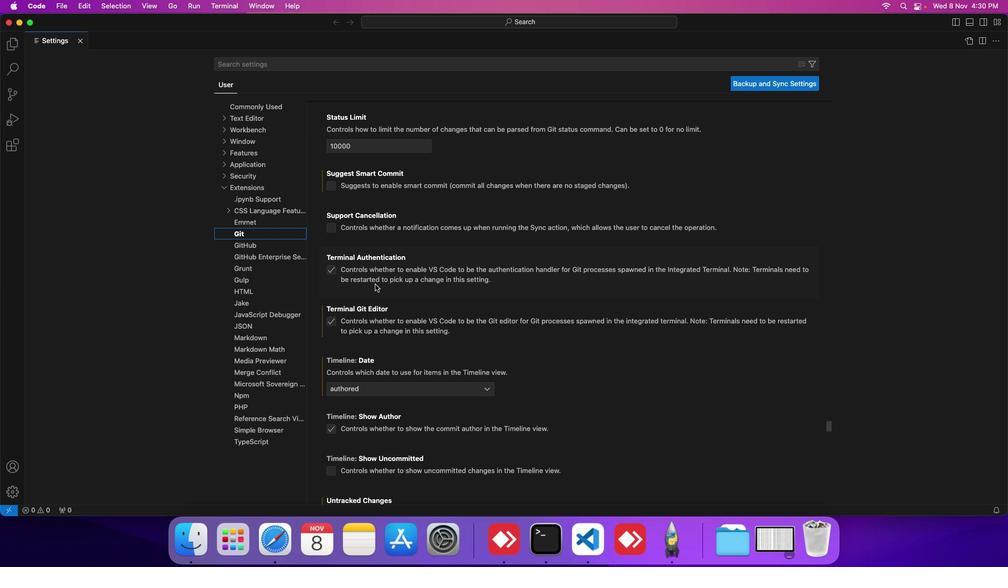 
Action: Mouse scrolled (367, 269) with delta (46, -2)
Screenshot: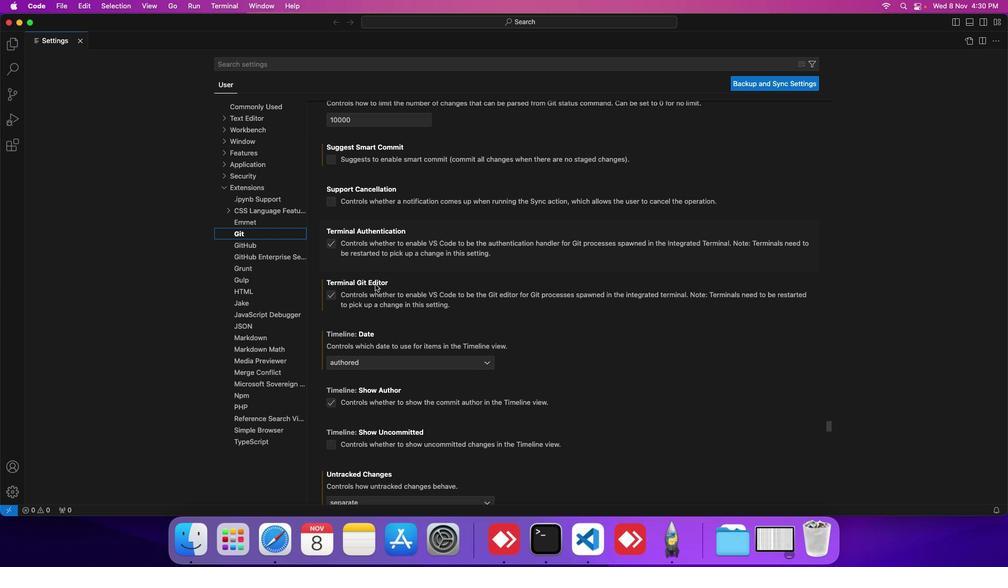
Action: Mouse scrolled (367, 269) with delta (46, -2)
Screenshot: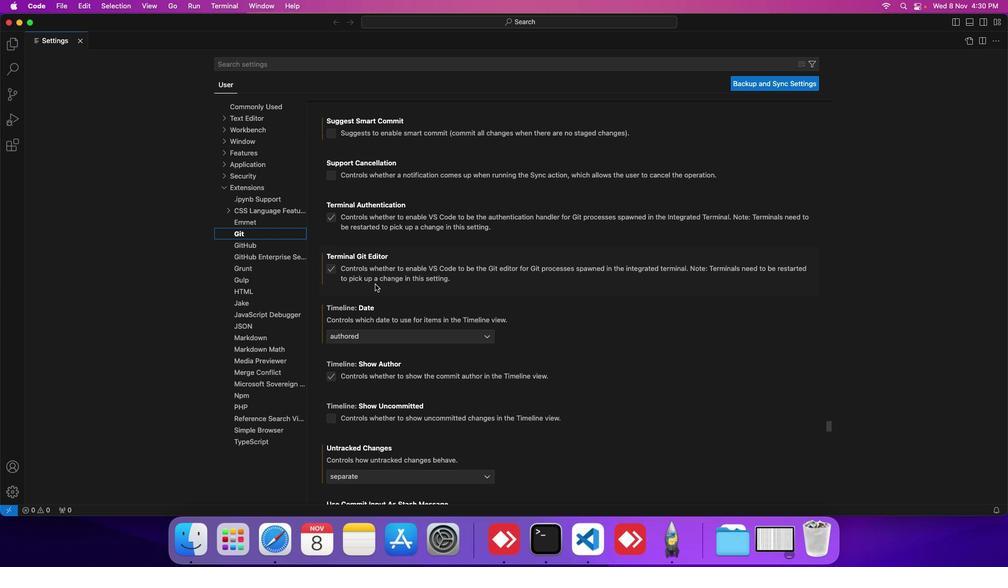 
Action: Mouse scrolled (367, 269) with delta (46, -2)
Screenshot: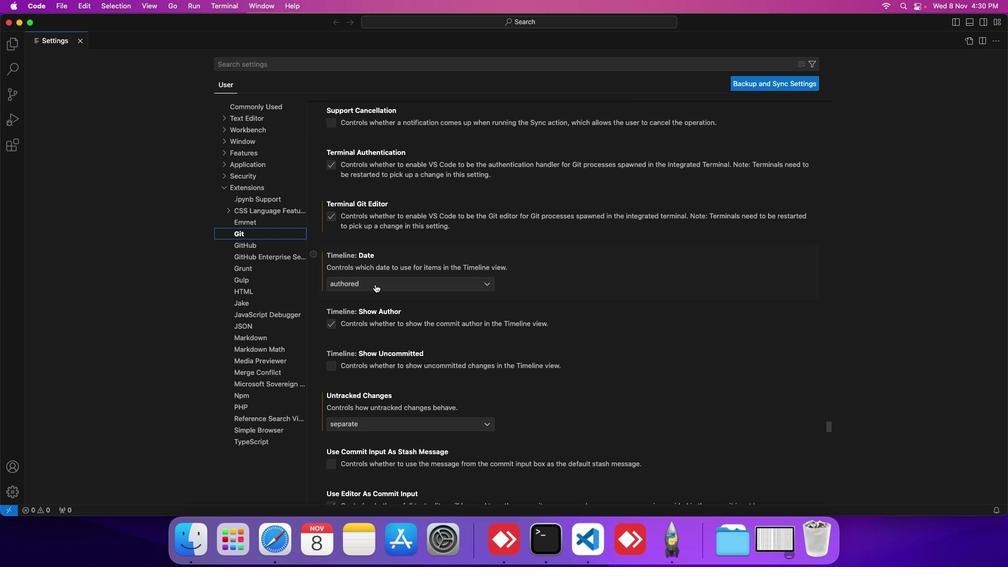 
Action: Mouse scrolled (367, 269) with delta (46, -2)
Screenshot: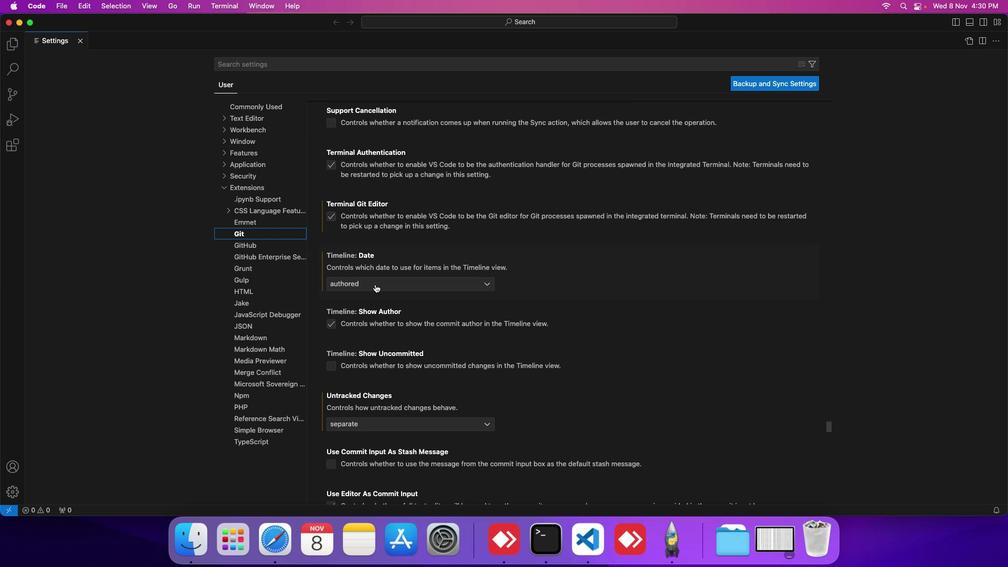 
Action: Mouse scrolled (367, 269) with delta (46, -2)
Screenshot: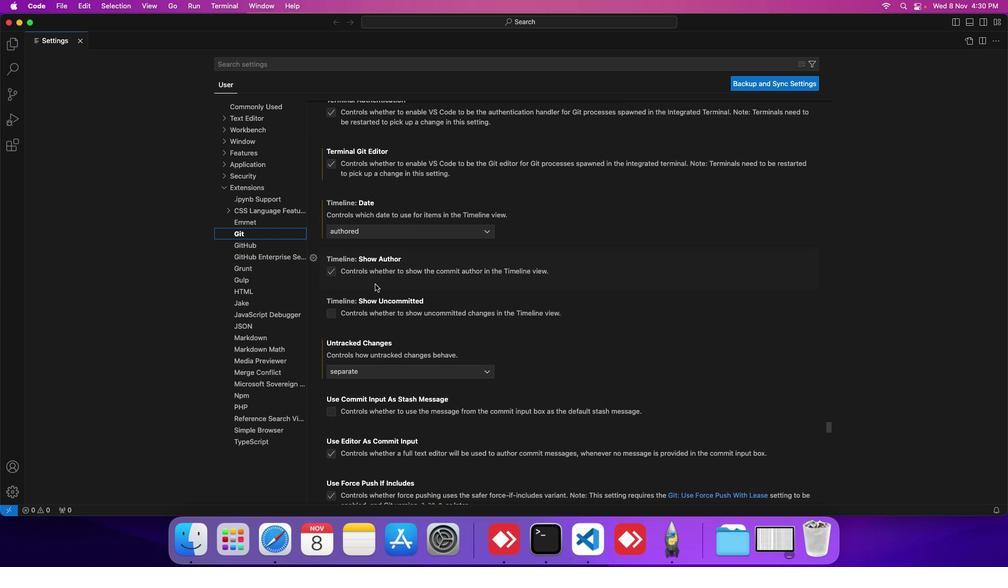 
Action: Mouse scrolled (367, 269) with delta (46, -2)
Screenshot: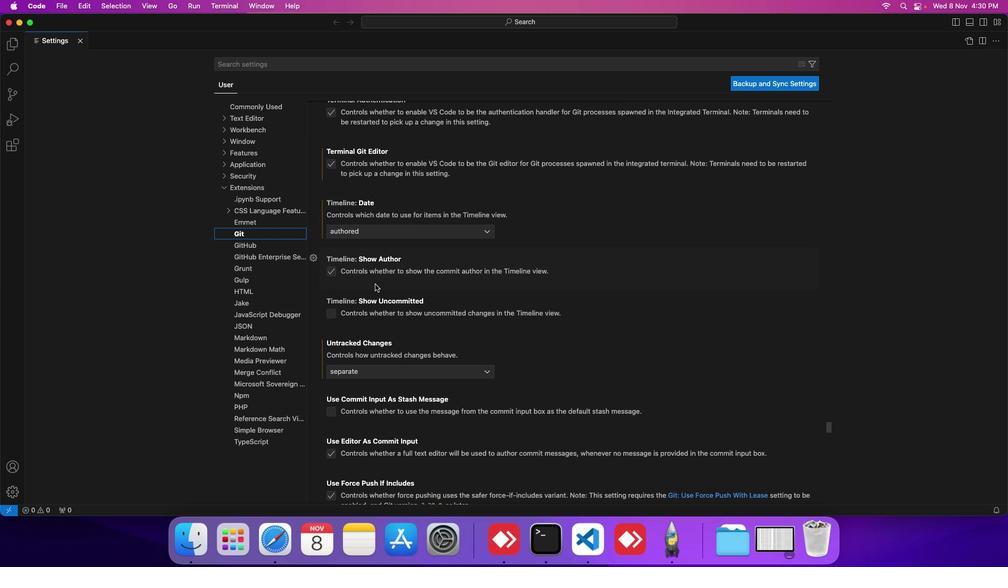 
Action: Mouse scrolled (367, 269) with delta (46, -2)
Screenshot: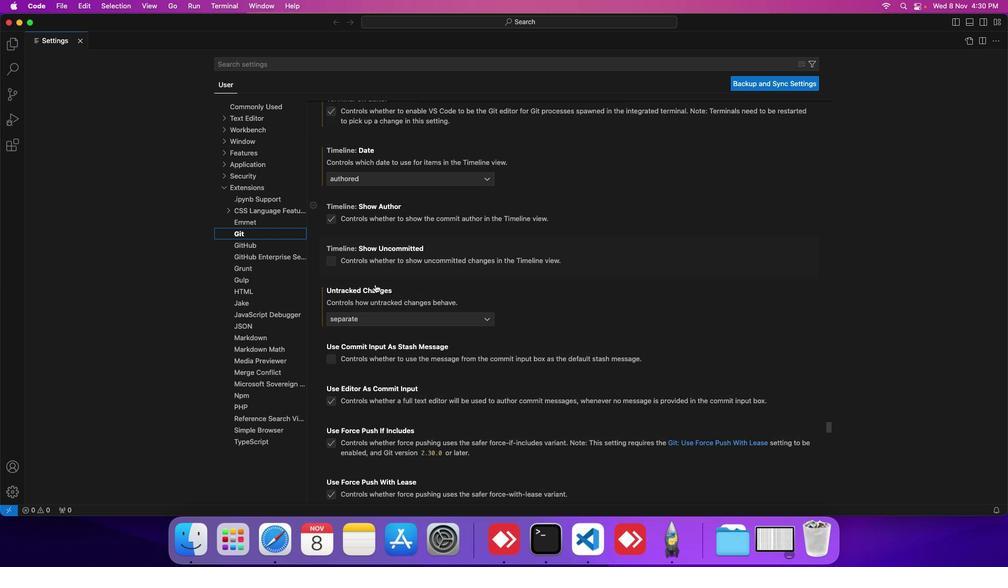 
Action: Mouse scrolled (367, 269) with delta (46, -2)
Screenshot: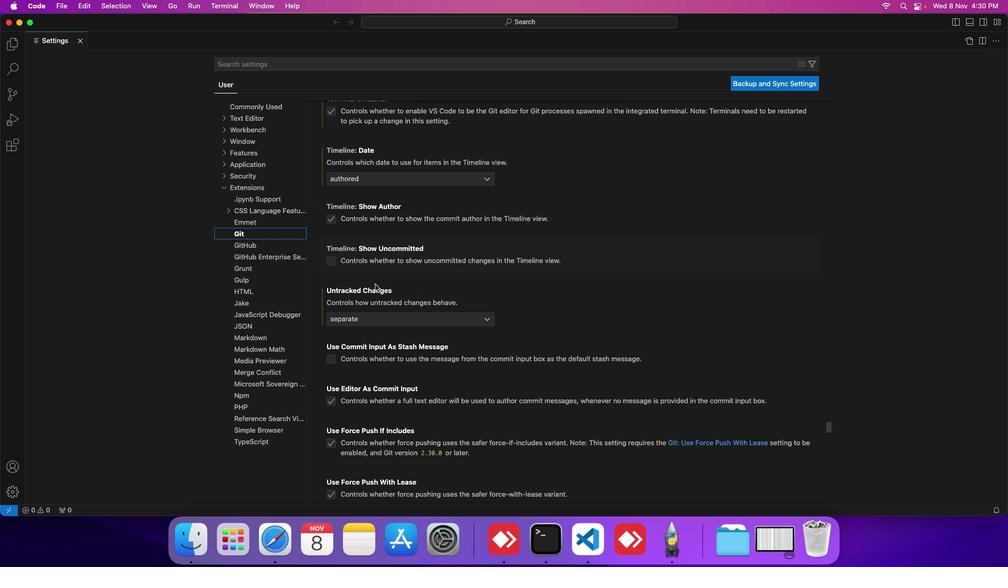 
Action: Mouse scrolled (367, 269) with delta (46, -2)
Screenshot: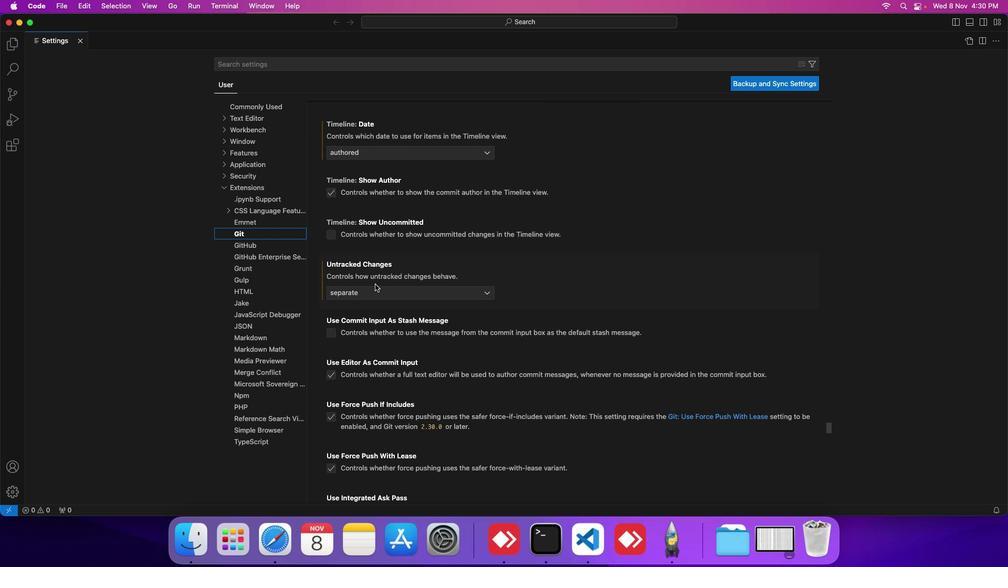 
Action: Mouse moved to (366, 278)
Screenshot: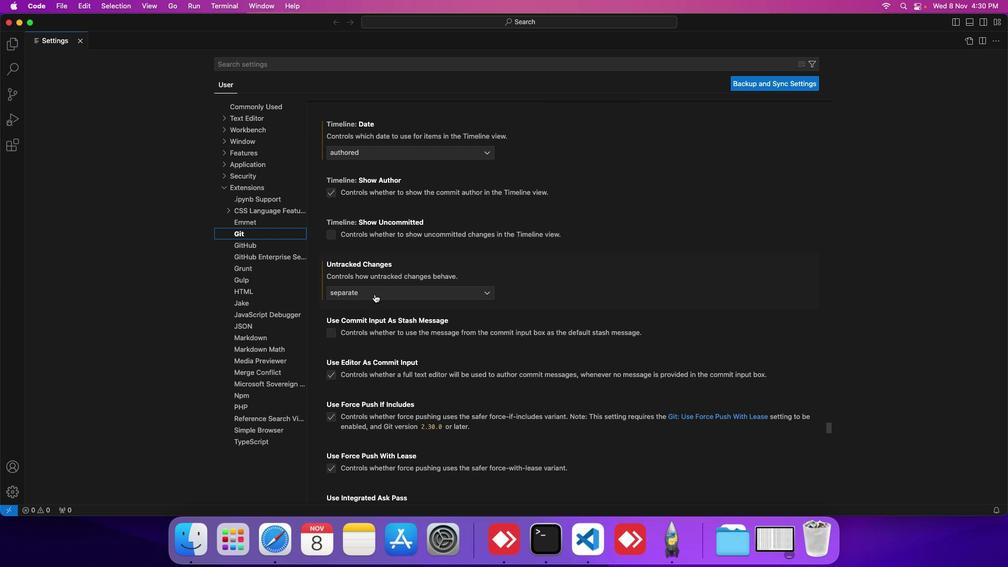 
Action: Mouse pressed left at (366, 278)
Screenshot: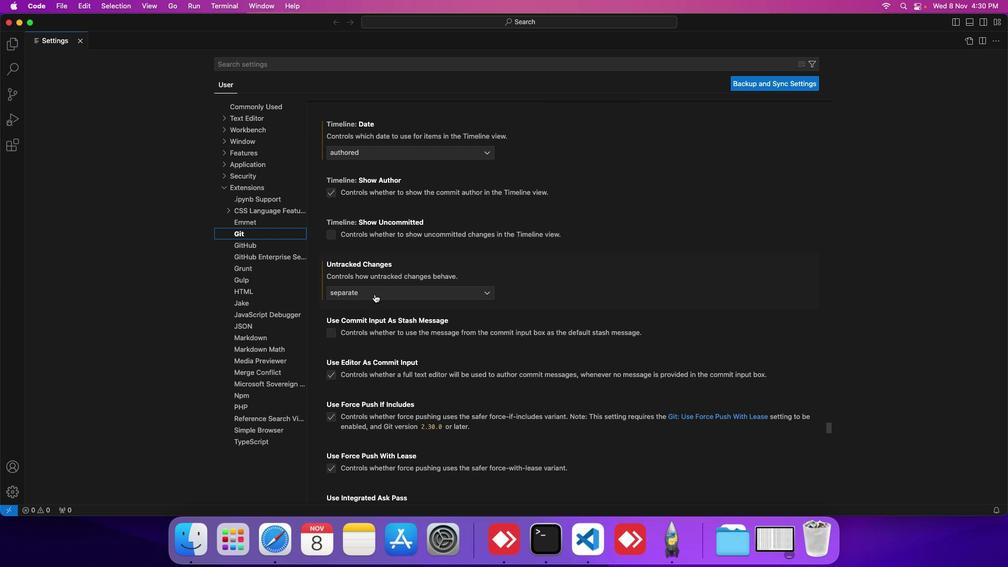 
Action: Mouse moved to (347, 308)
Screenshot: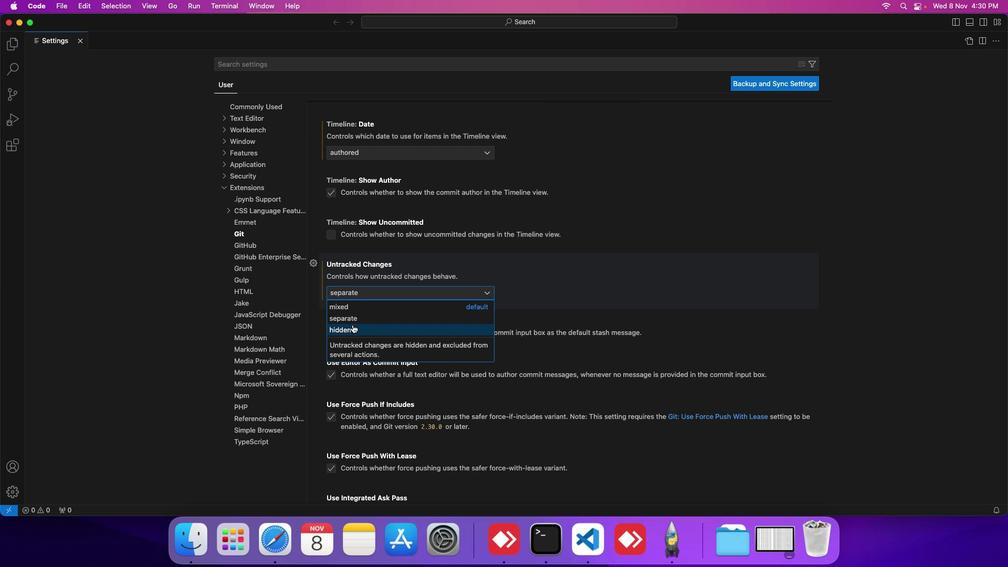
Action: Mouse pressed left at (347, 308)
Screenshot: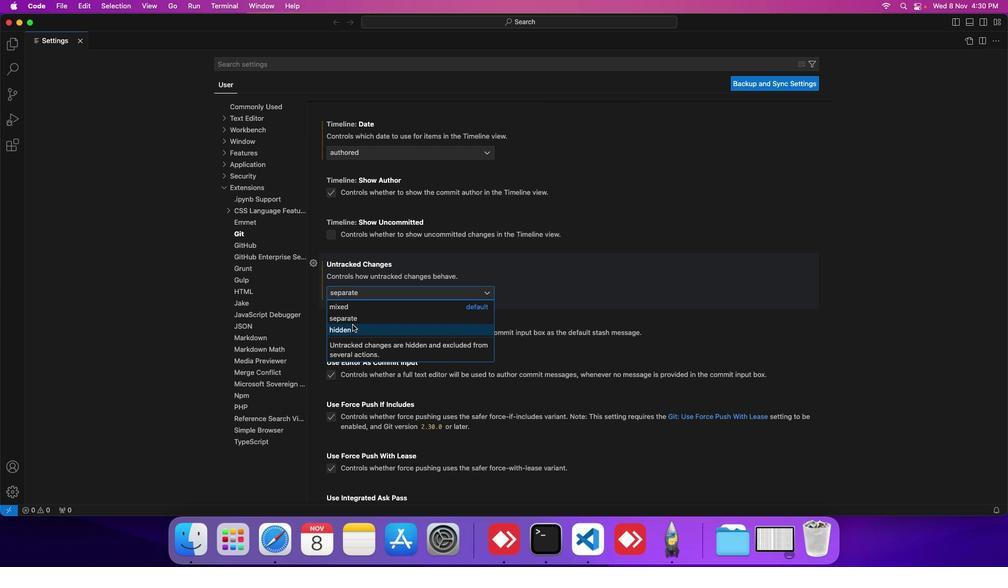 
